 Task: Find connections with filter location West Pennant with filter topic #Bitcoinwith filter profile language French with filter current company FMC Corporation with filter school Indian Institute of Materials Management, Mumbai with filter industry Public Policy Offices with filter service category Family Law with filter keywords title Pipefitter
Action: Mouse moved to (710, 110)
Screenshot: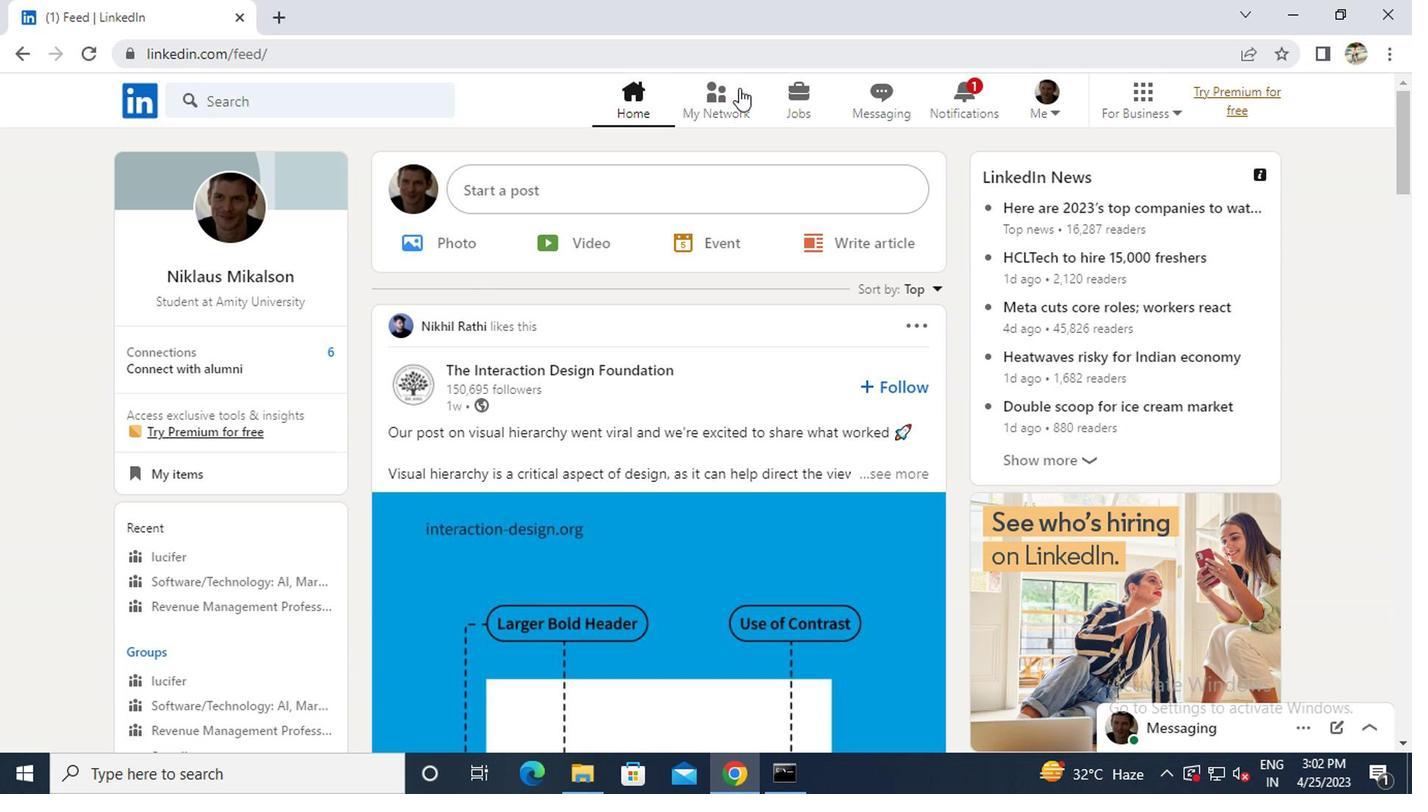 
Action: Mouse pressed left at (710, 110)
Screenshot: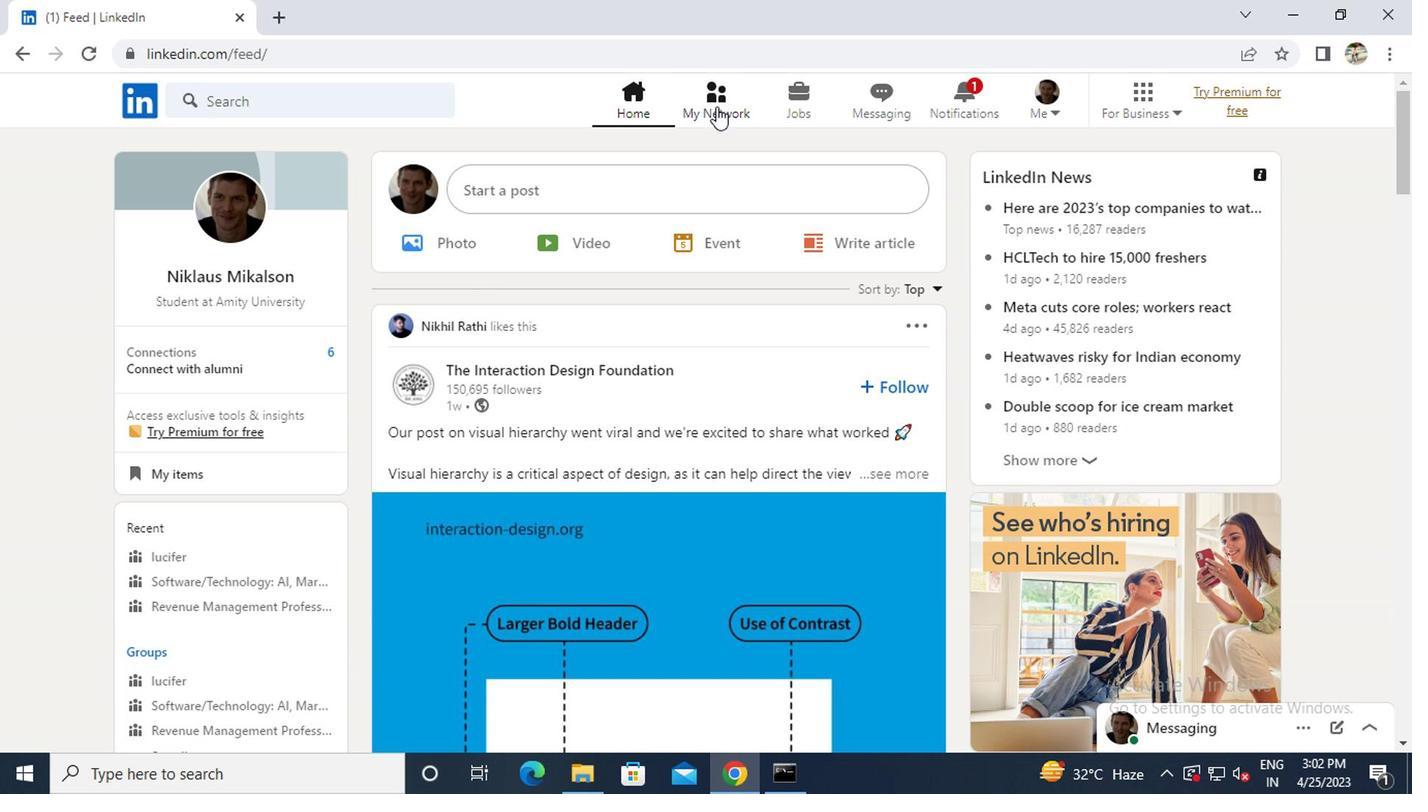 
Action: Mouse moved to (194, 220)
Screenshot: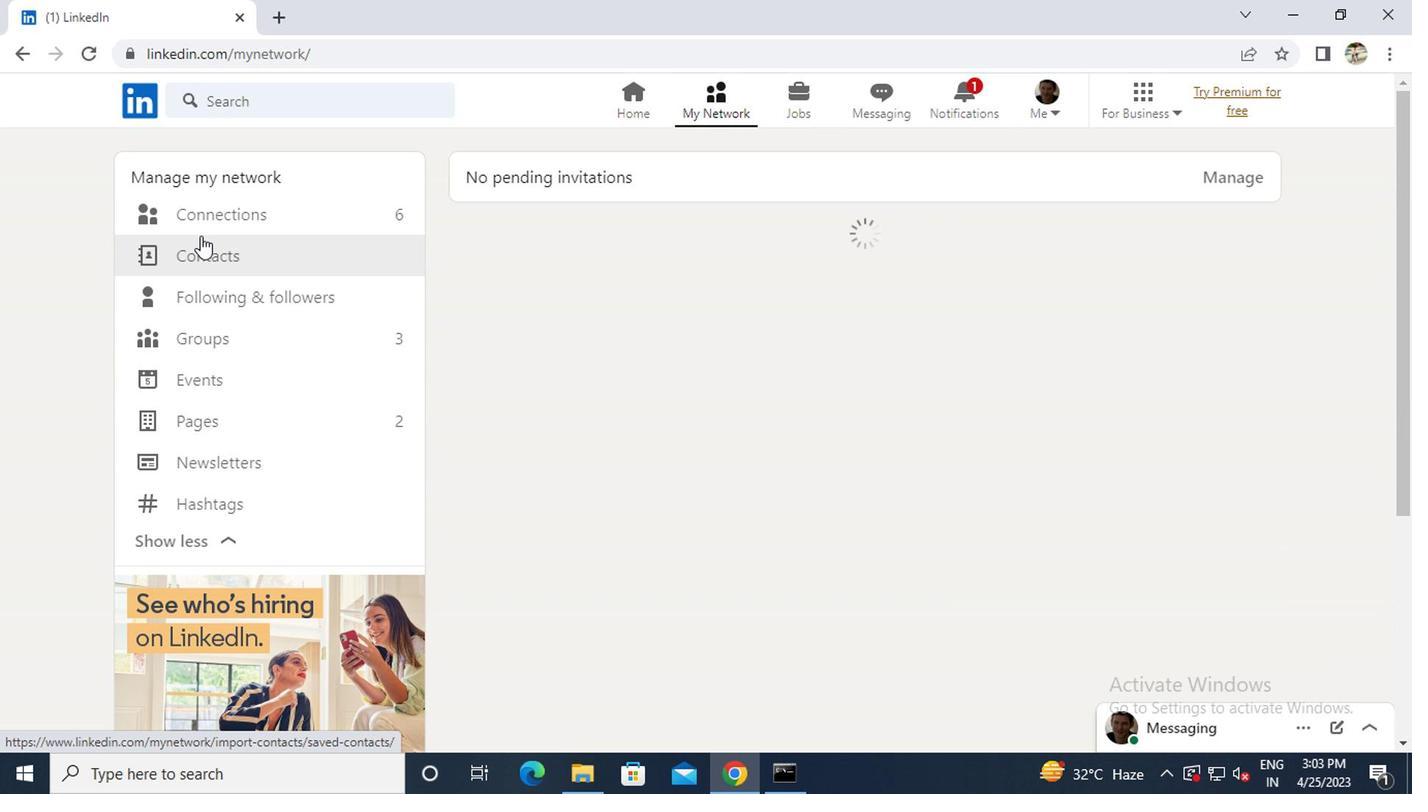 
Action: Mouse pressed left at (194, 220)
Screenshot: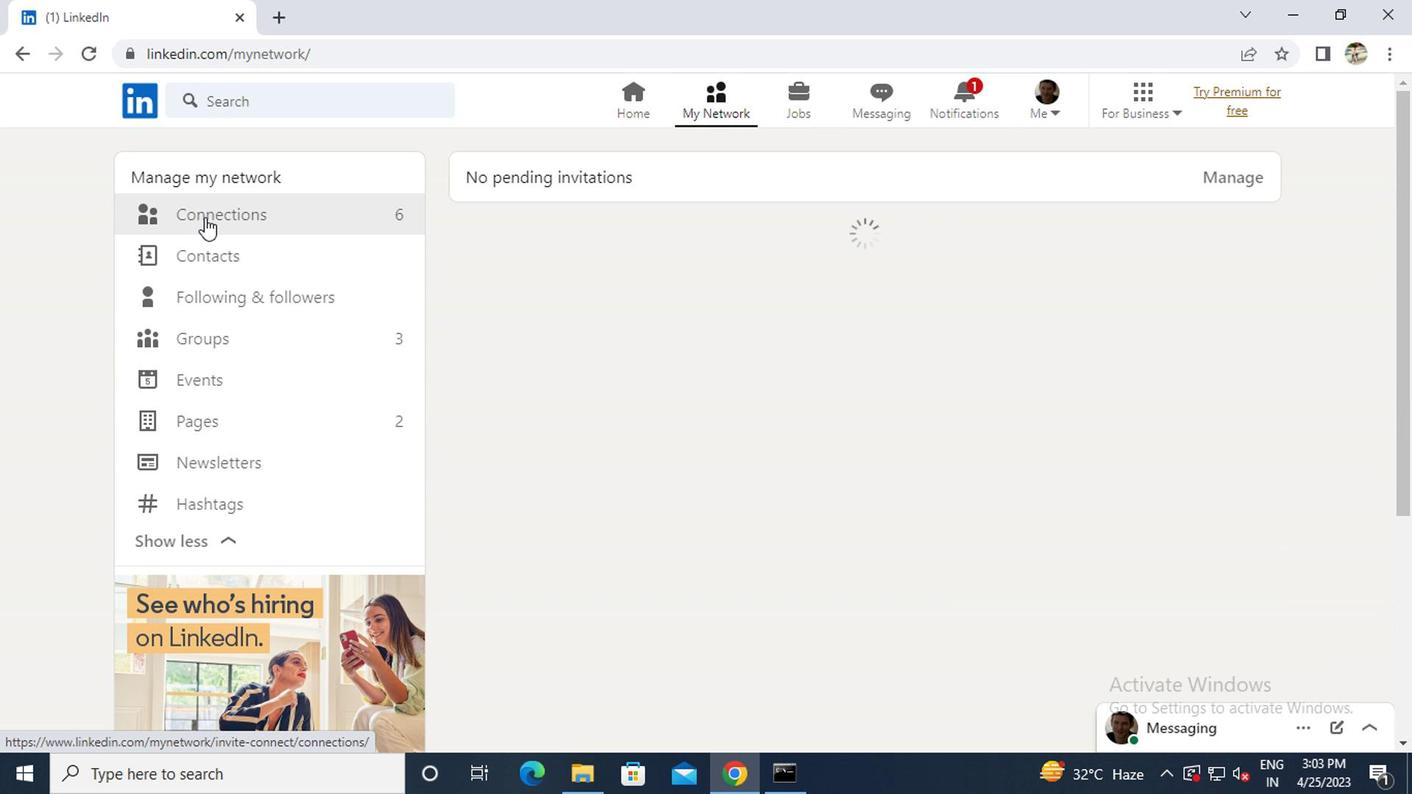 
Action: Mouse moved to (808, 214)
Screenshot: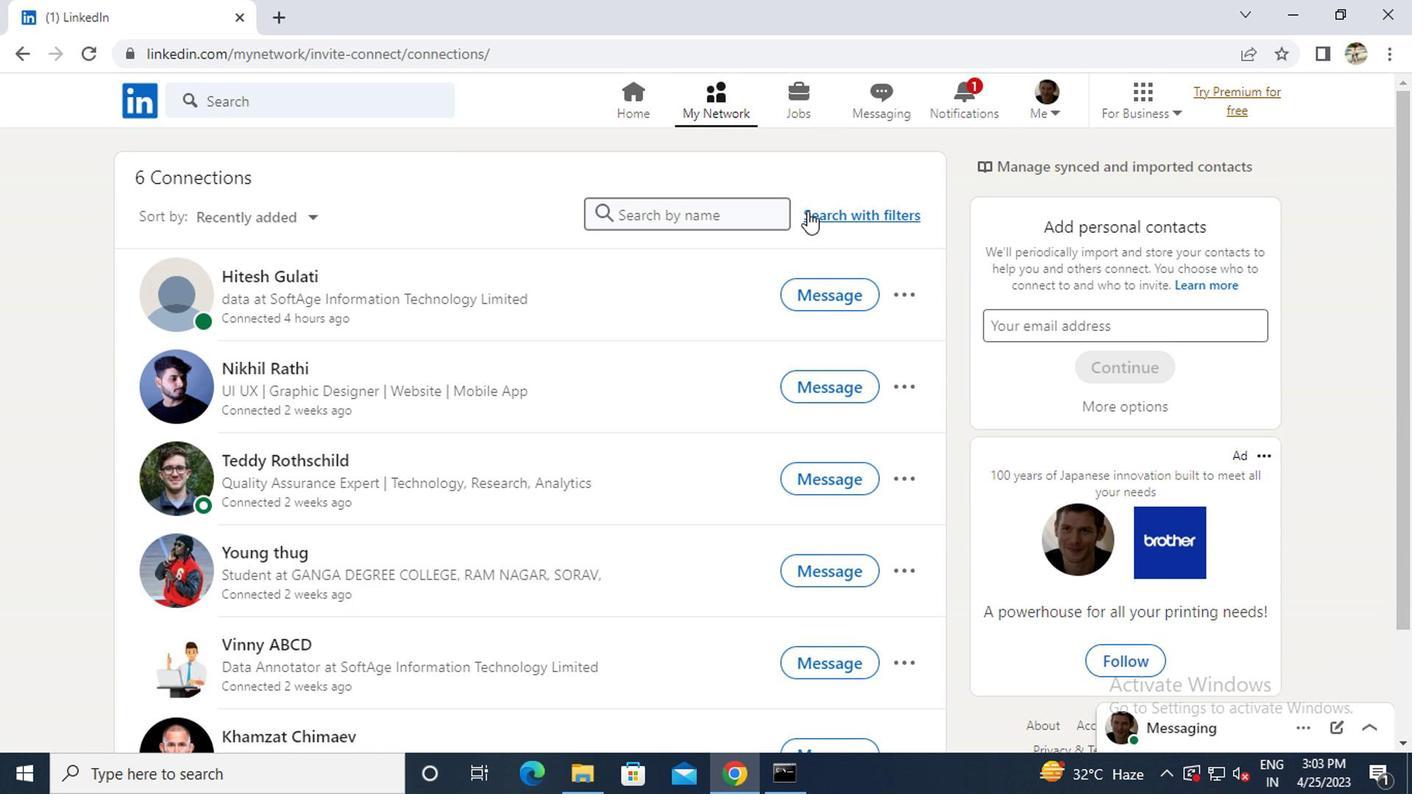 
Action: Mouse pressed left at (808, 214)
Screenshot: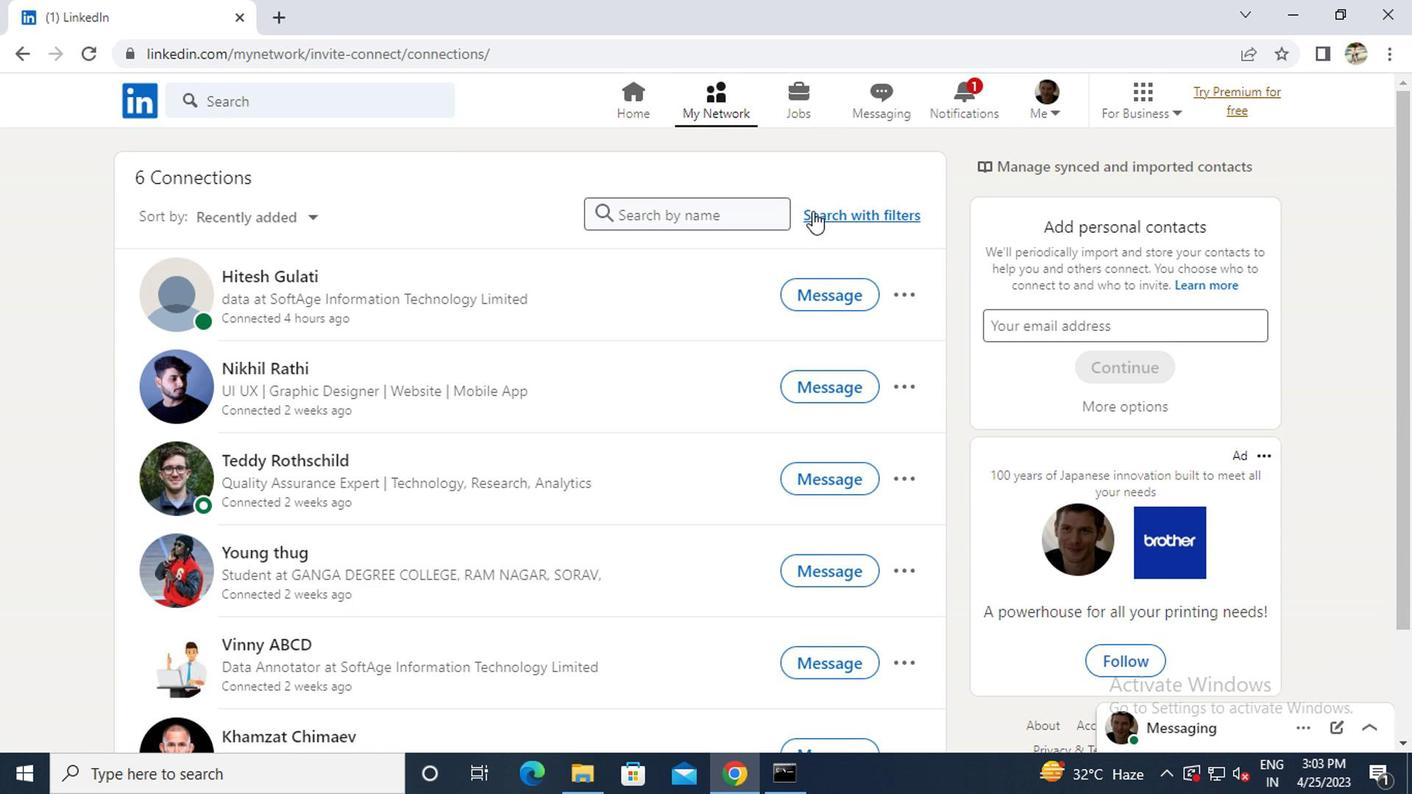 
Action: Mouse moved to (701, 155)
Screenshot: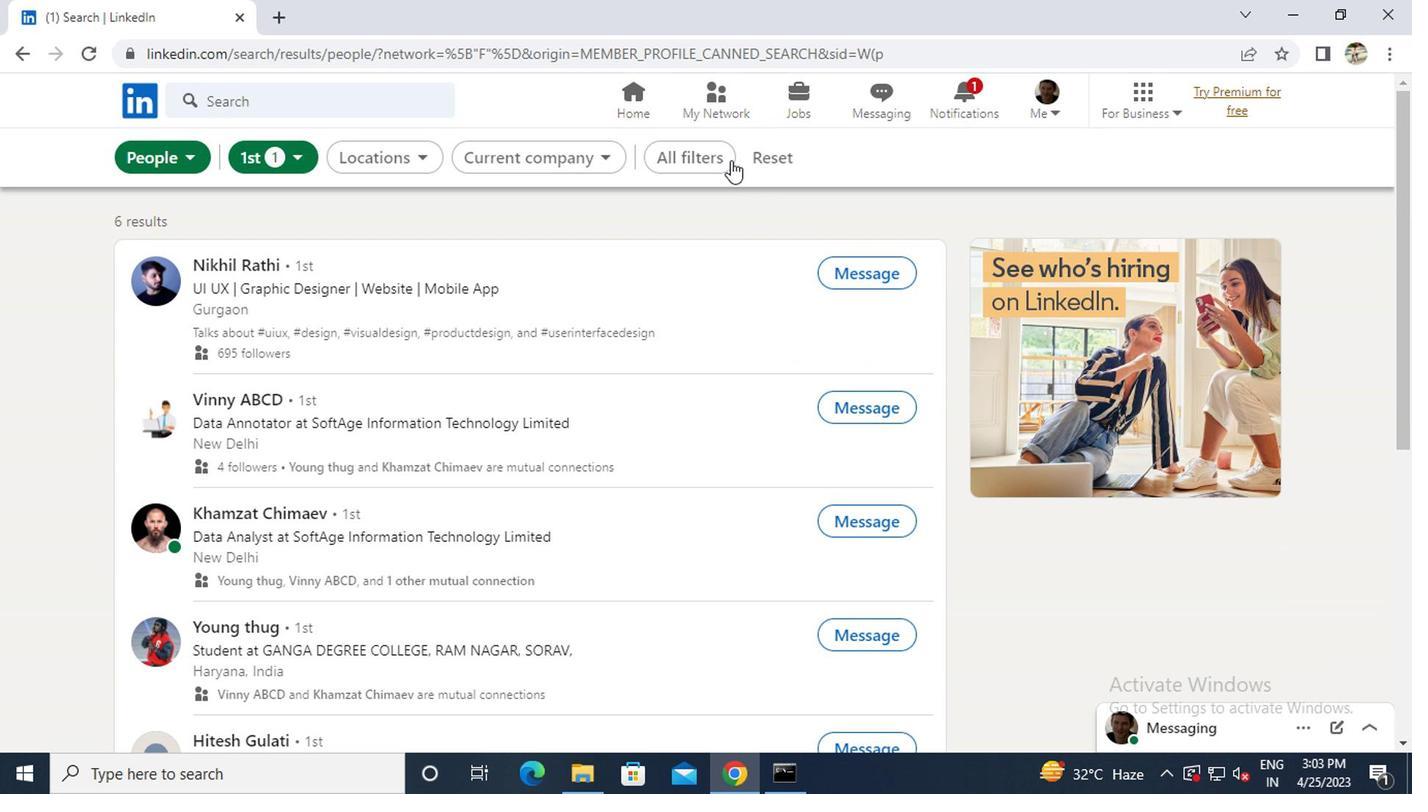 
Action: Mouse pressed left at (701, 155)
Screenshot: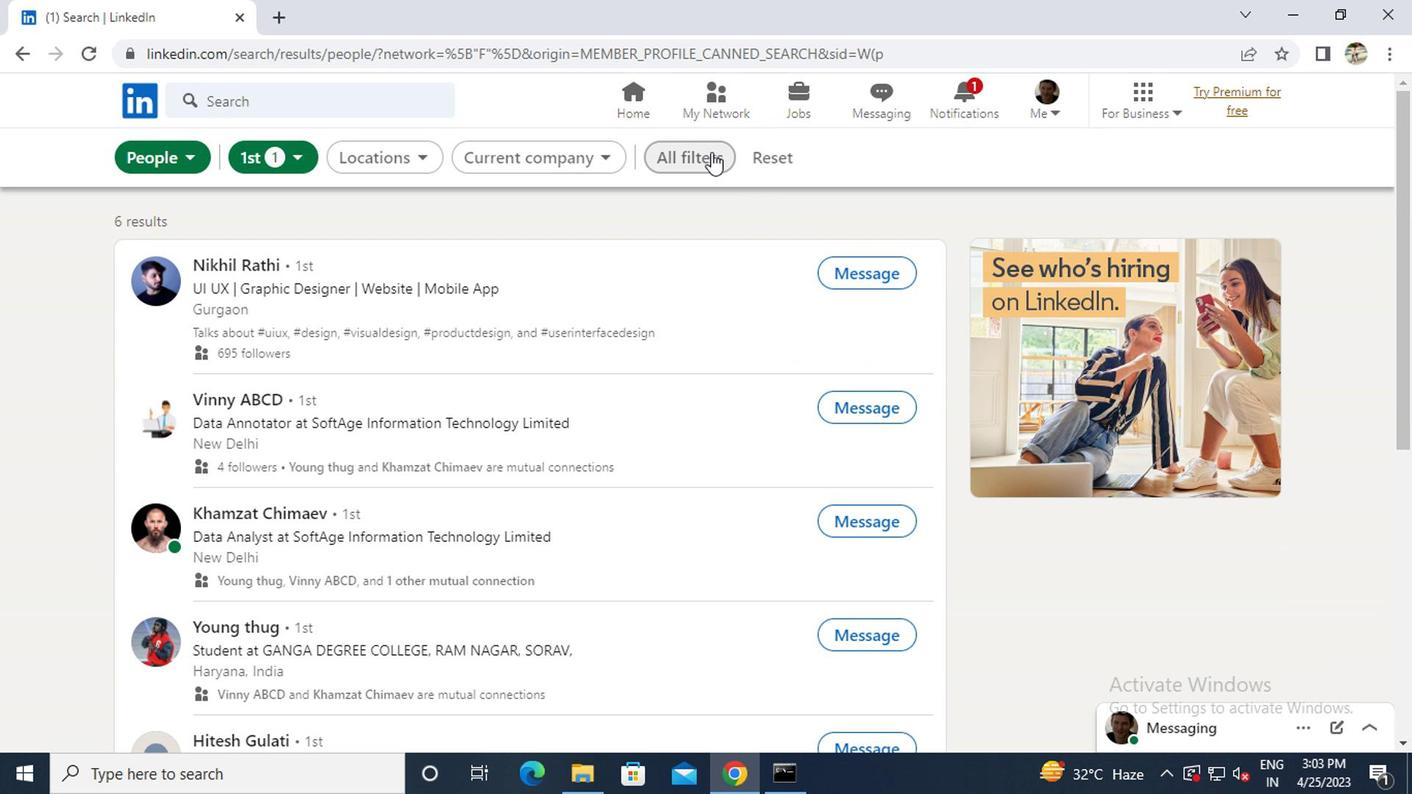 
Action: Mouse moved to (970, 400)
Screenshot: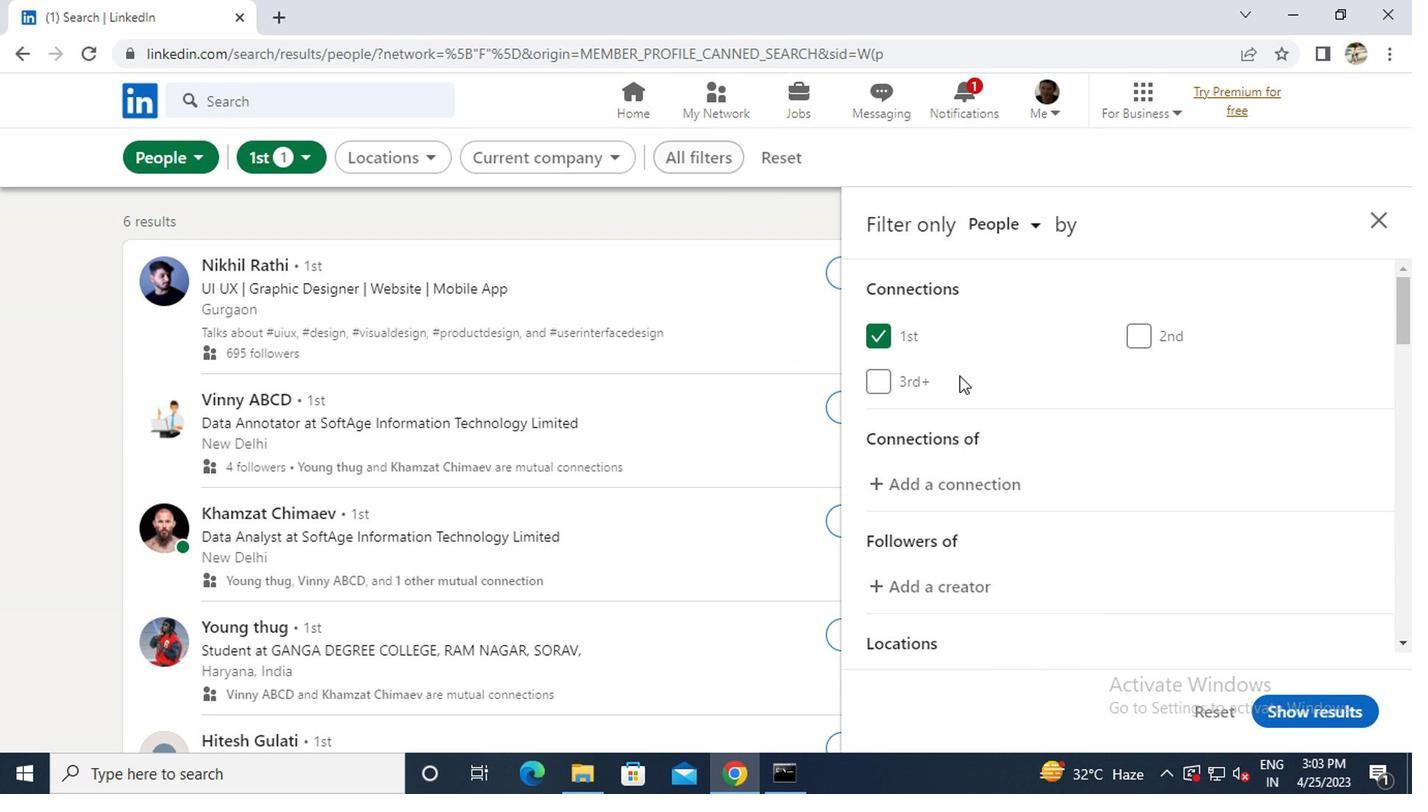 
Action: Mouse scrolled (970, 399) with delta (0, 0)
Screenshot: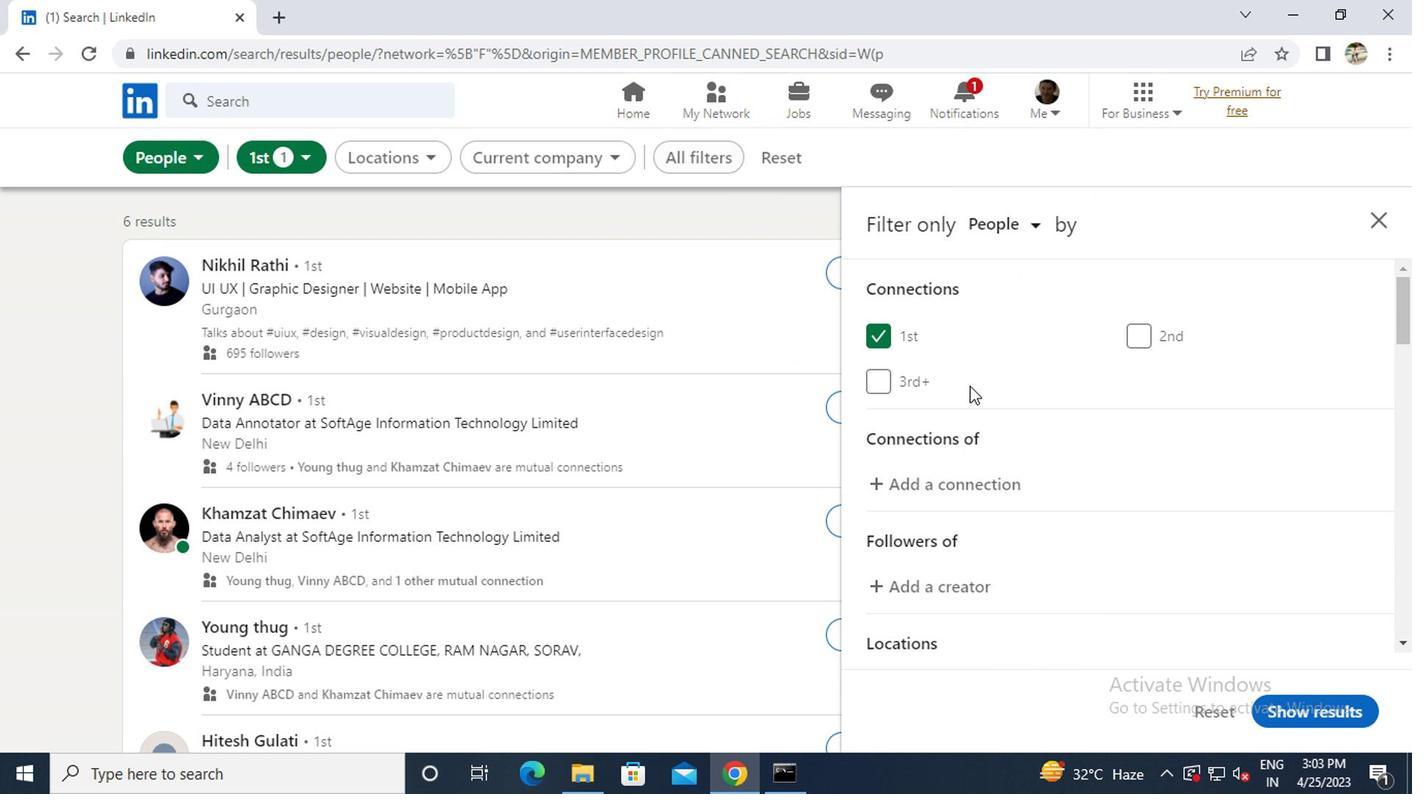 
Action: Mouse scrolled (970, 399) with delta (0, 0)
Screenshot: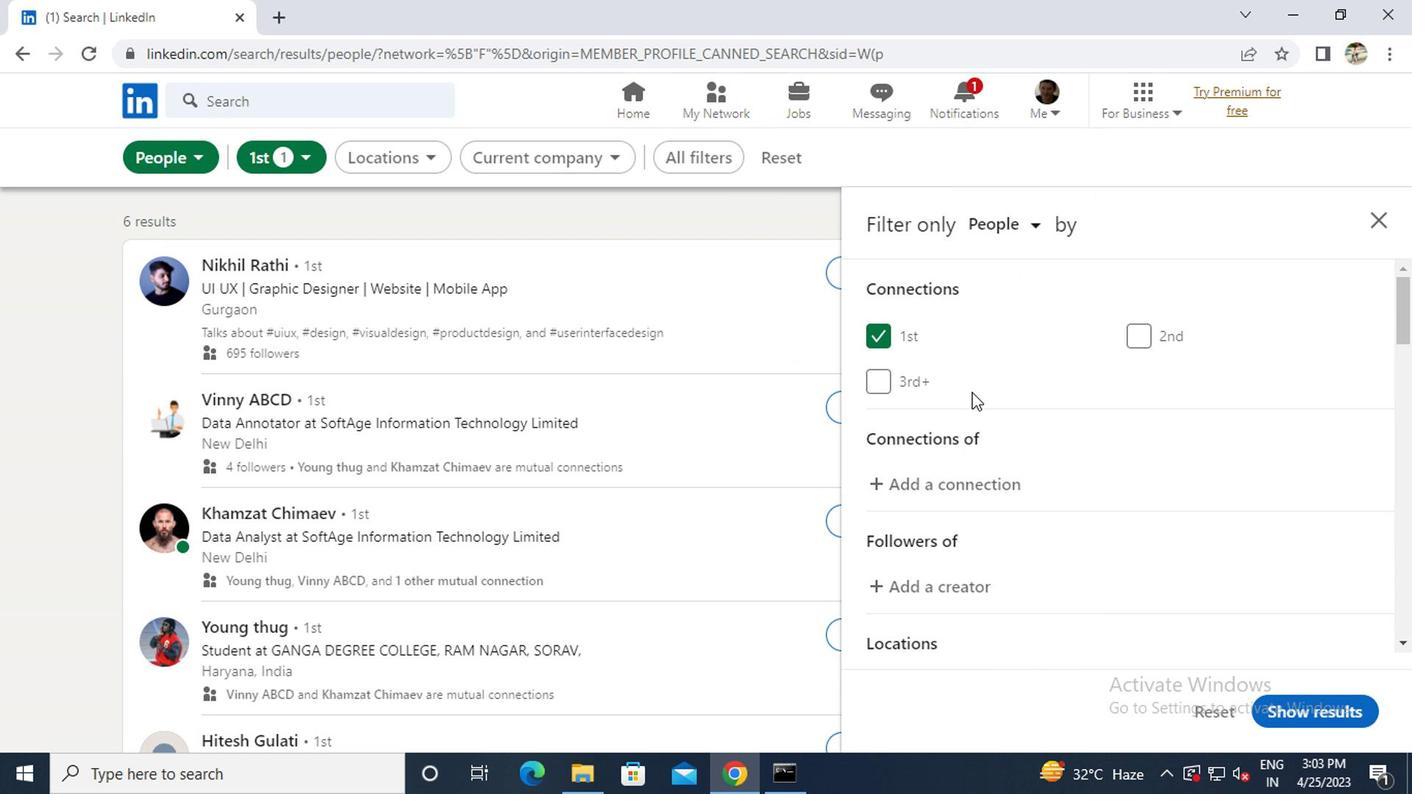 
Action: Mouse moved to (1172, 575)
Screenshot: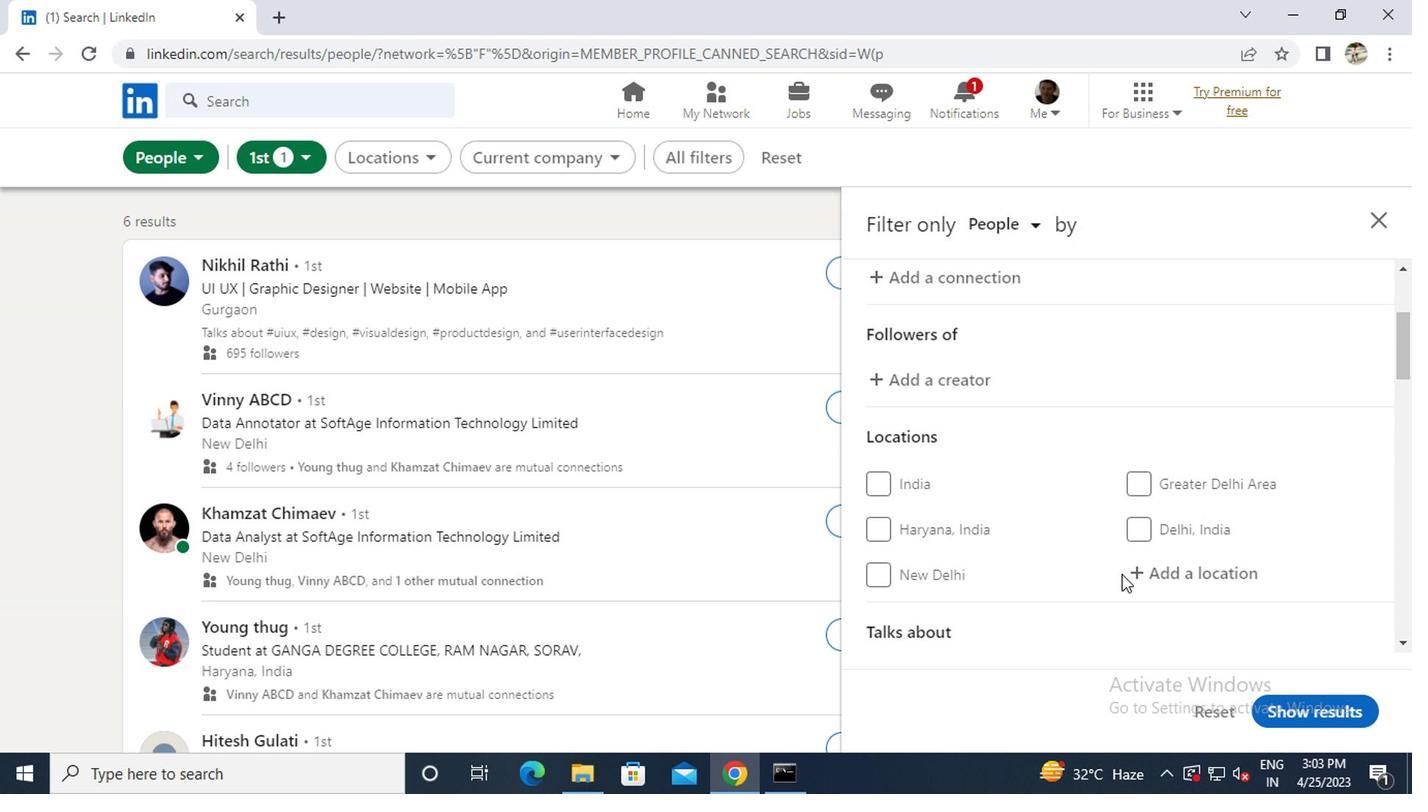 
Action: Mouse pressed left at (1172, 575)
Screenshot: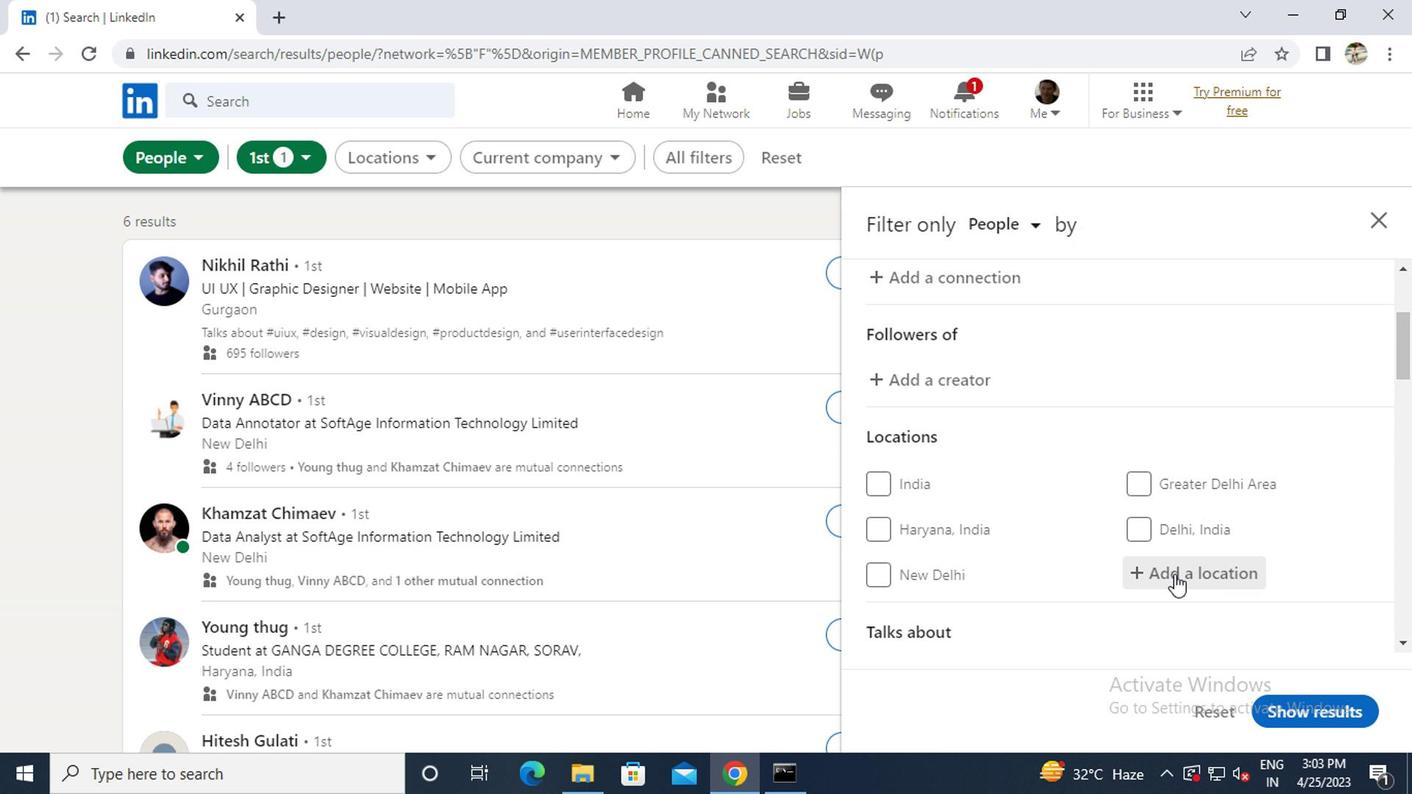 
Action: Key pressed <Key.caps_lock>w<Key.caps_lock>est<Key.space><Key.caps_lock>p<Key.caps_lock>ennant
Screenshot: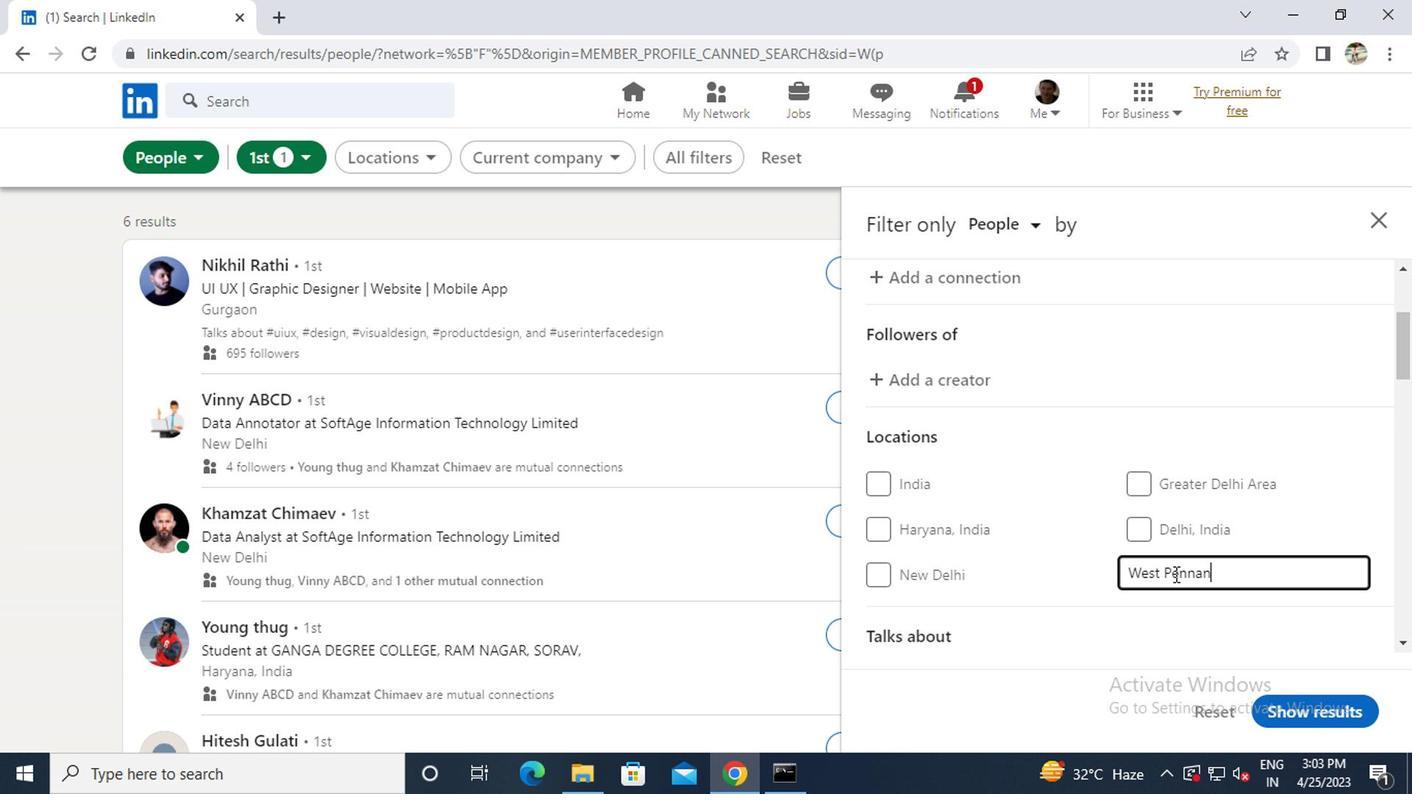 
Action: Mouse scrolled (1172, 574) with delta (0, 0)
Screenshot: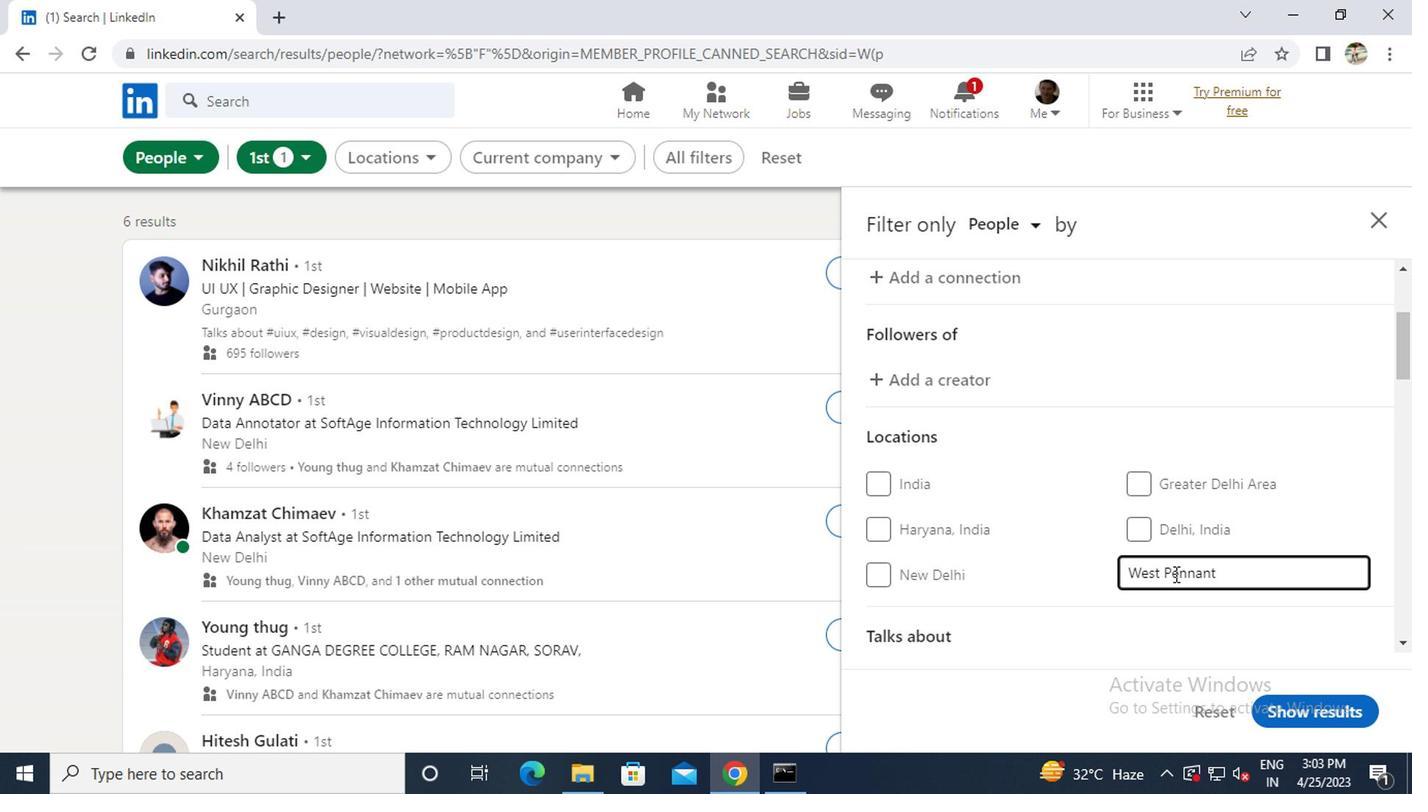 
Action: Mouse moved to (1174, 606)
Screenshot: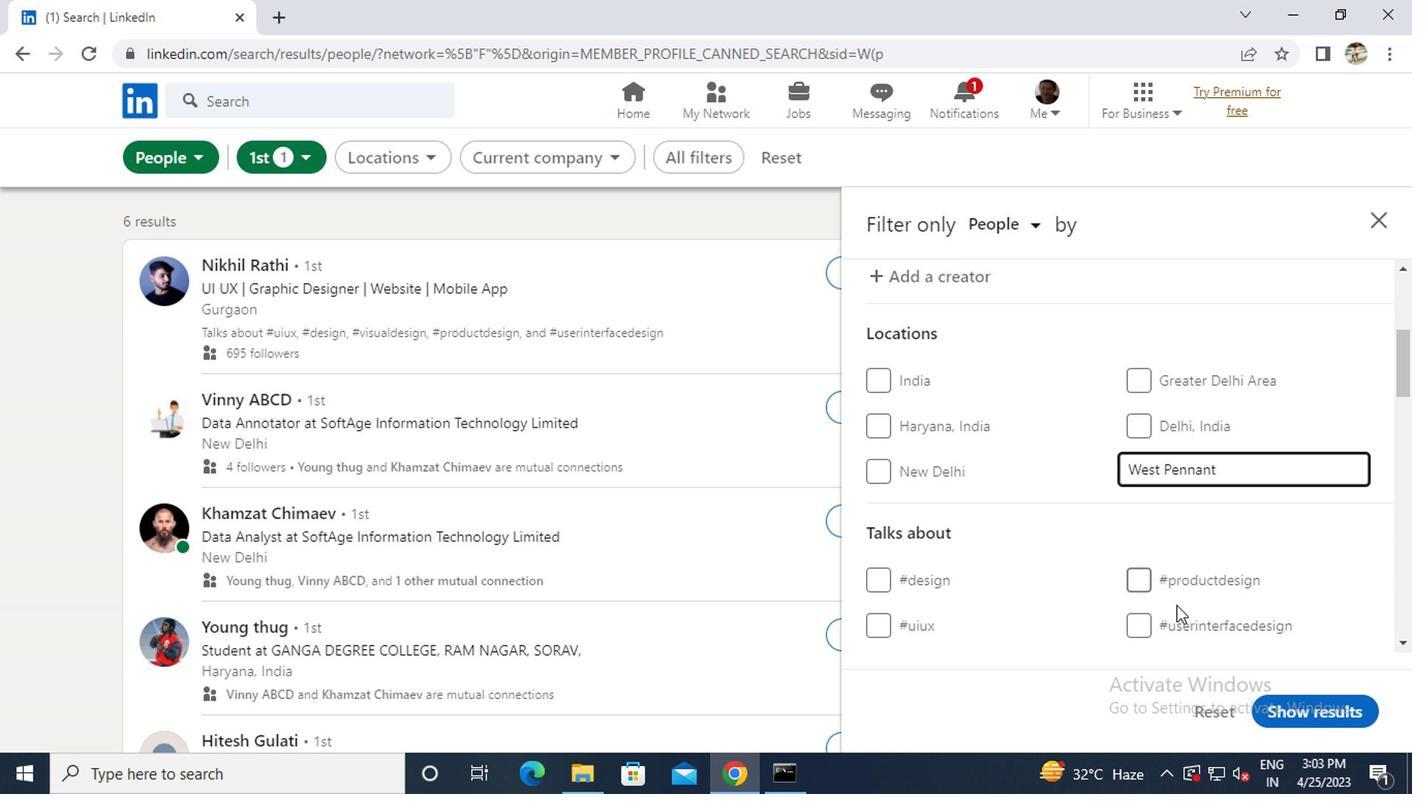 
Action: Mouse scrolled (1174, 604) with delta (0, -1)
Screenshot: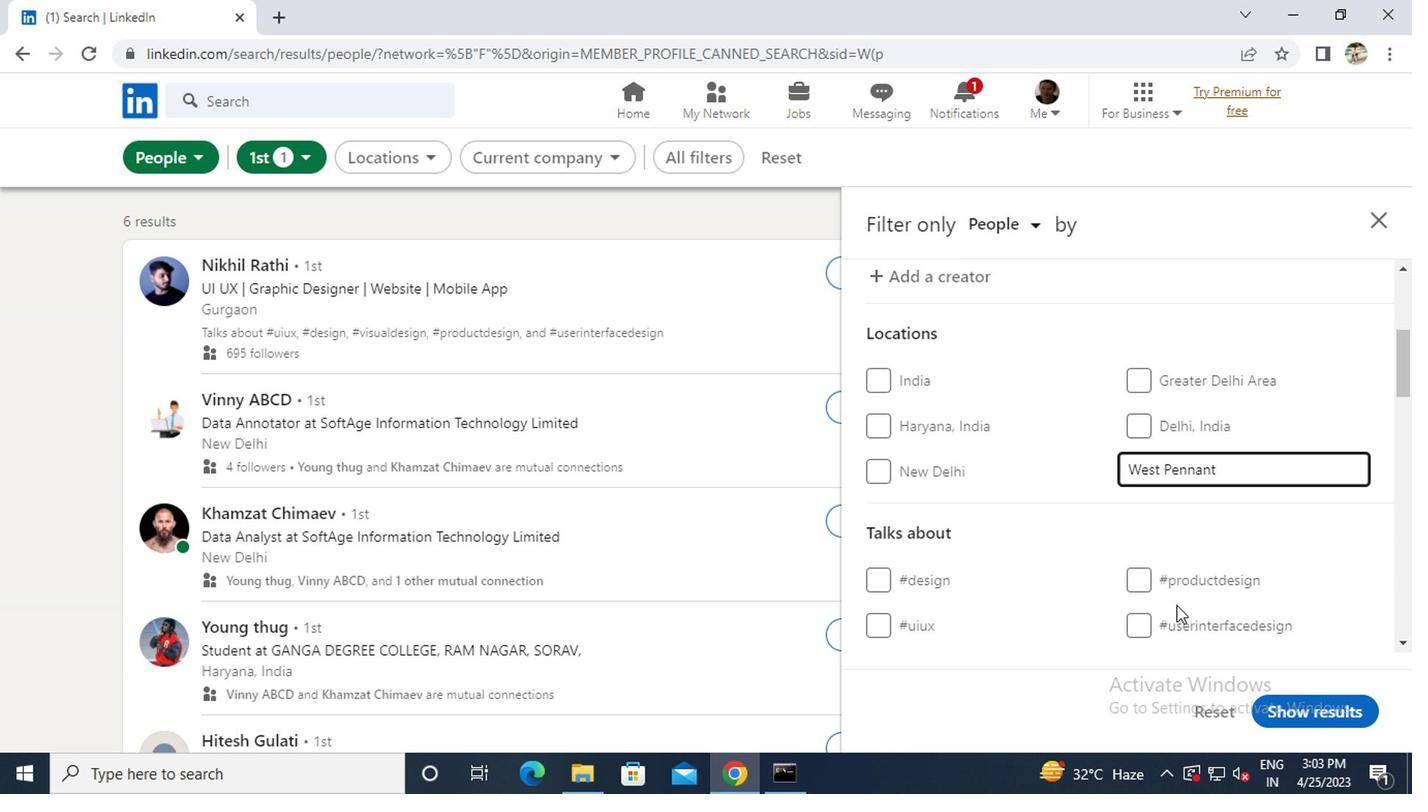
Action: Mouse scrolled (1174, 604) with delta (0, -1)
Screenshot: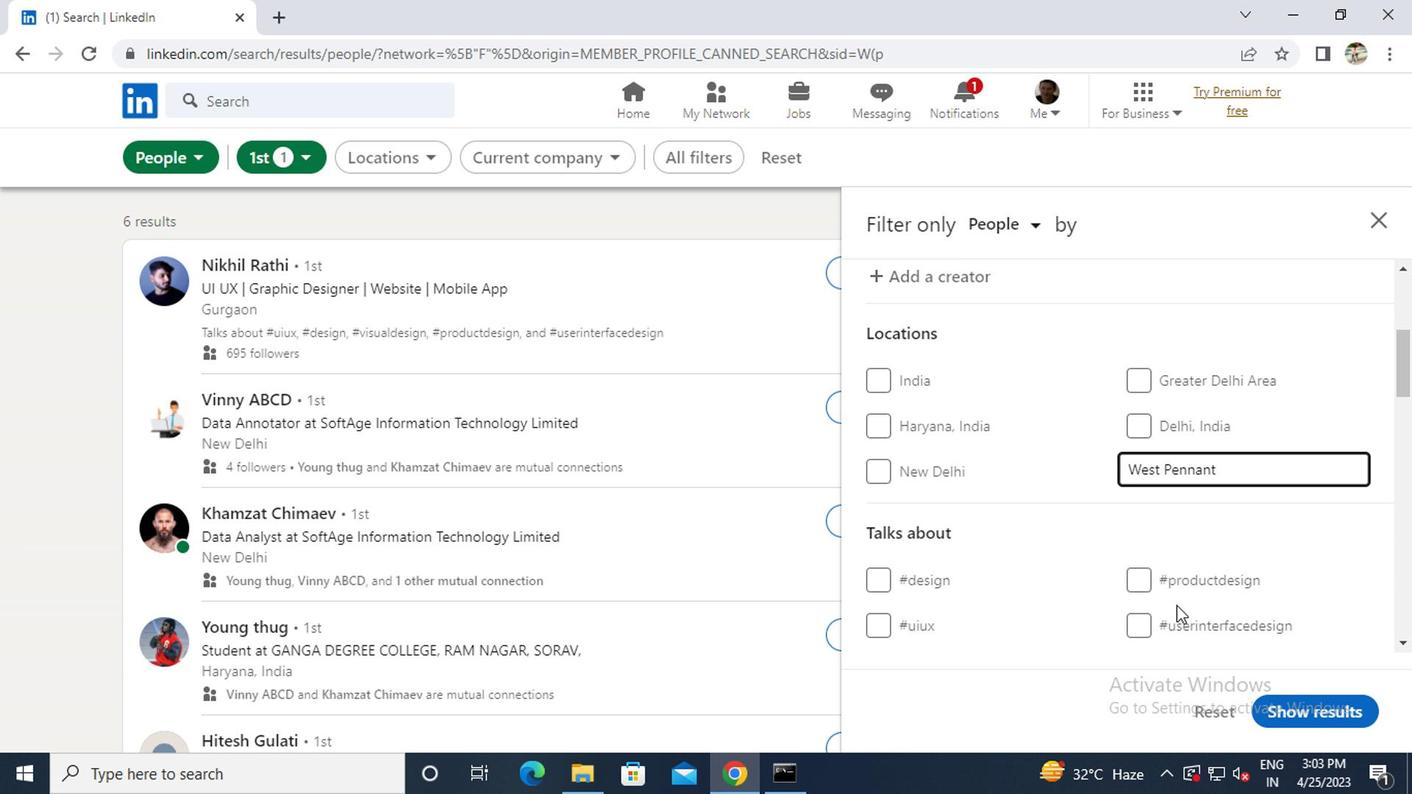 
Action: Mouse moved to (1169, 464)
Screenshot: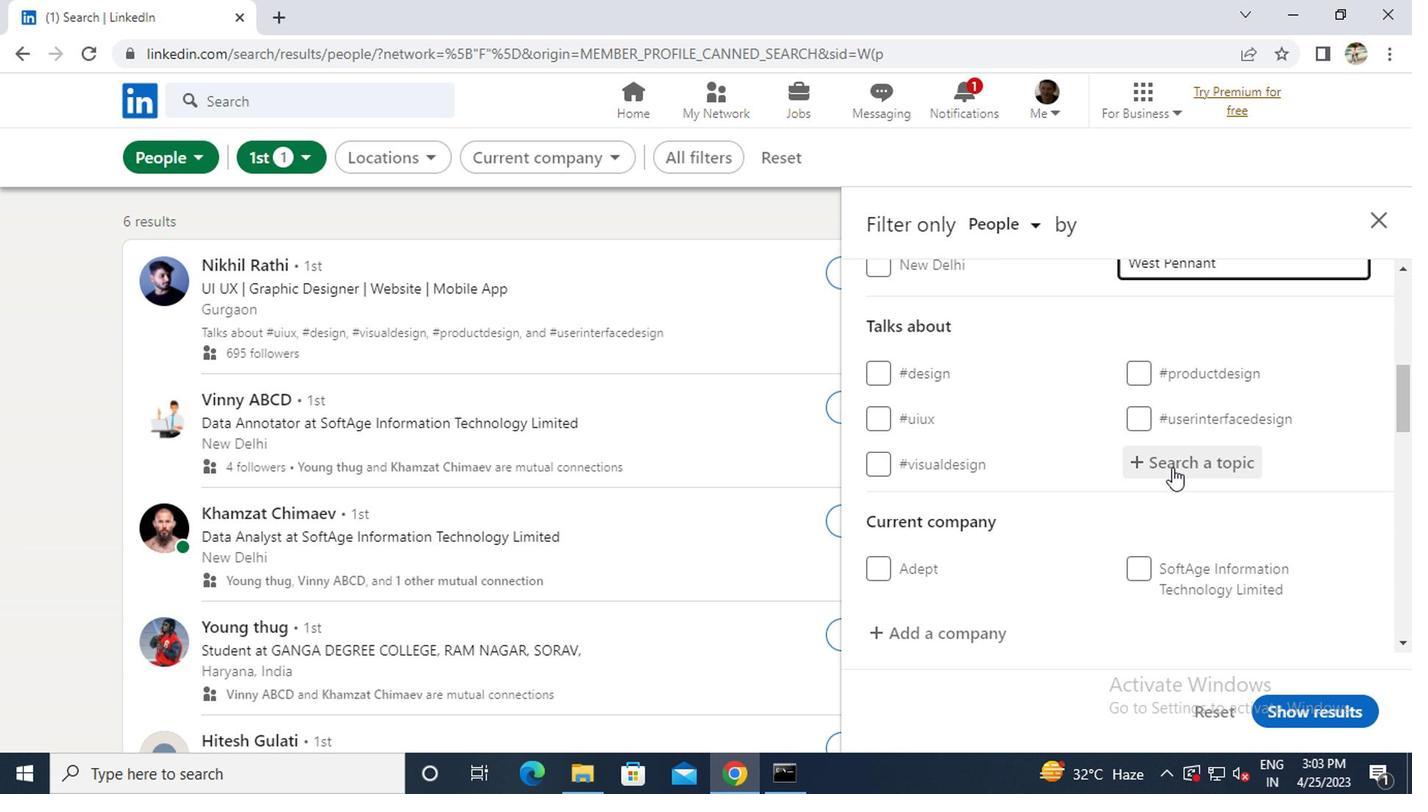 
Action: Mouse pressed left at (1169, 464)
Screenshot: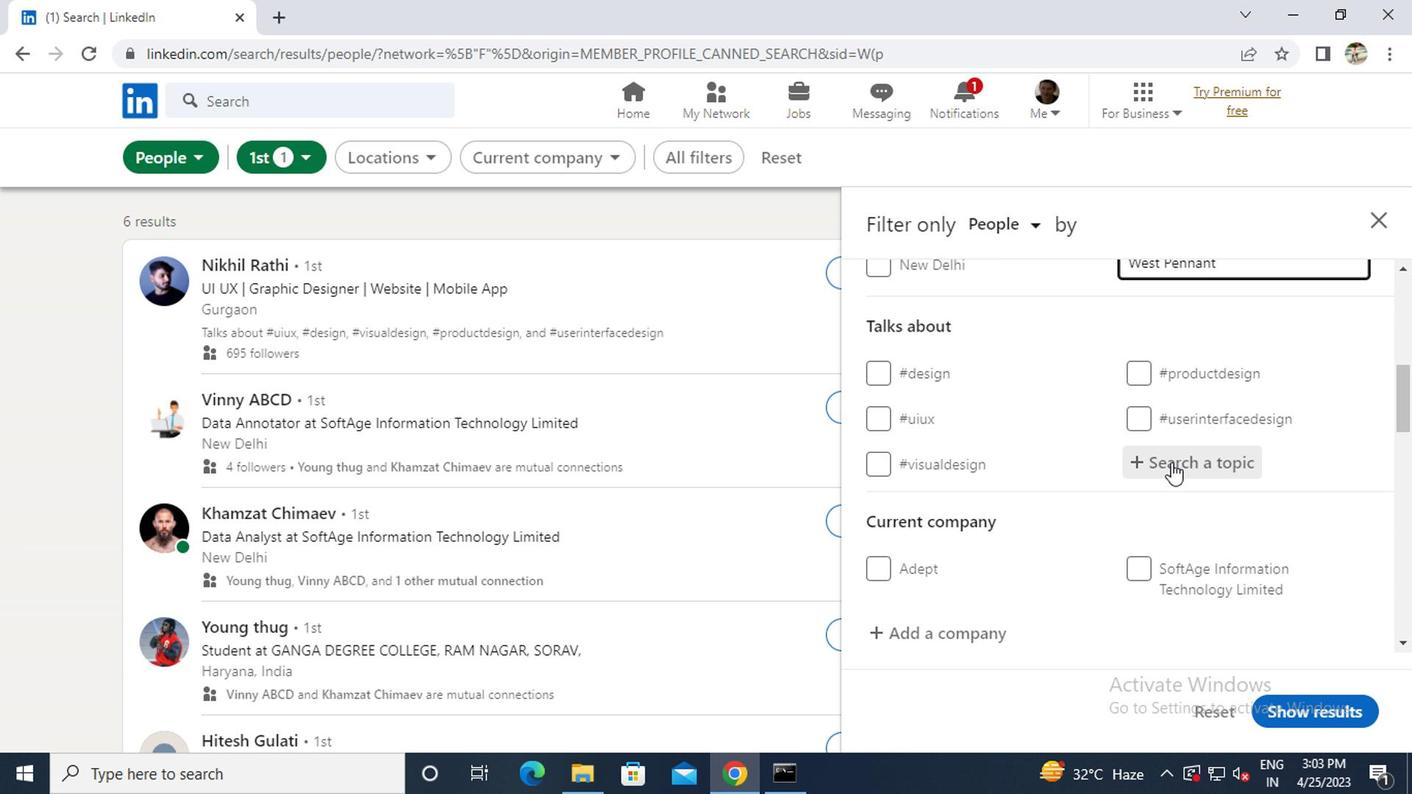 
Action: Key pressed <Key.shift>#<Key.caps_lock>B<Key.caps_lock>ITCOIN
Screenshot: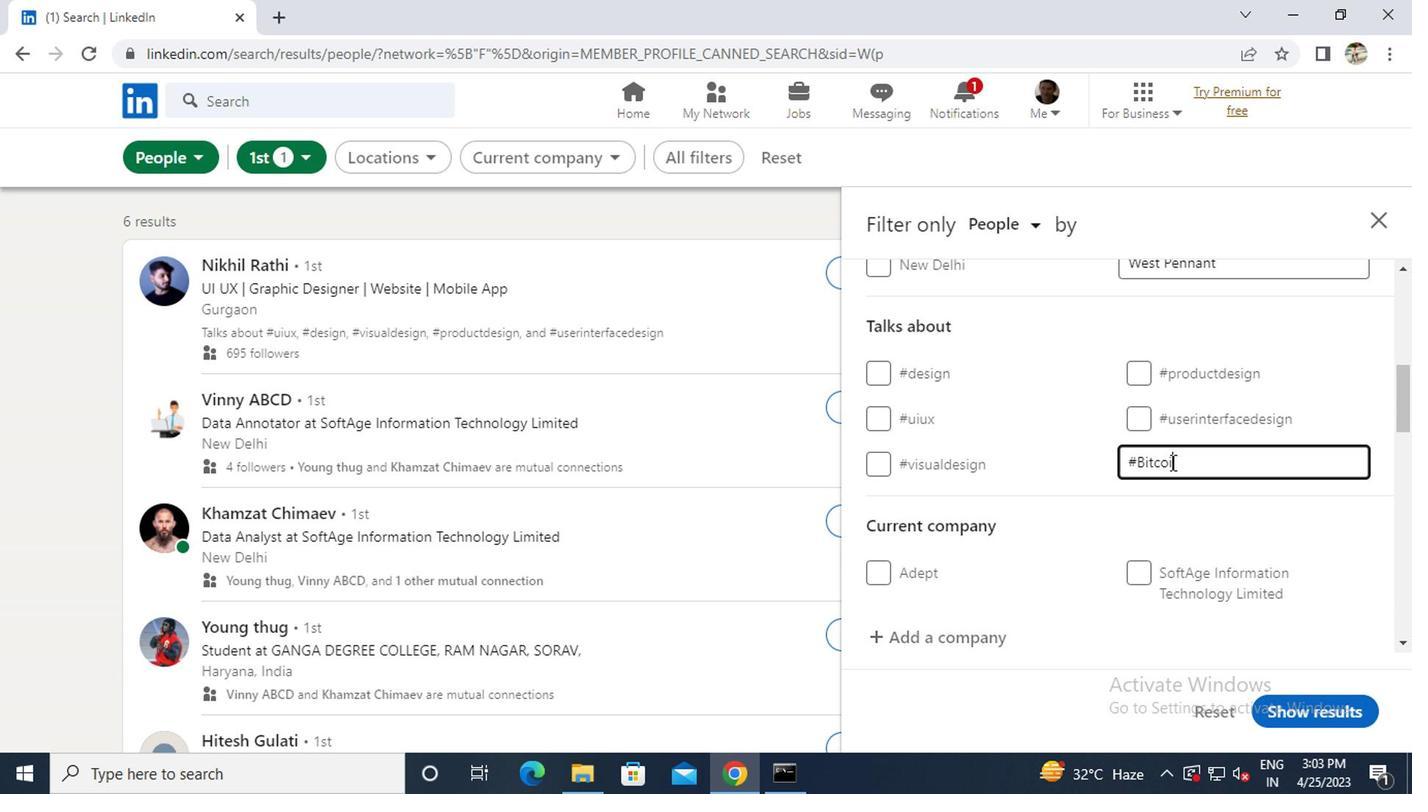 
Action: Mouse scrolled (1169, 463) with delta (0, 0)
Screenshot: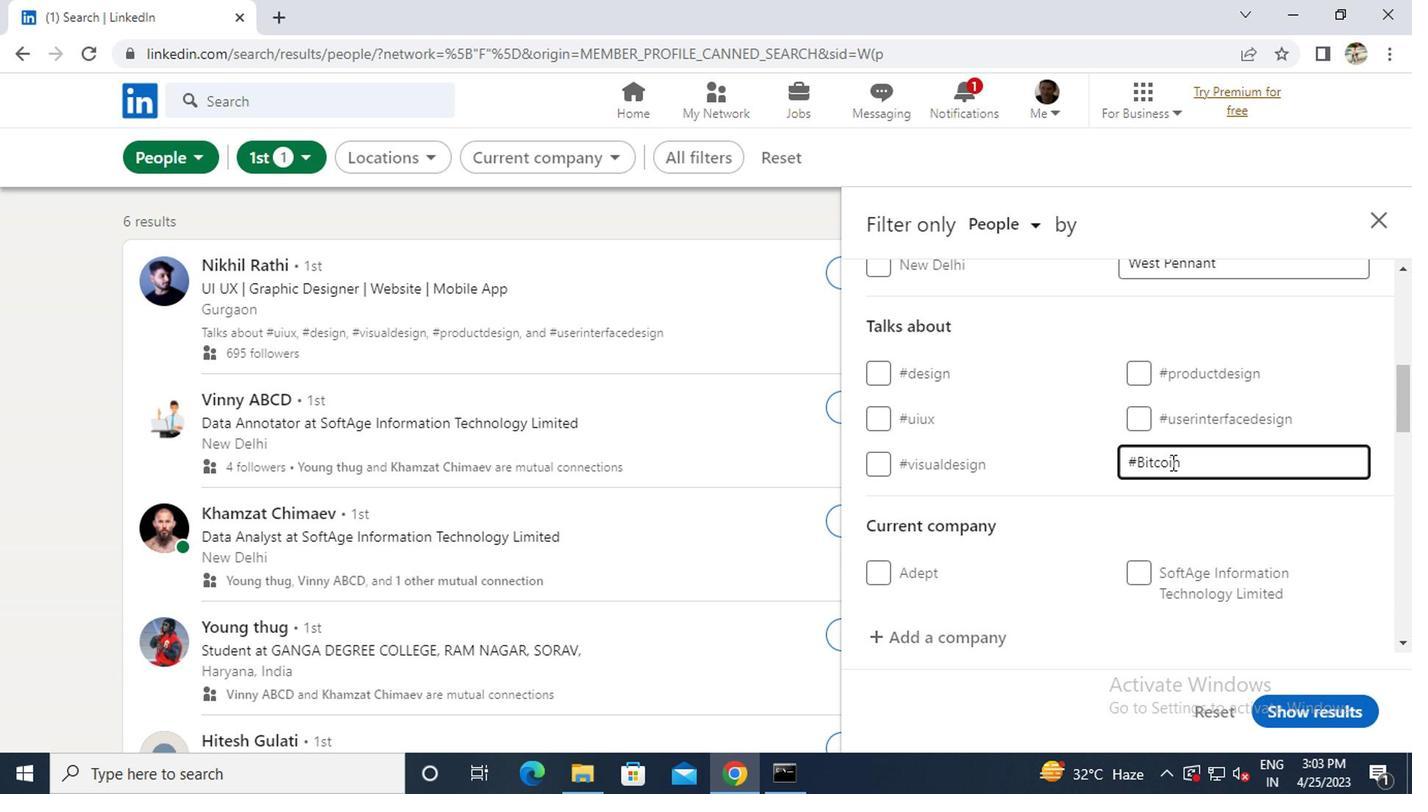 
Action: Mouse scrolled (1169, 463) with delta (0, 0)
Screenshot: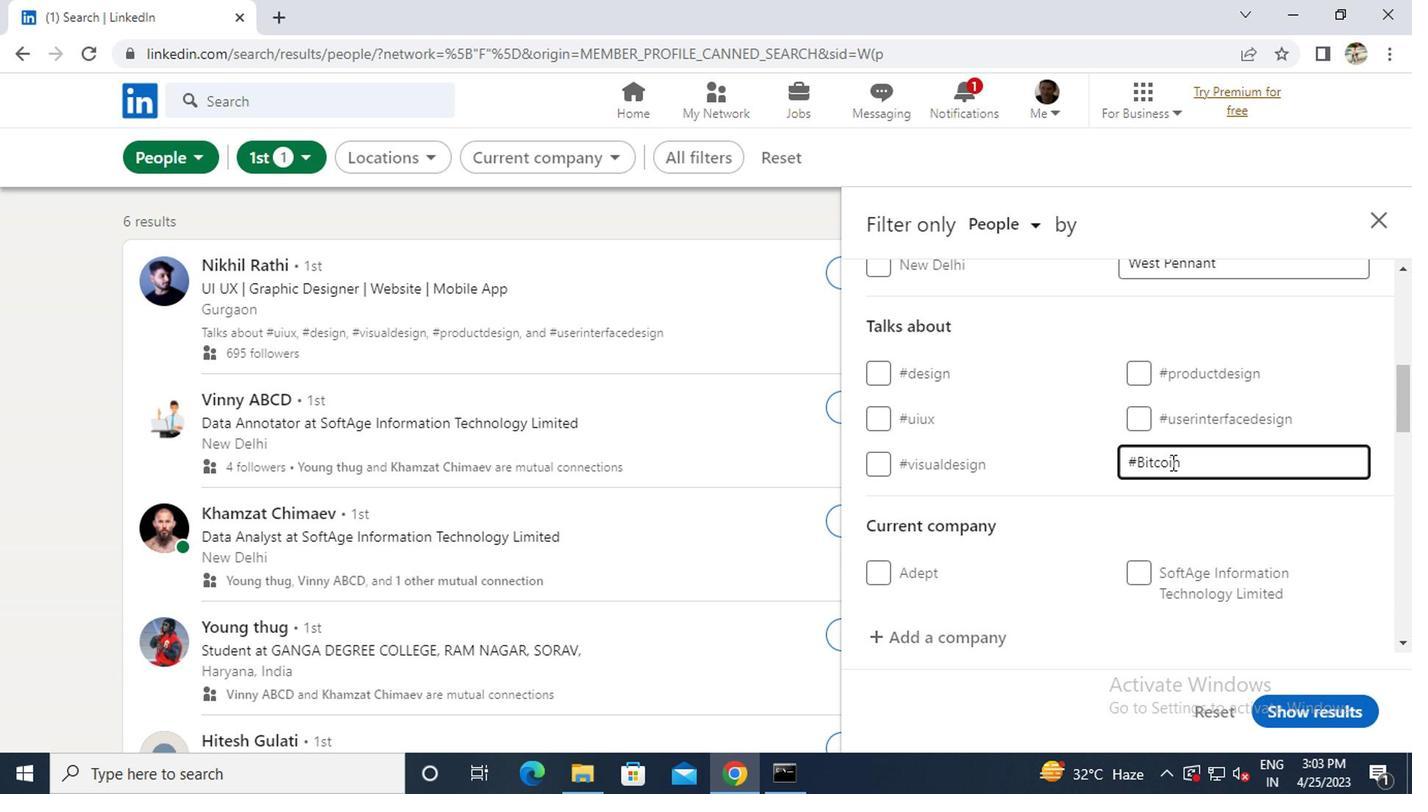 
Action: Mouse moved to (977, 433)
Screenshot: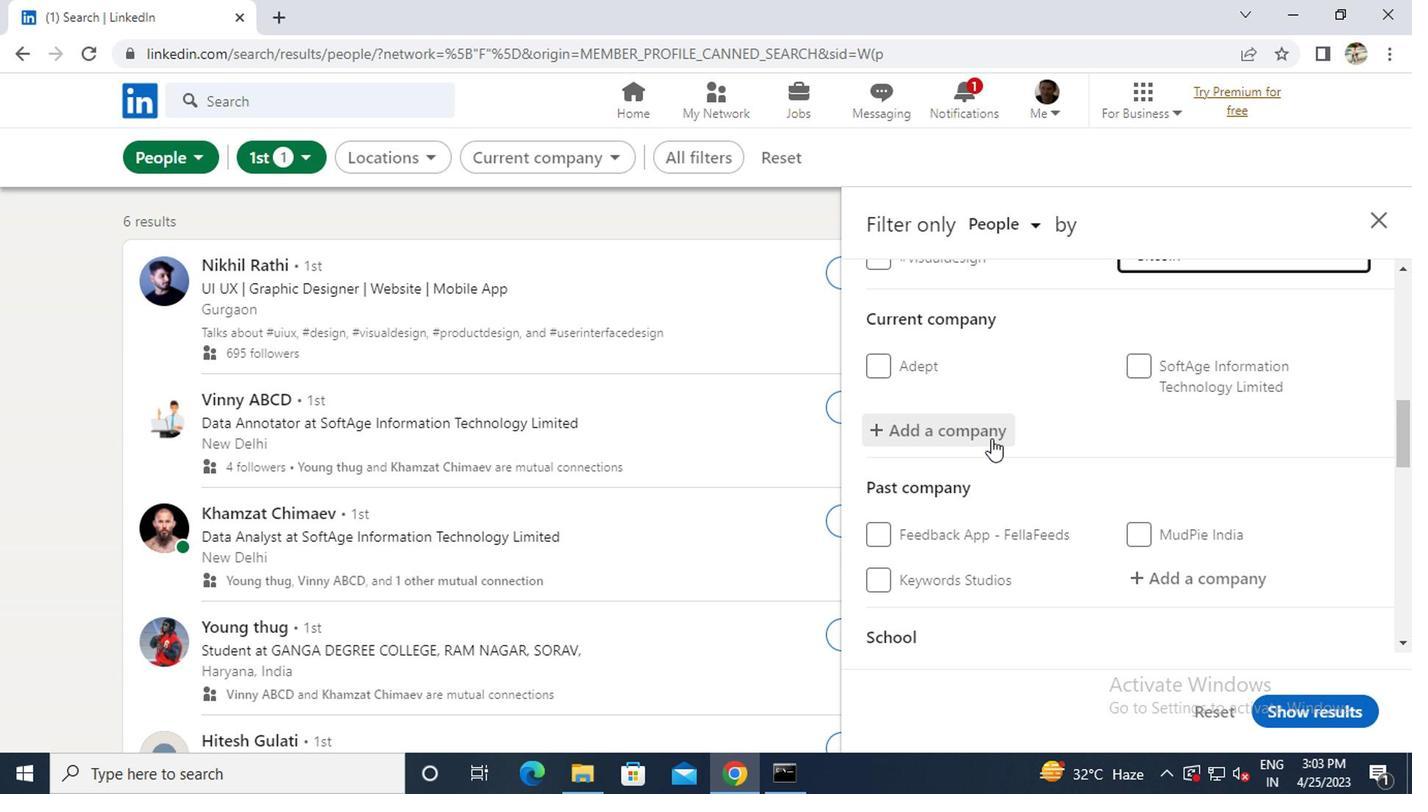
Action: Mouse pressed left at (977, 433)
Screenshot: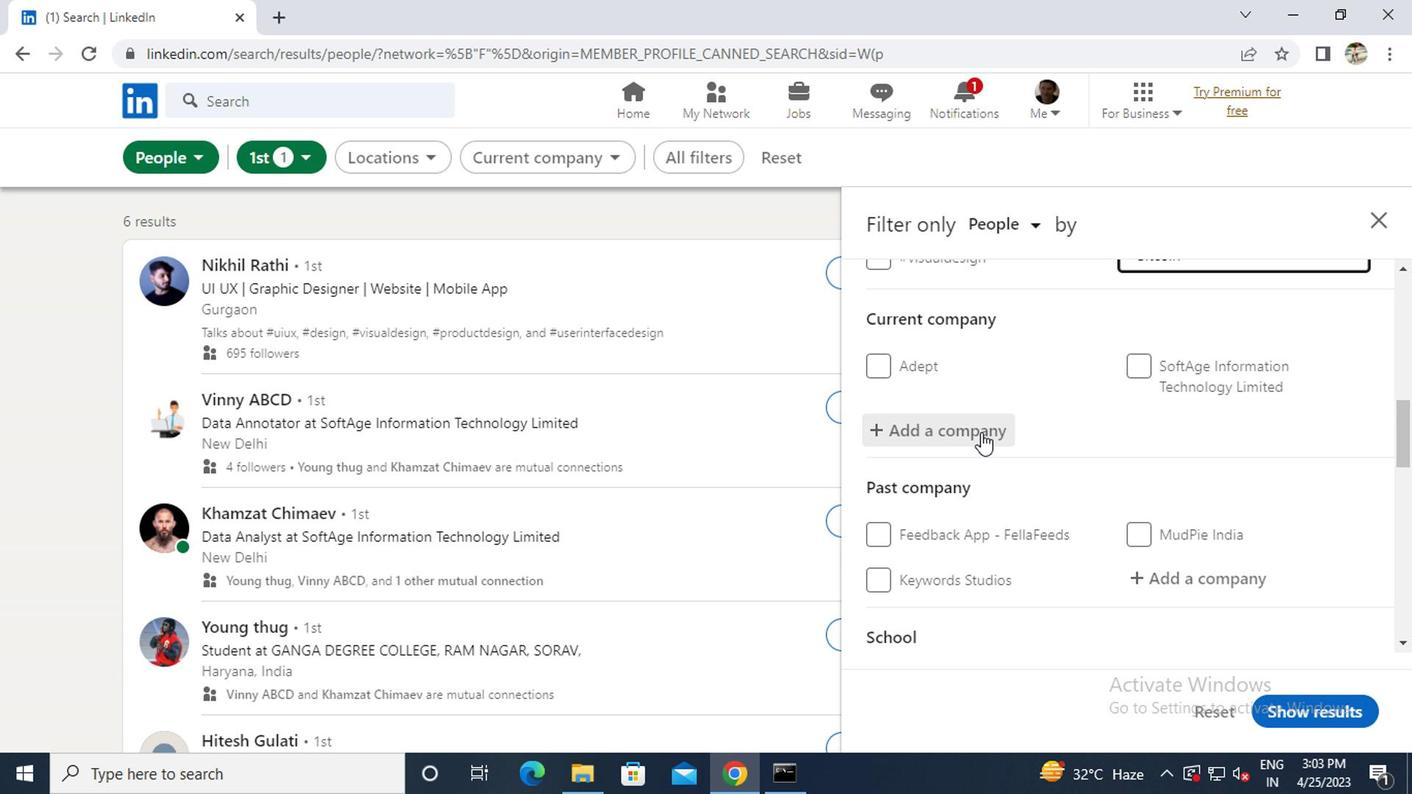 
Action: Key pressed <Key.caps_lock>FMC<Key.space><Key.caps_lock>C<Key.caps_lock>ORPORATION
Screenshot: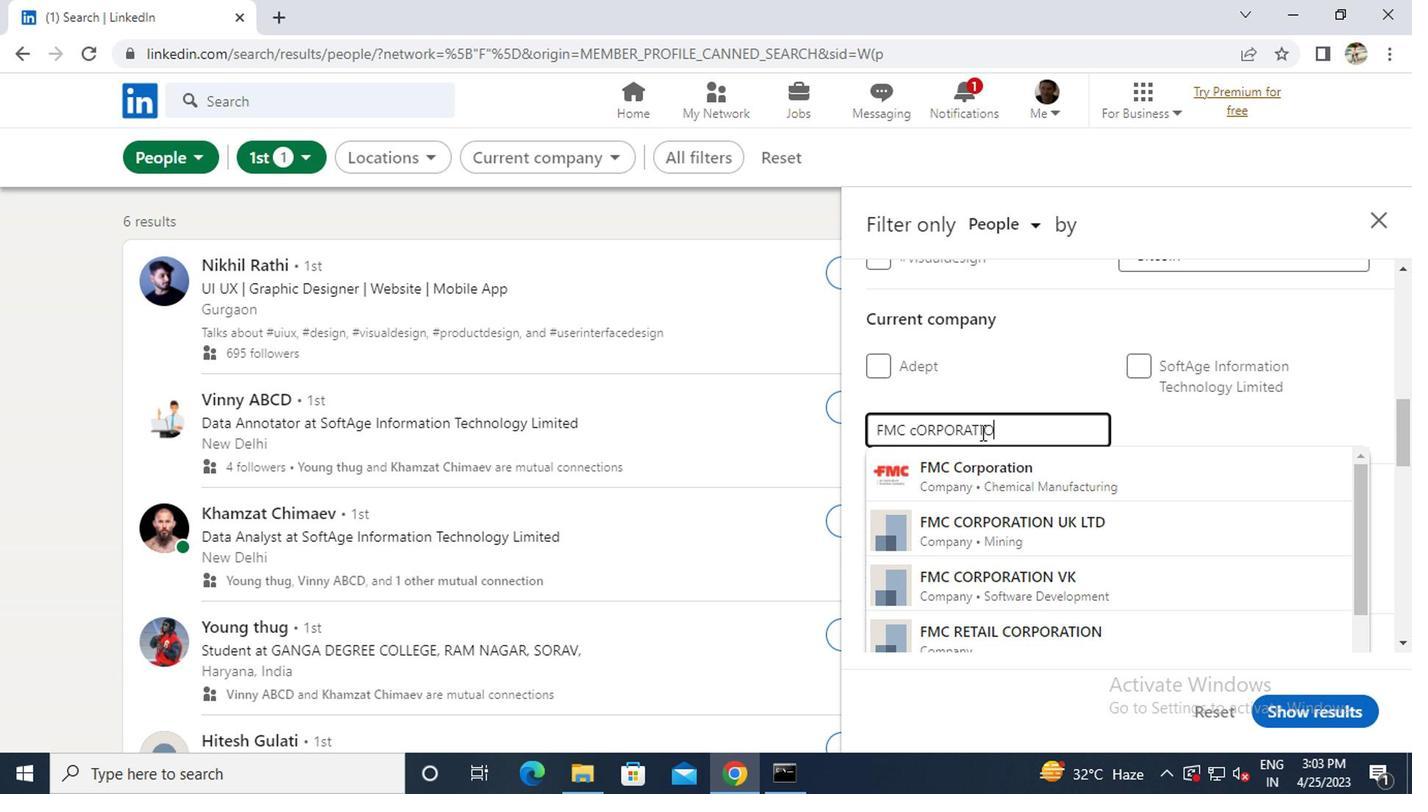
Action: Mouse moved to (983, 464)
Screenshot: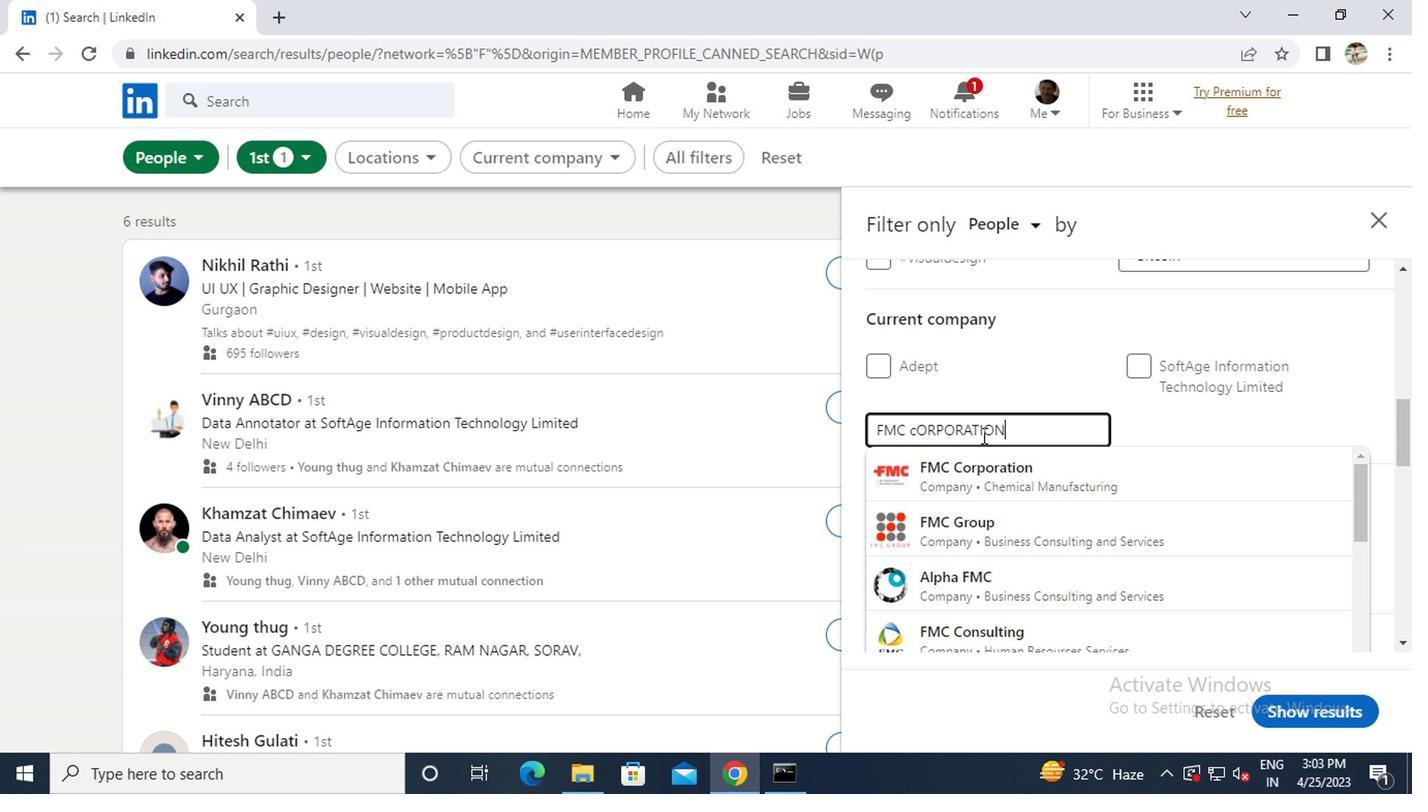 
Action: Mouse pressed left at (983, 464)
Screenshot: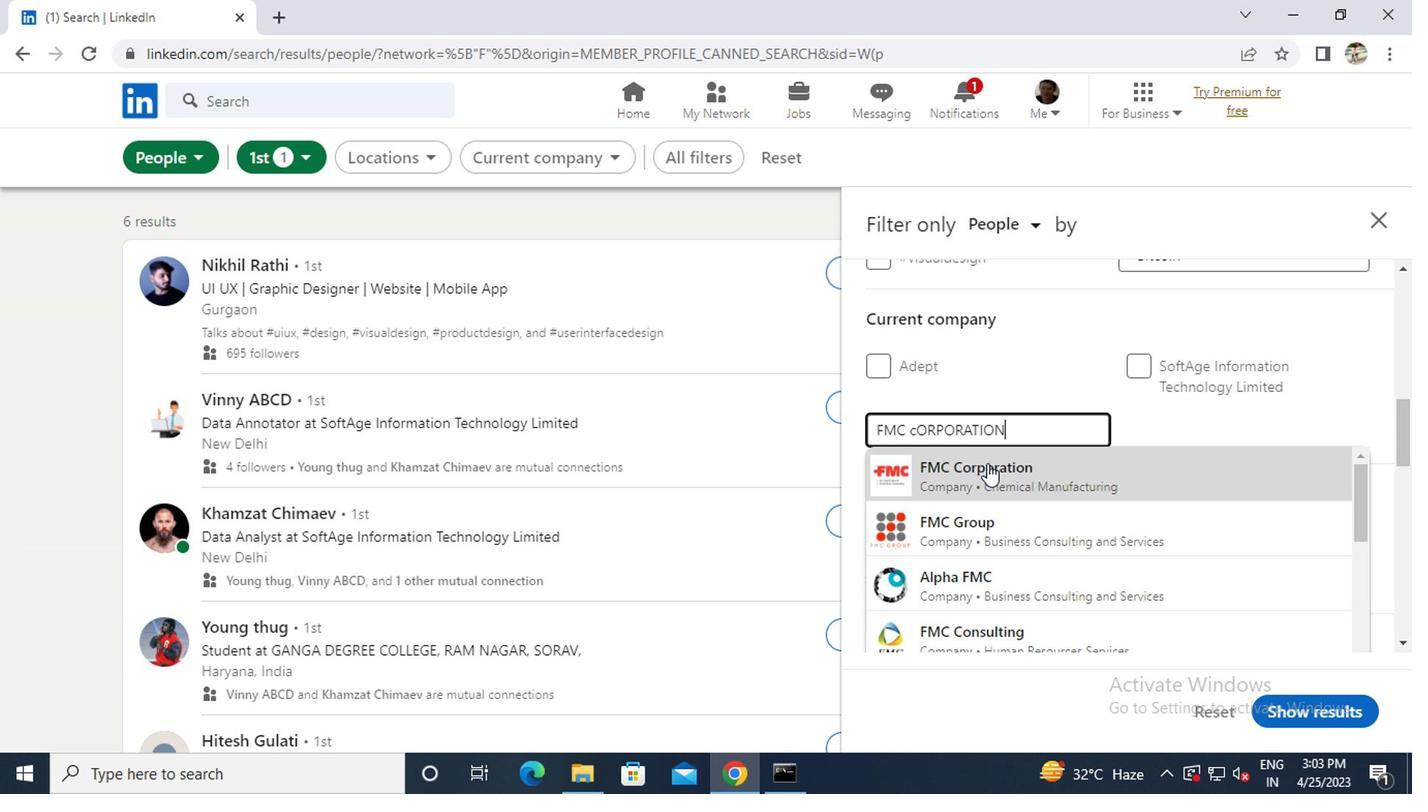 
Action: Mouse scrolled (983, 464) with delta (0, 0)
Screenshot: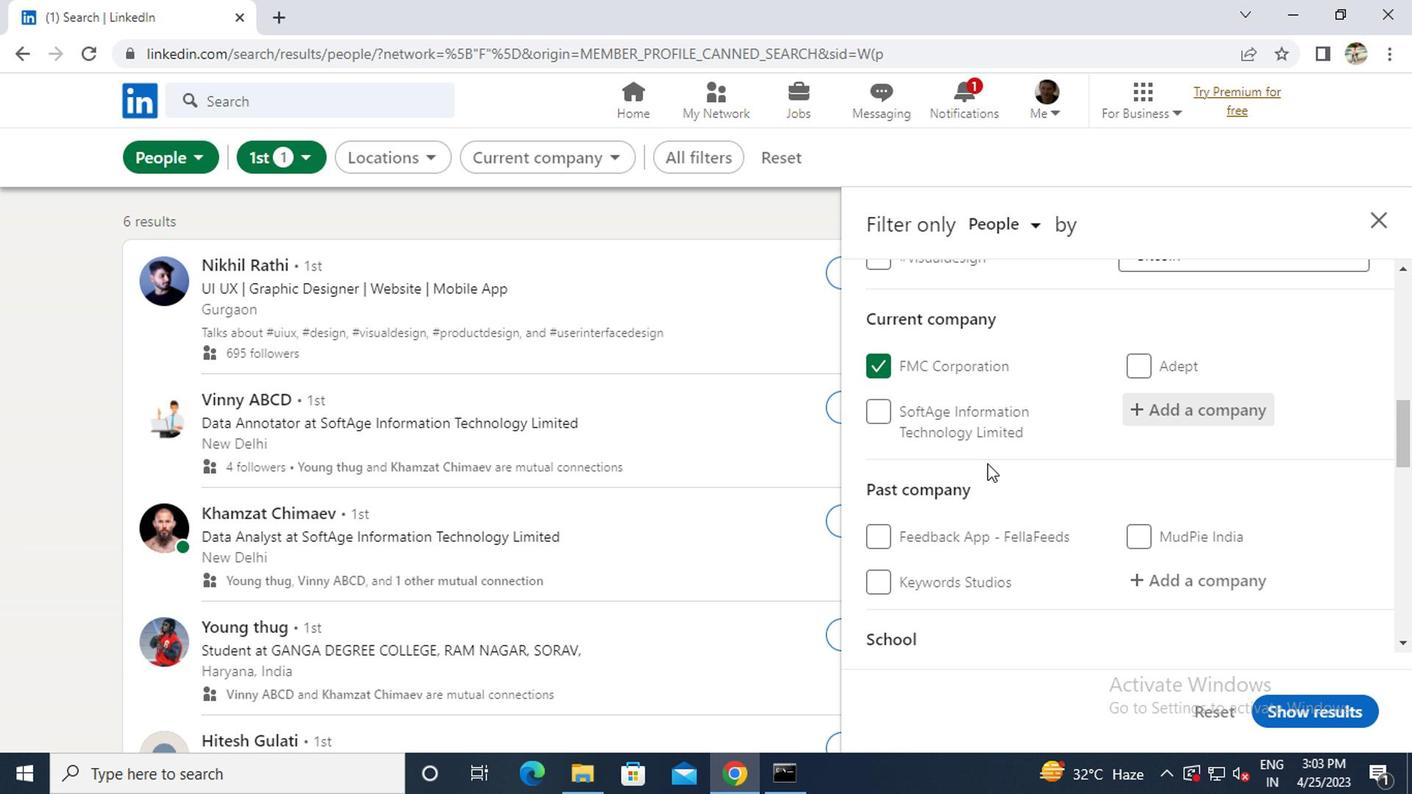 
Action: Mouse moved to (1158, 477)
Screenshot: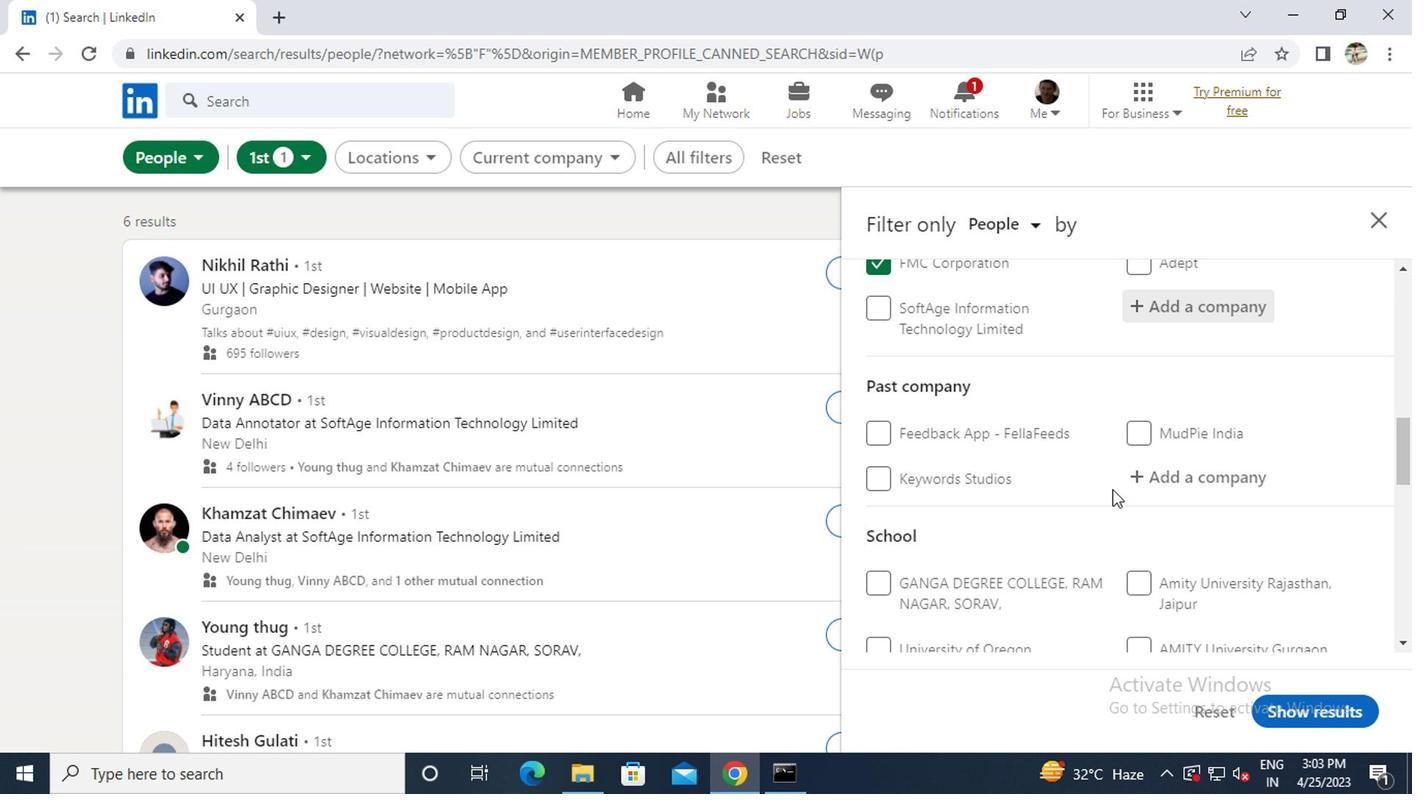
Action: Mouse pressed left at (1158, 477)
Screenshot: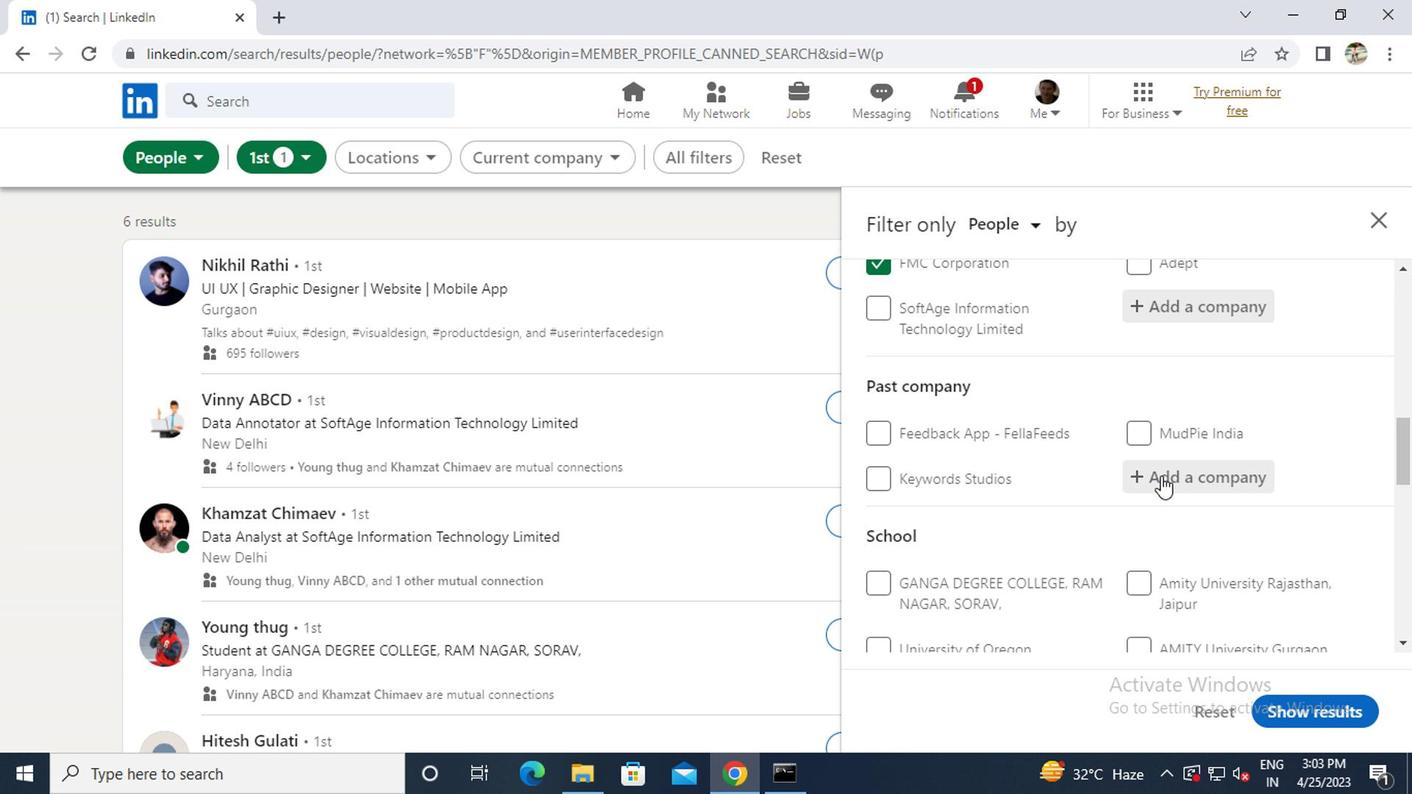 
Action: Key pressed <Key.caps_lock>
Screenshot: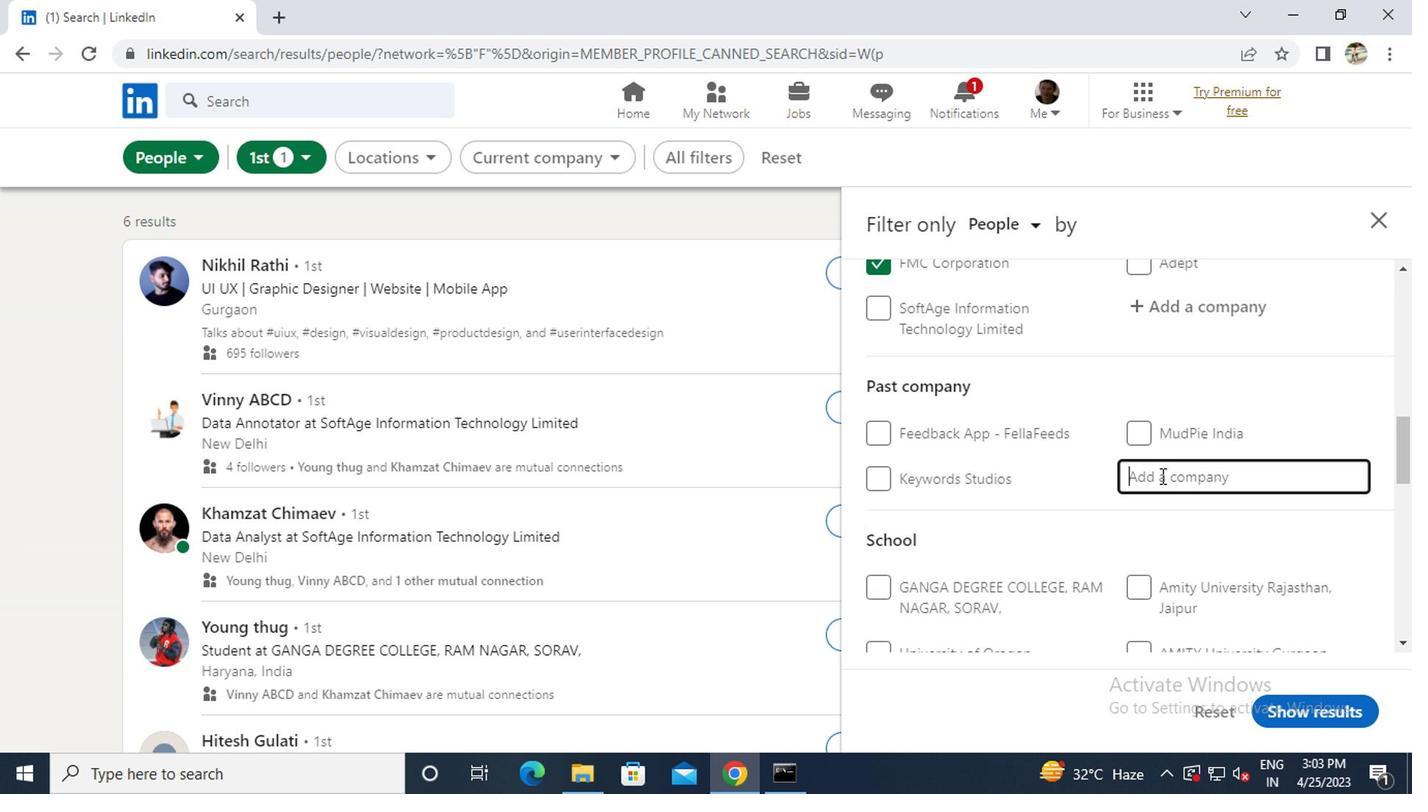 
Action: Mouse moved to (1048, 503)
Screenshot: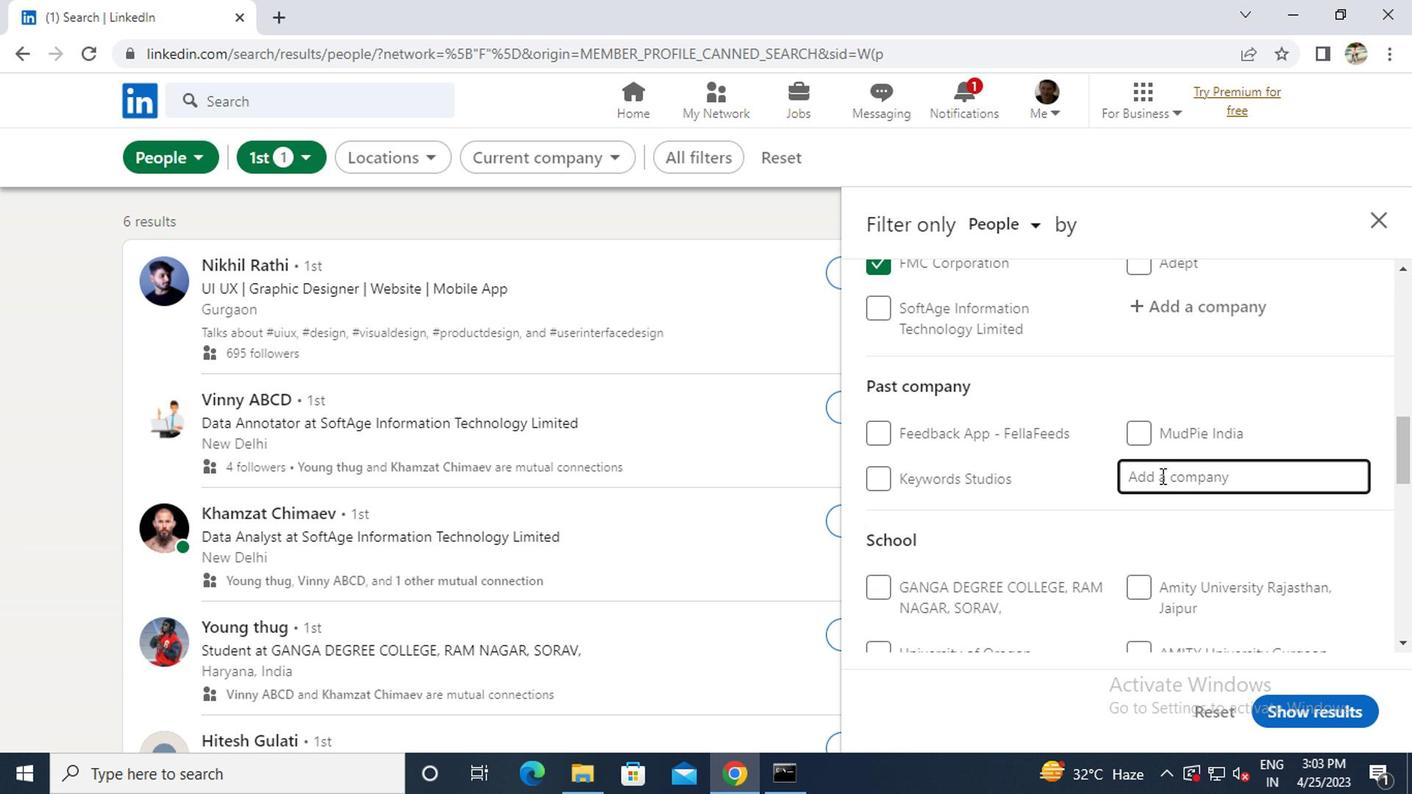 
Action: Mouse scrolled (1048, 502) with delta (0, 0)
Screenshot: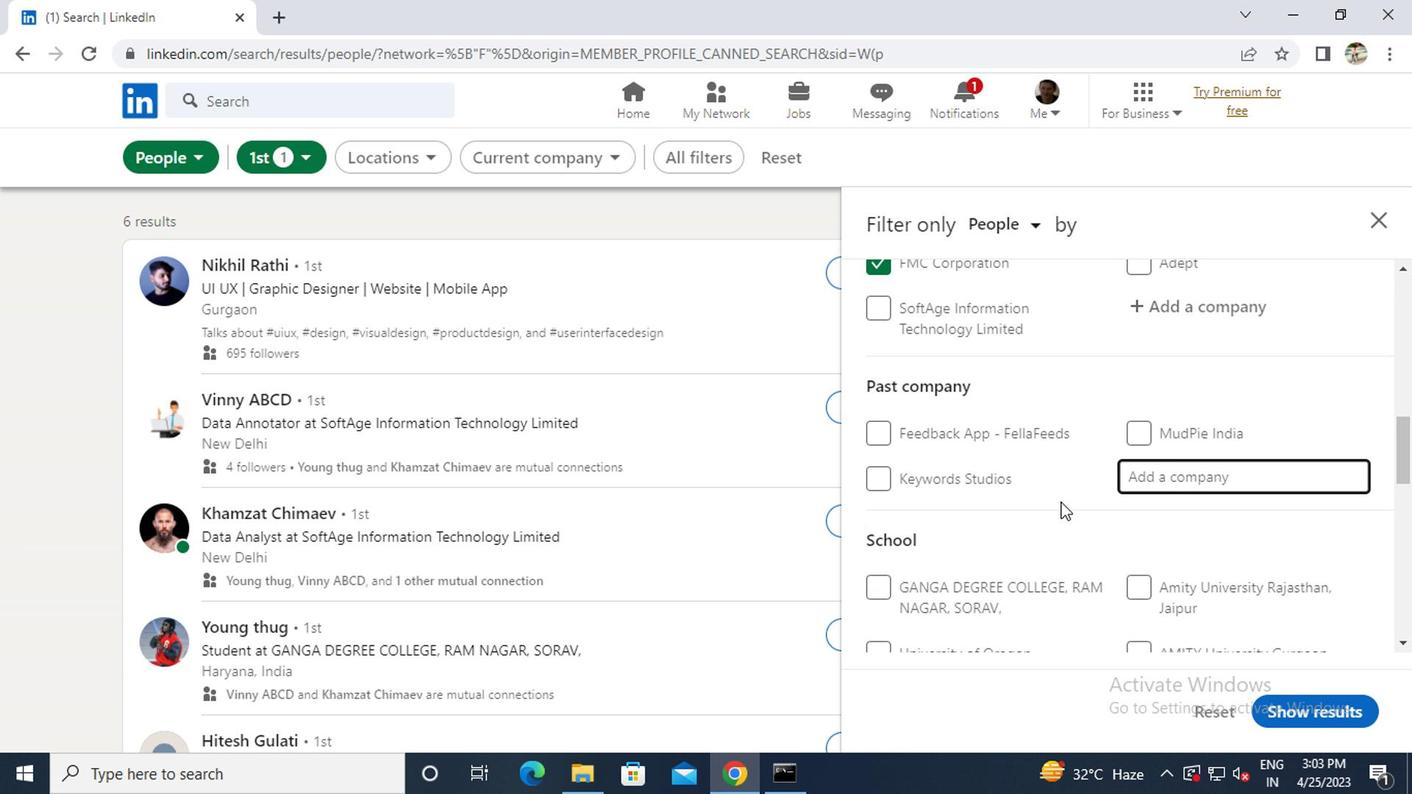 
Action: Mouse scrolled (1048, 502) with delta (0, 0)
Screenshot: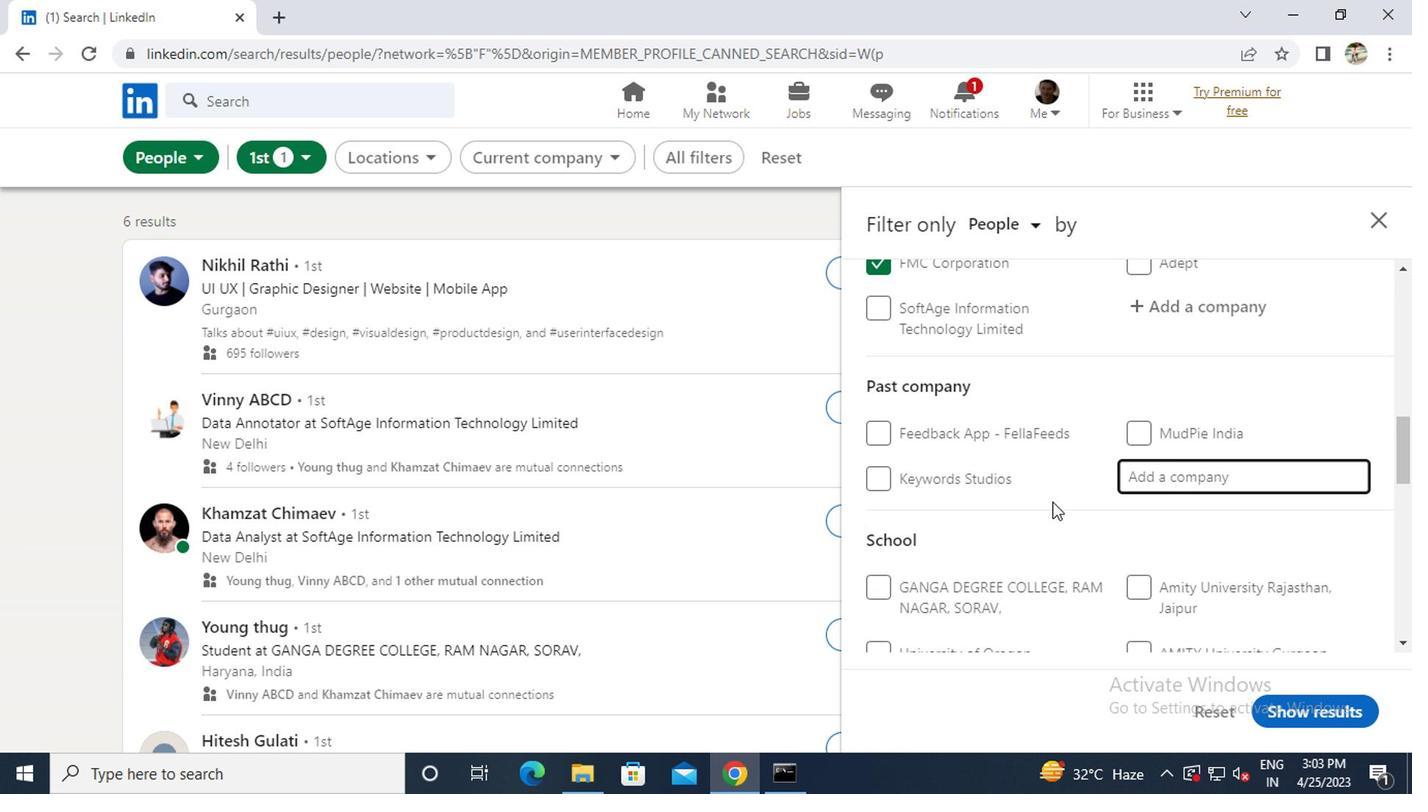 
Action: Mouse moved to (936, 481)
Screenshot: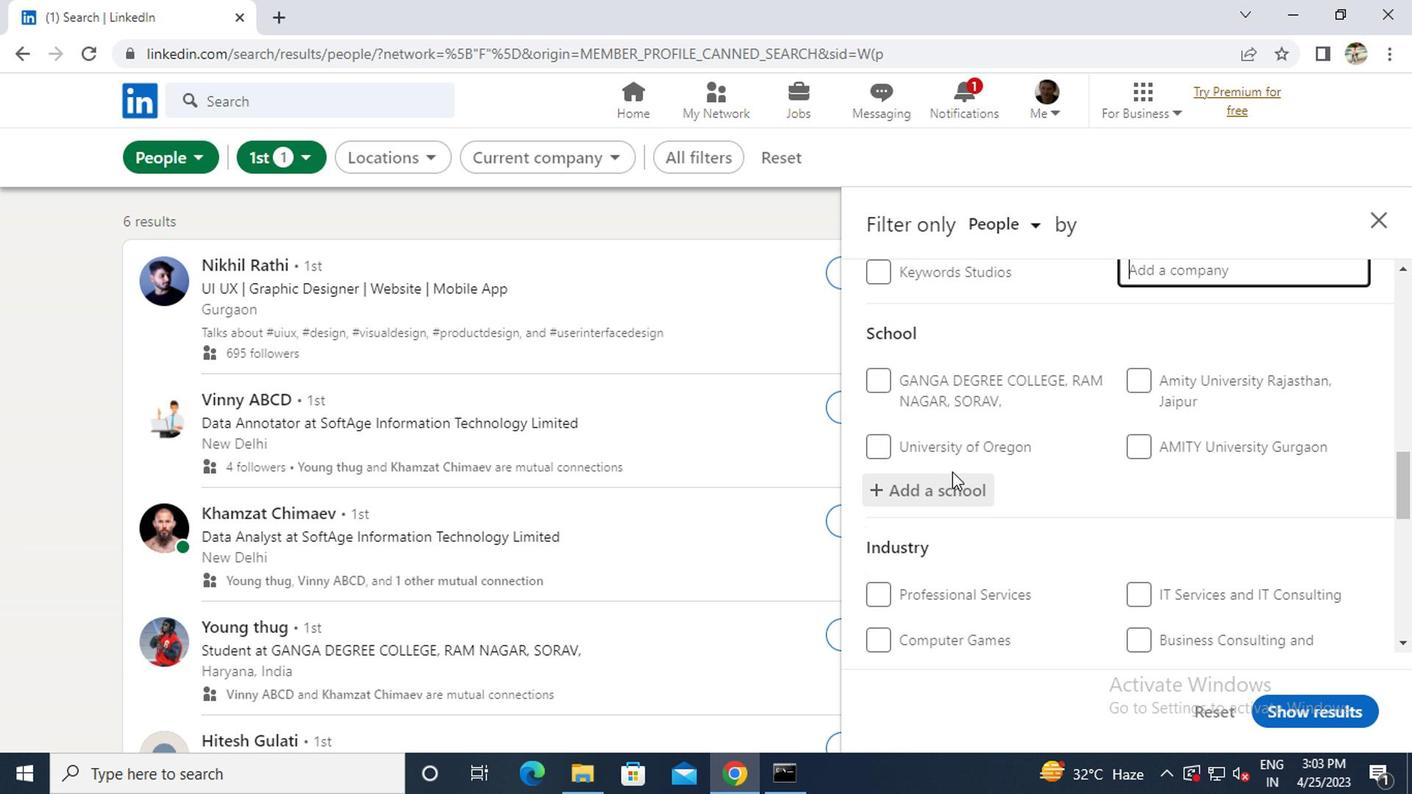 
Action: Mouse pressed left at (936, 481)
Screenshot: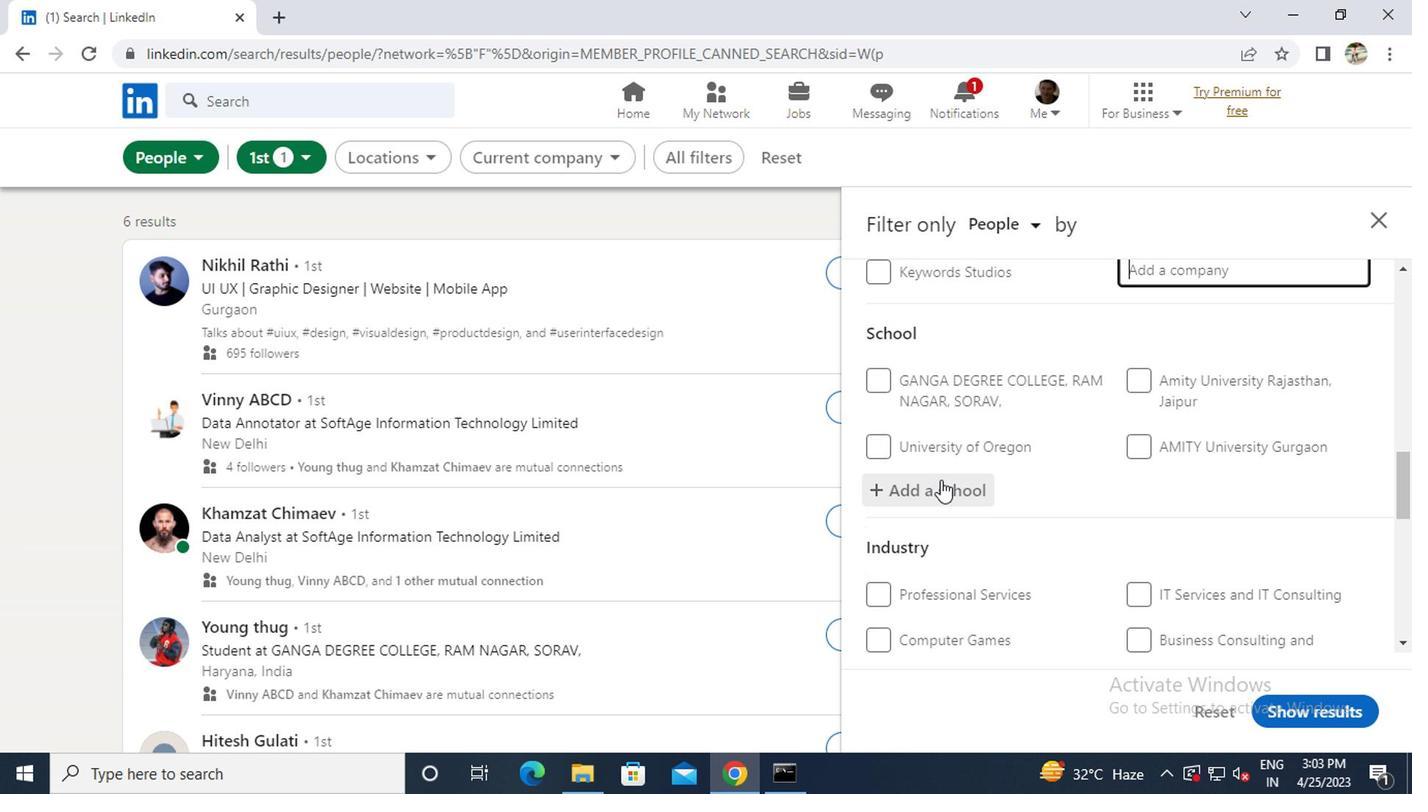 
Action: Key pressed <Key.caps_lock>I<Key.caps_lock>NSTITUTE<Key.space>OF<Key.space><Key.caps_lock>M<Key.caps_lock>ATERIALS<Key.space><Key.caps_lock>M<Key.caps_lock>
Screenshot: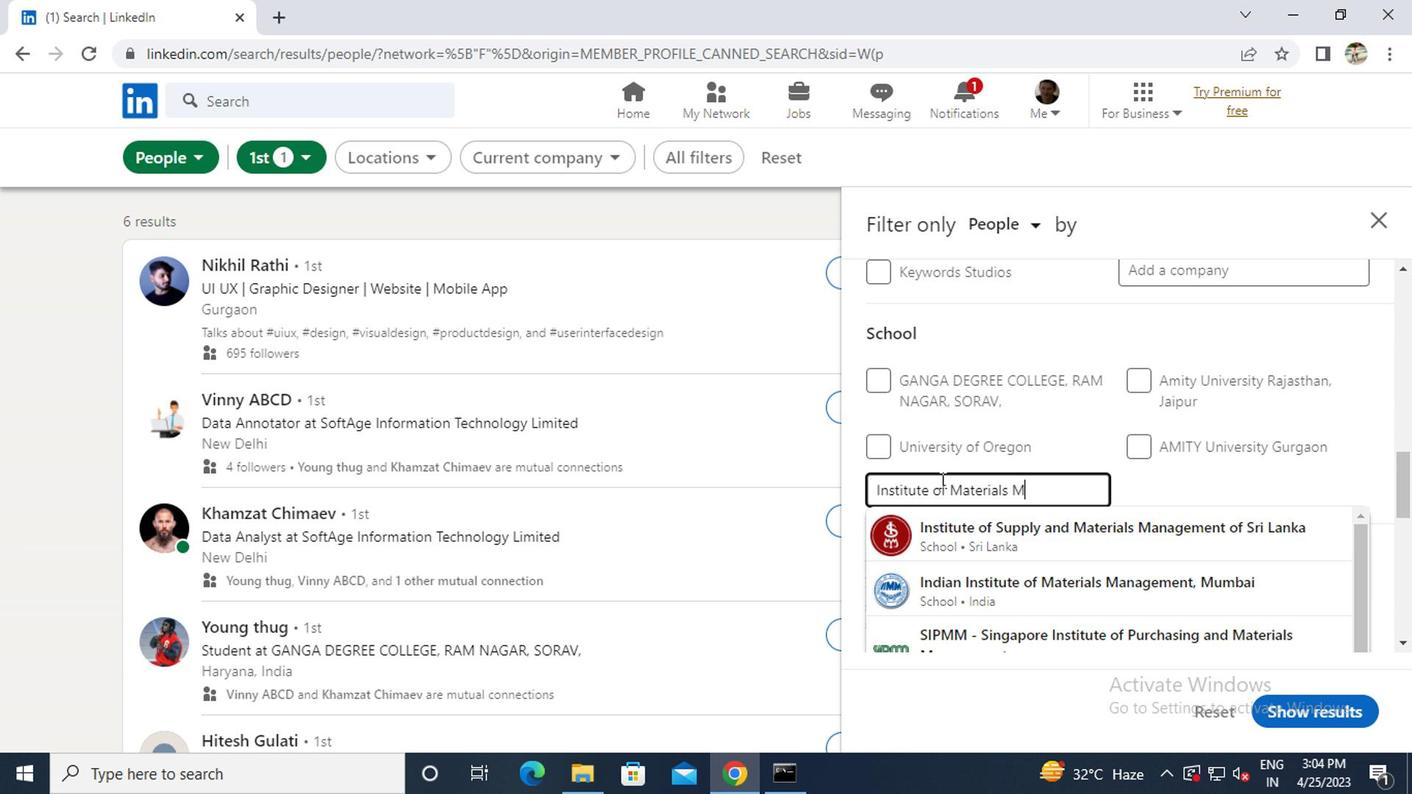 
Action: Mouse moved to (926, 590)
Screenshot: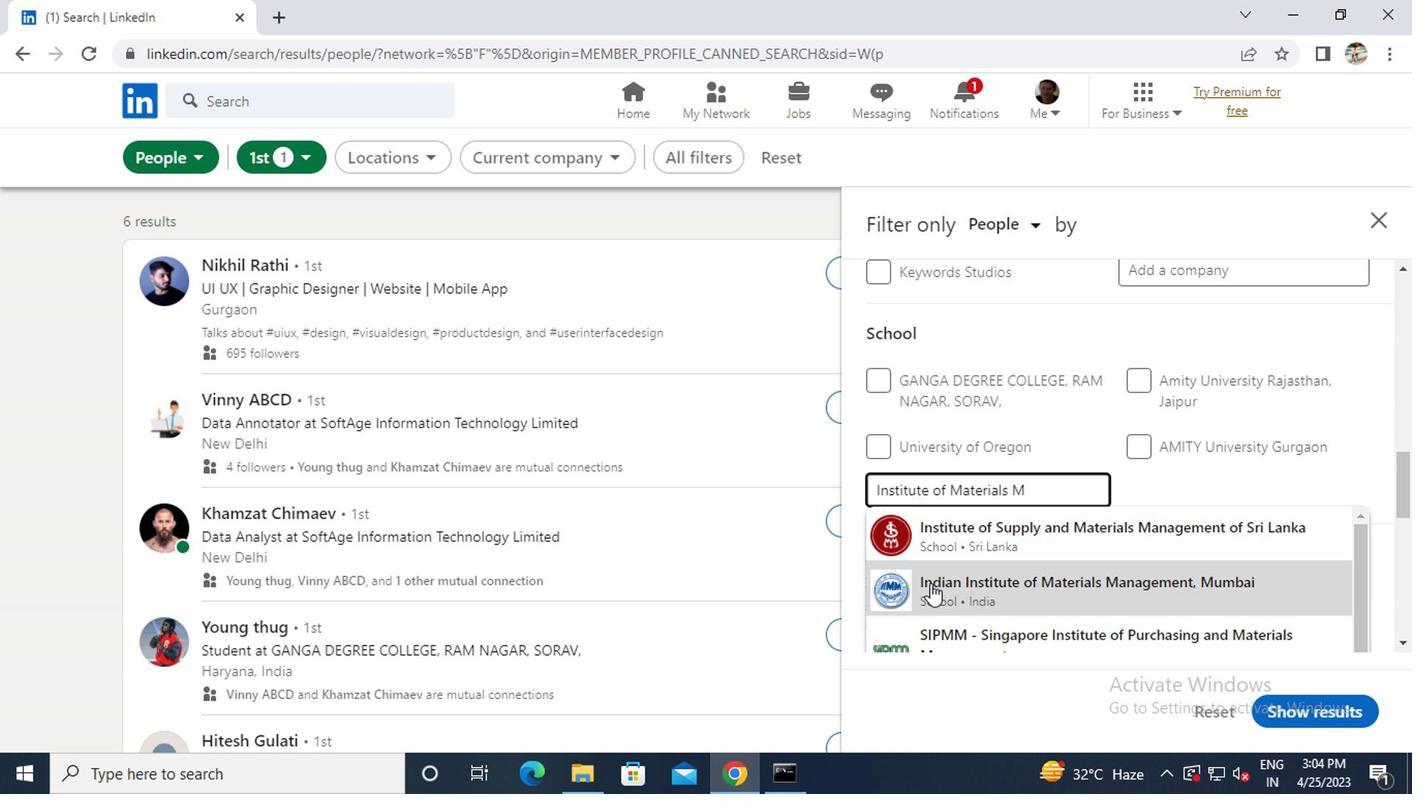 
Action: Mouse pressed left at (926, 590)
Screenshot: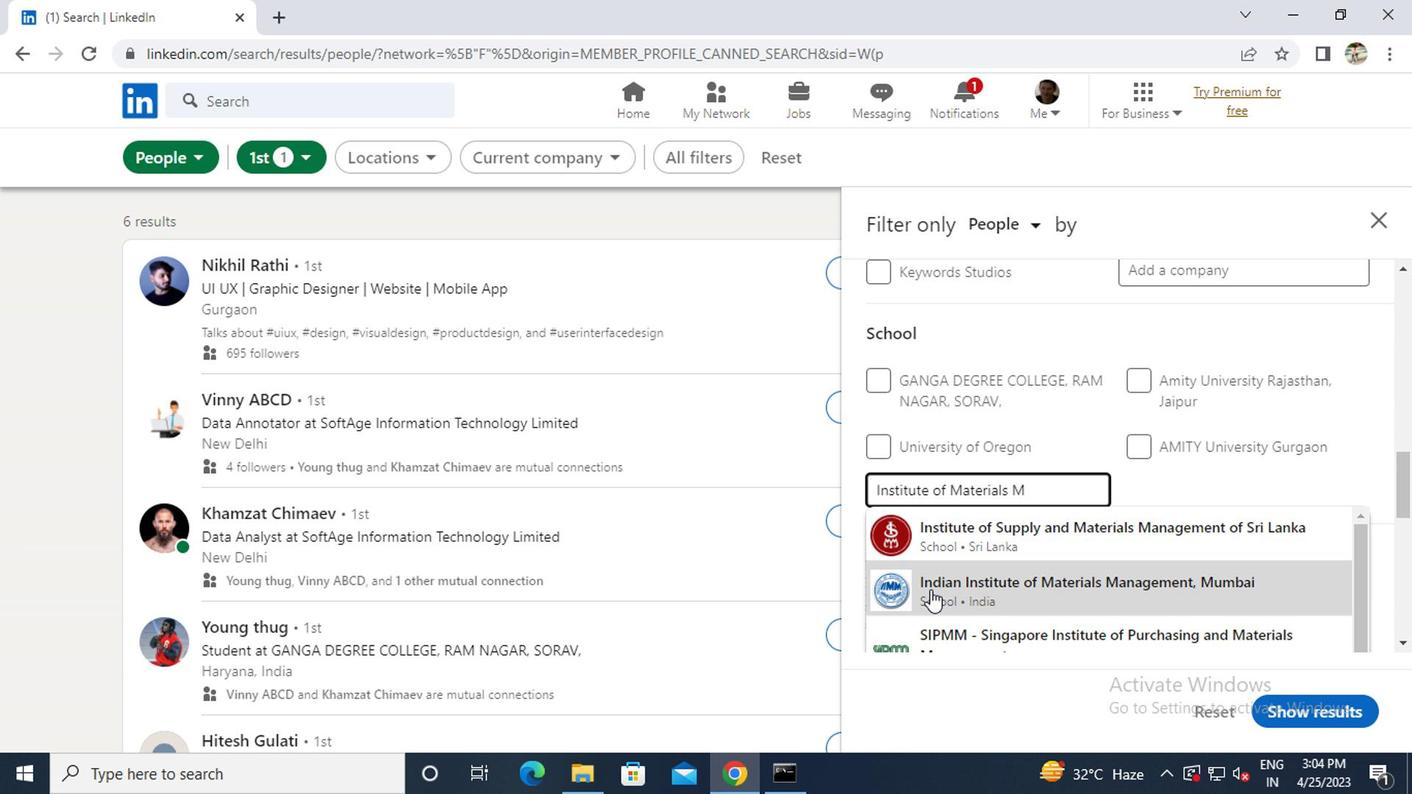 
Action: Mouse moved to (920, 592)
Screenshot: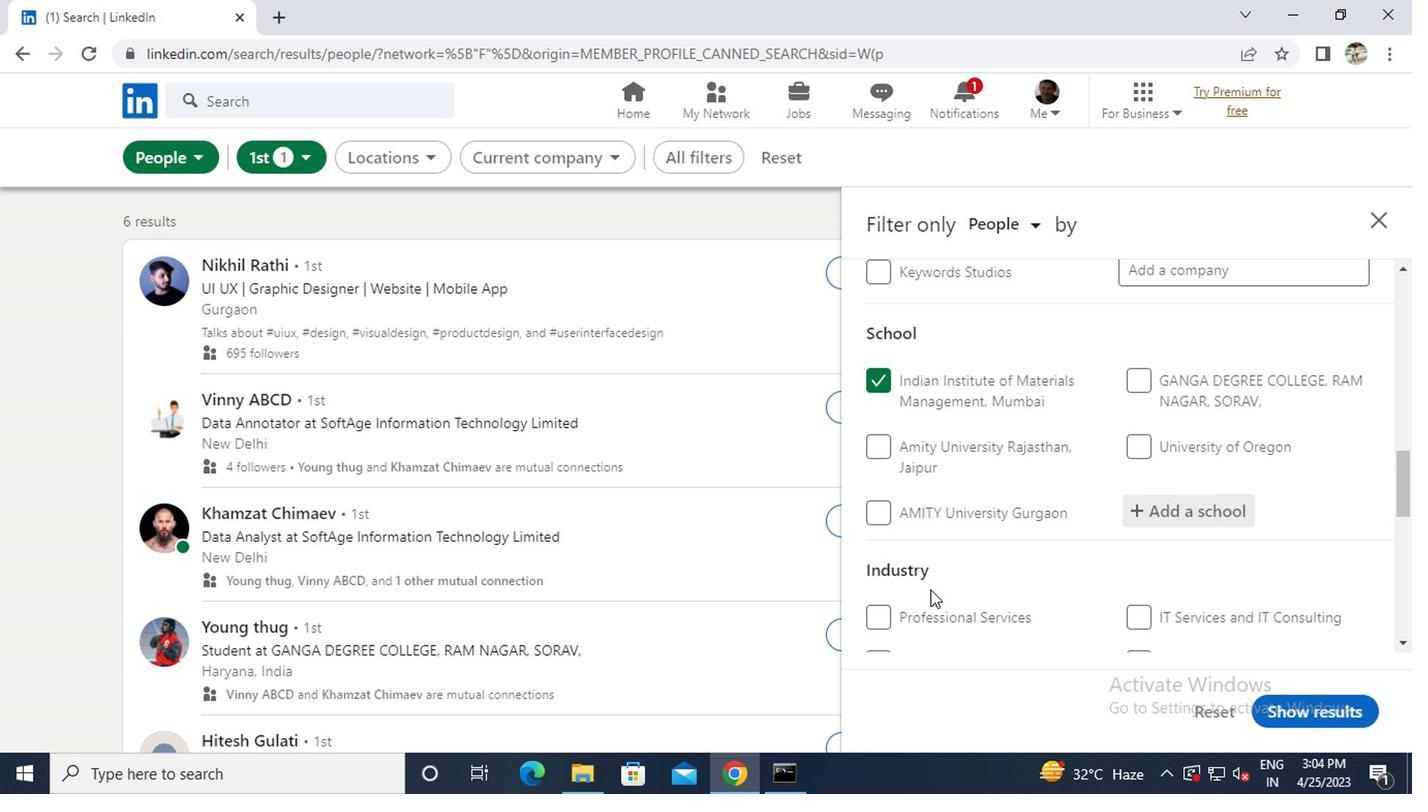 
Action: Mouse scrolled (920, 591) with delta (0, -1)
Screenshot: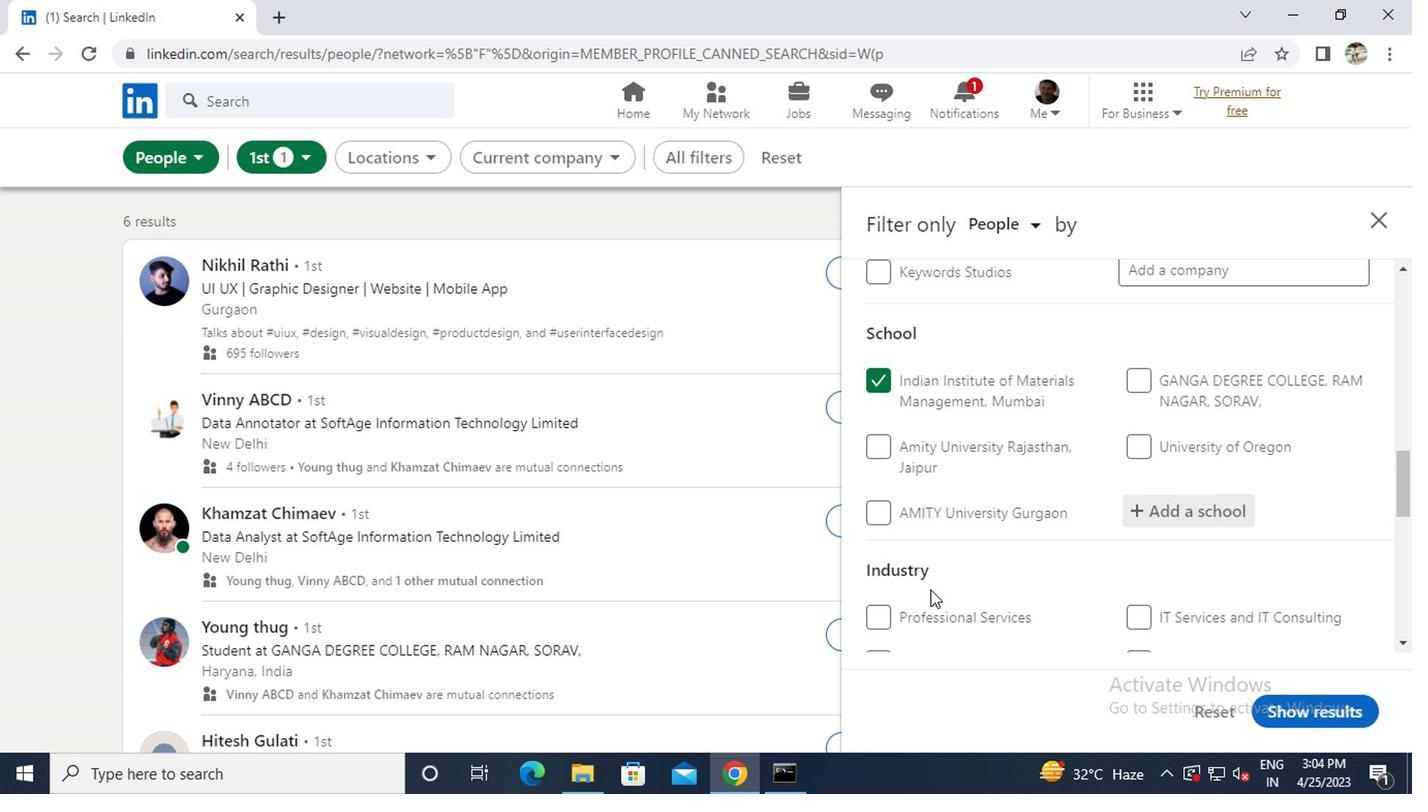 
Action: Mouse scrolled (920, 591) with delta (0, -1)
Screenshot: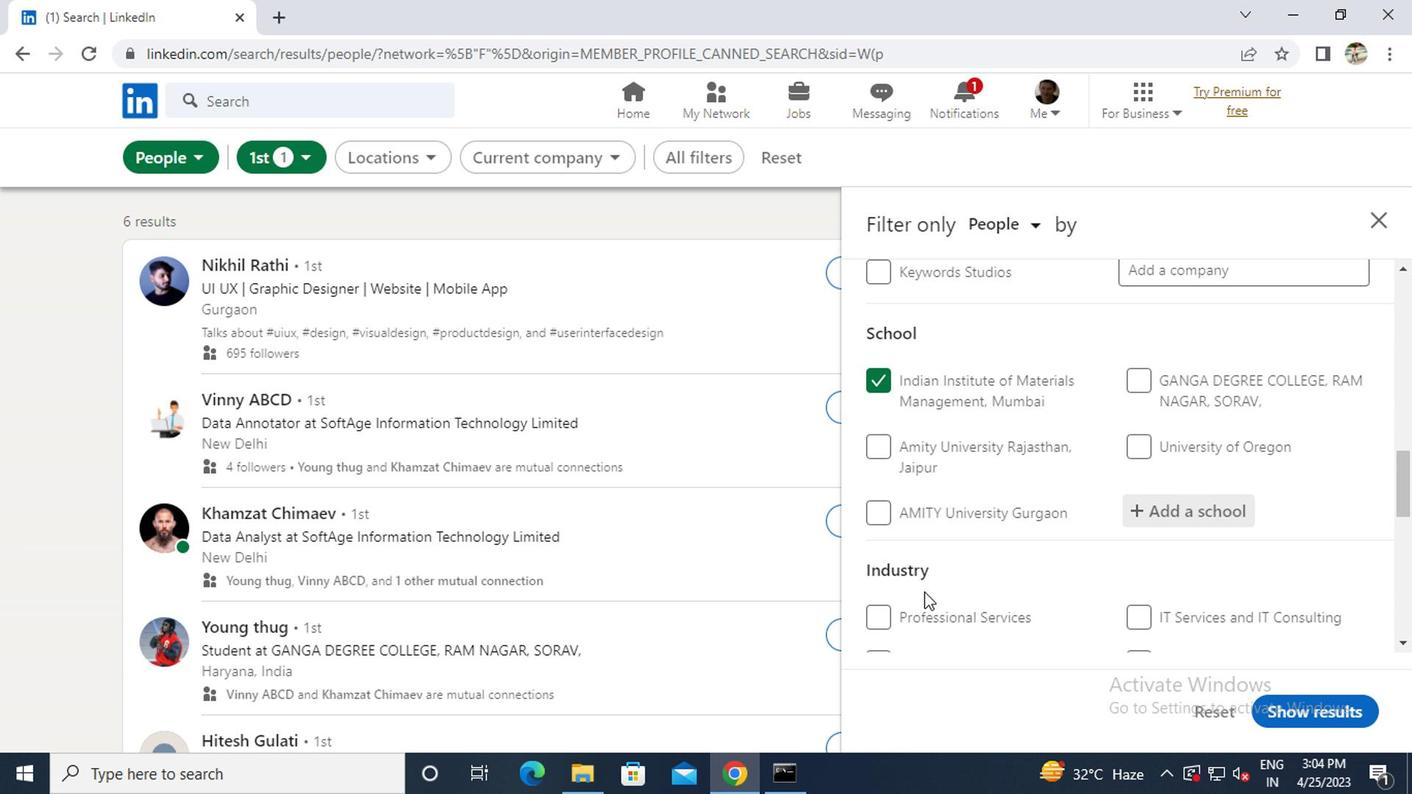 
Action: Mouse moved to (1154, 525)
Screenshot: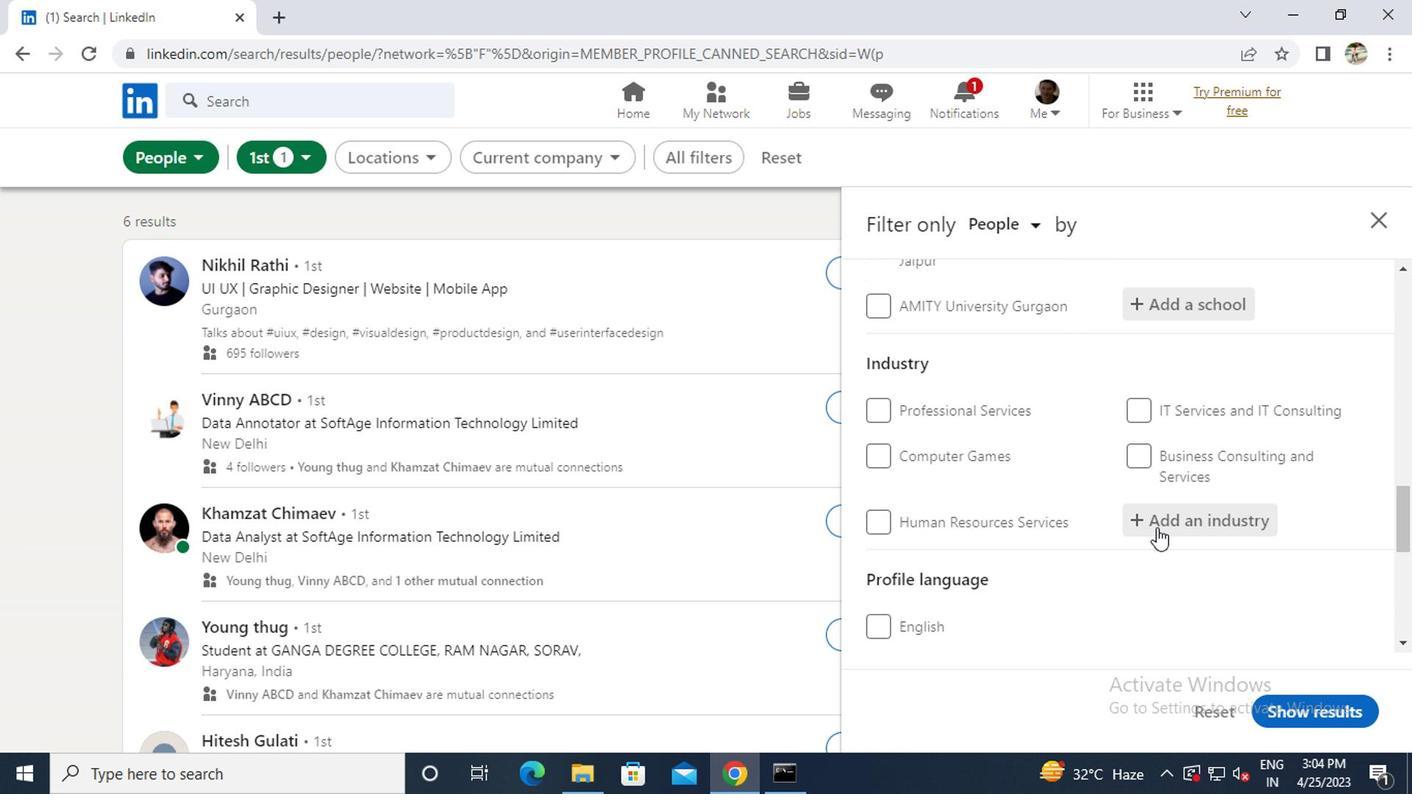 
Action: Mouse pressed left at (1154, 525)
Screenshot: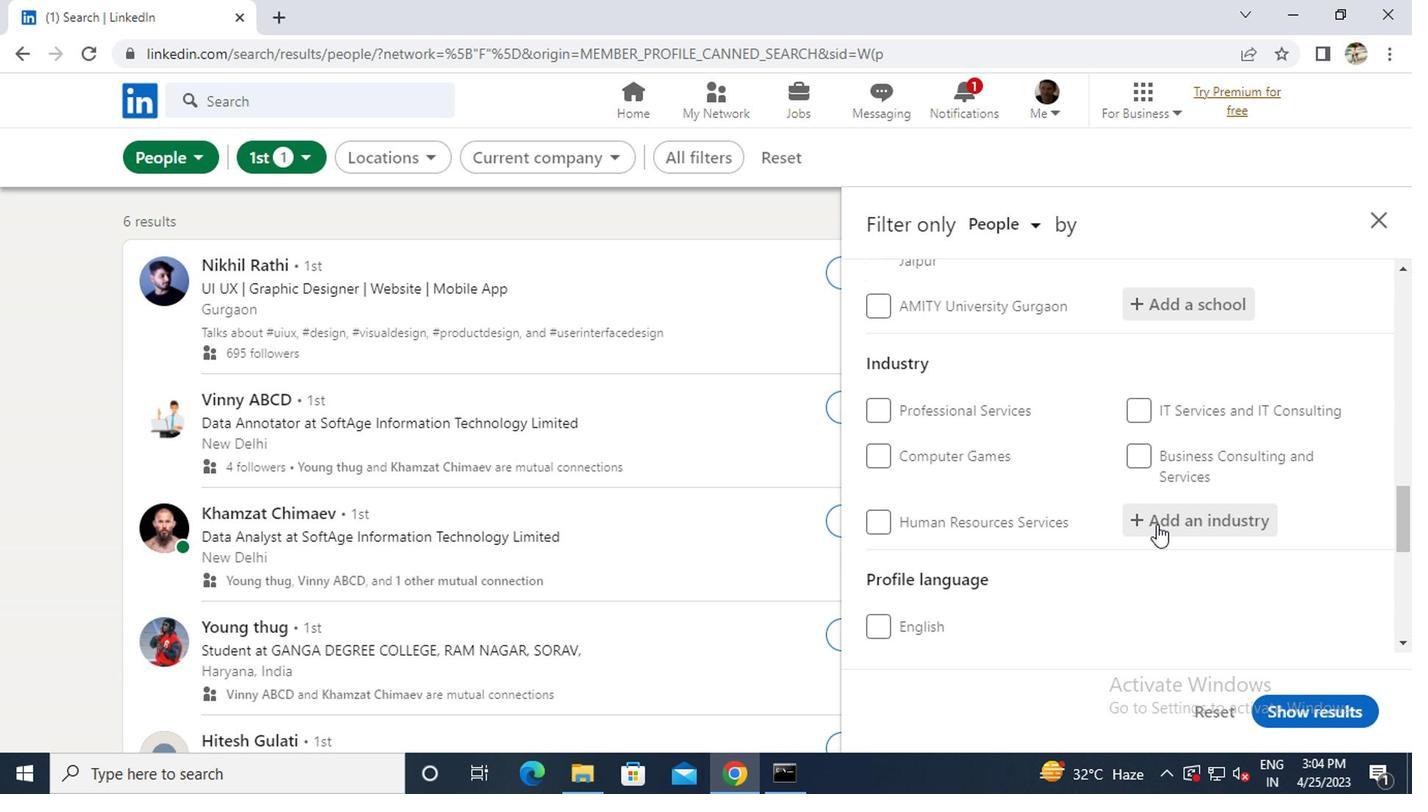 
Action: Key pressed <Key.caps_lock>P<Key.caps_lock>UBLIC<Key.space>
Screenshot: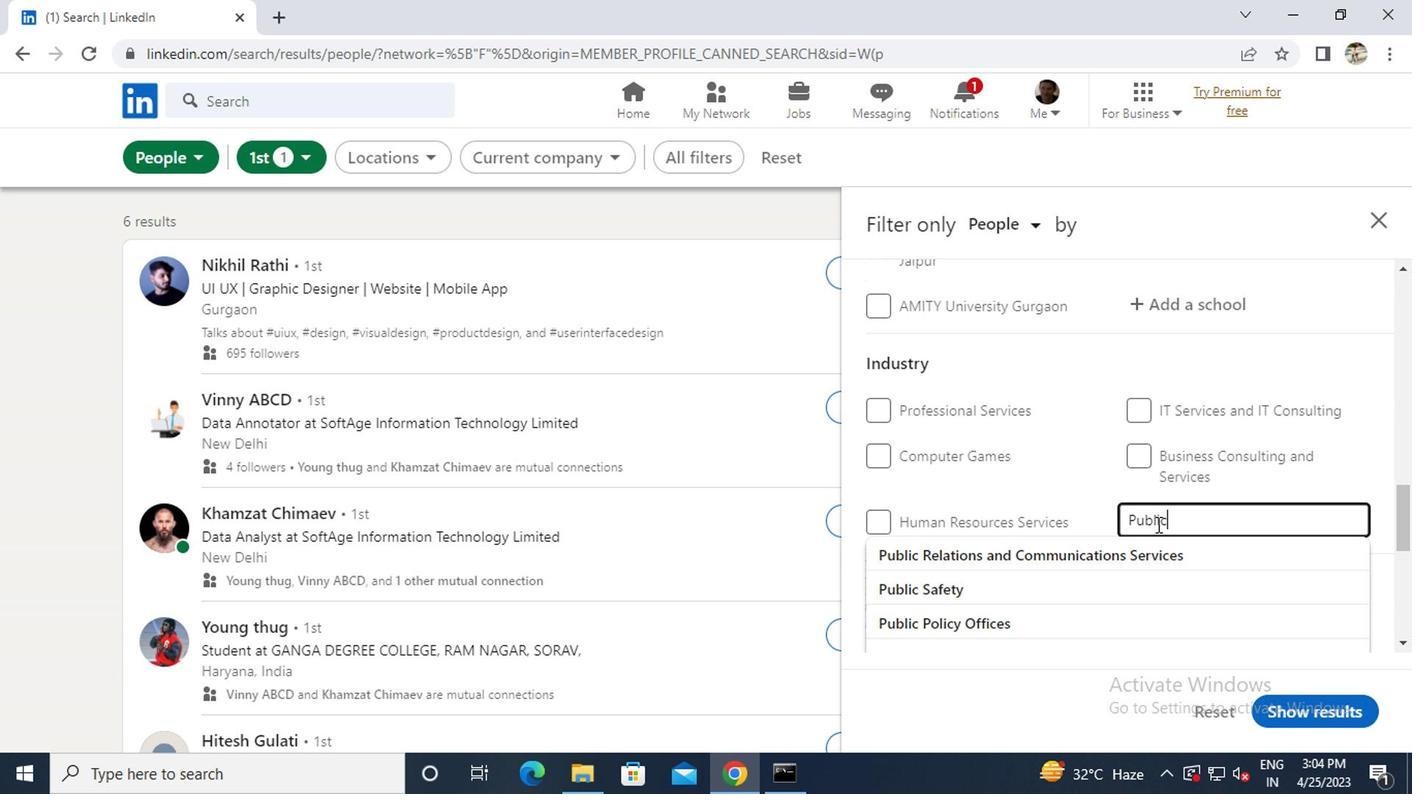 
Action: Mouse moved to (961, 622)
Screenshot: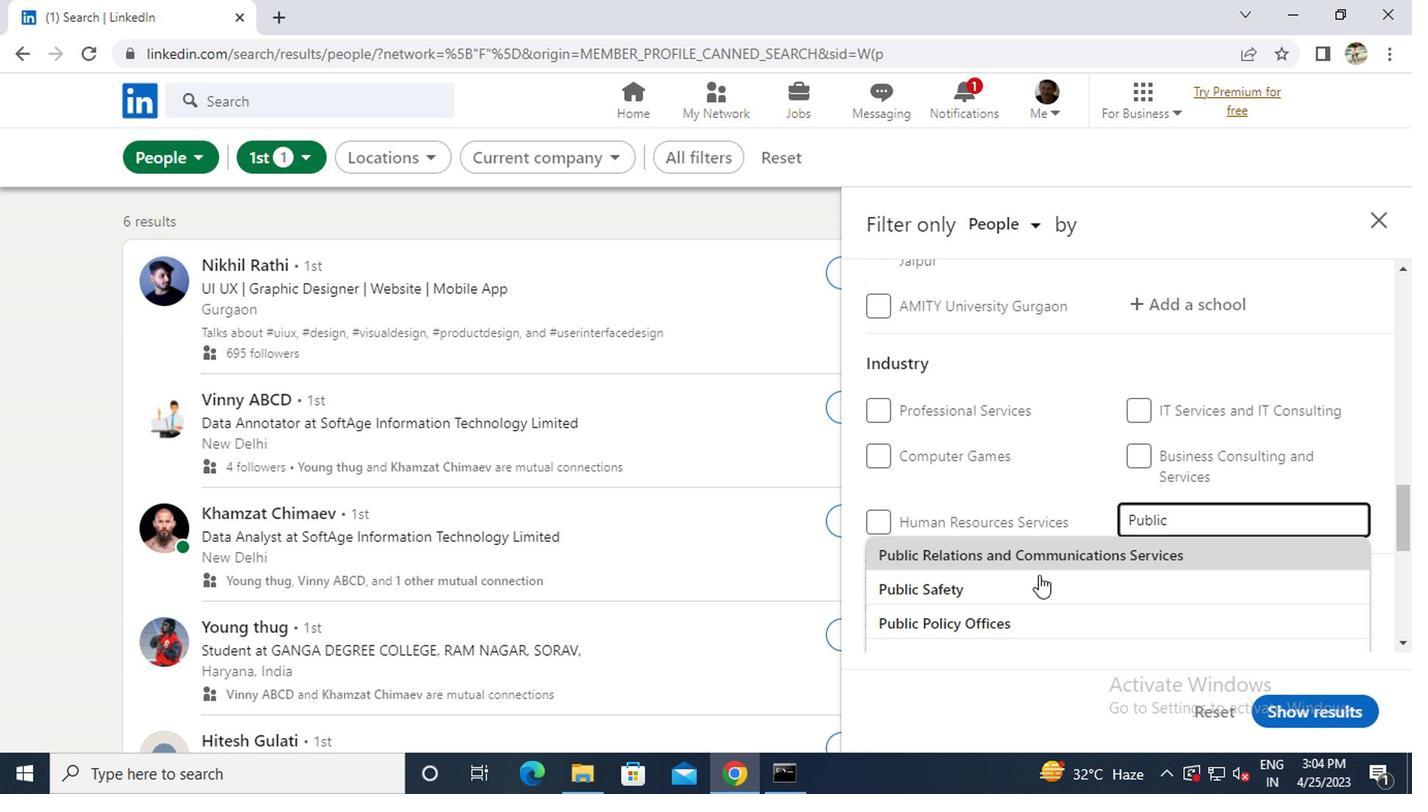 
Action: Mouse pressed left at (961, 622)
Screenshot: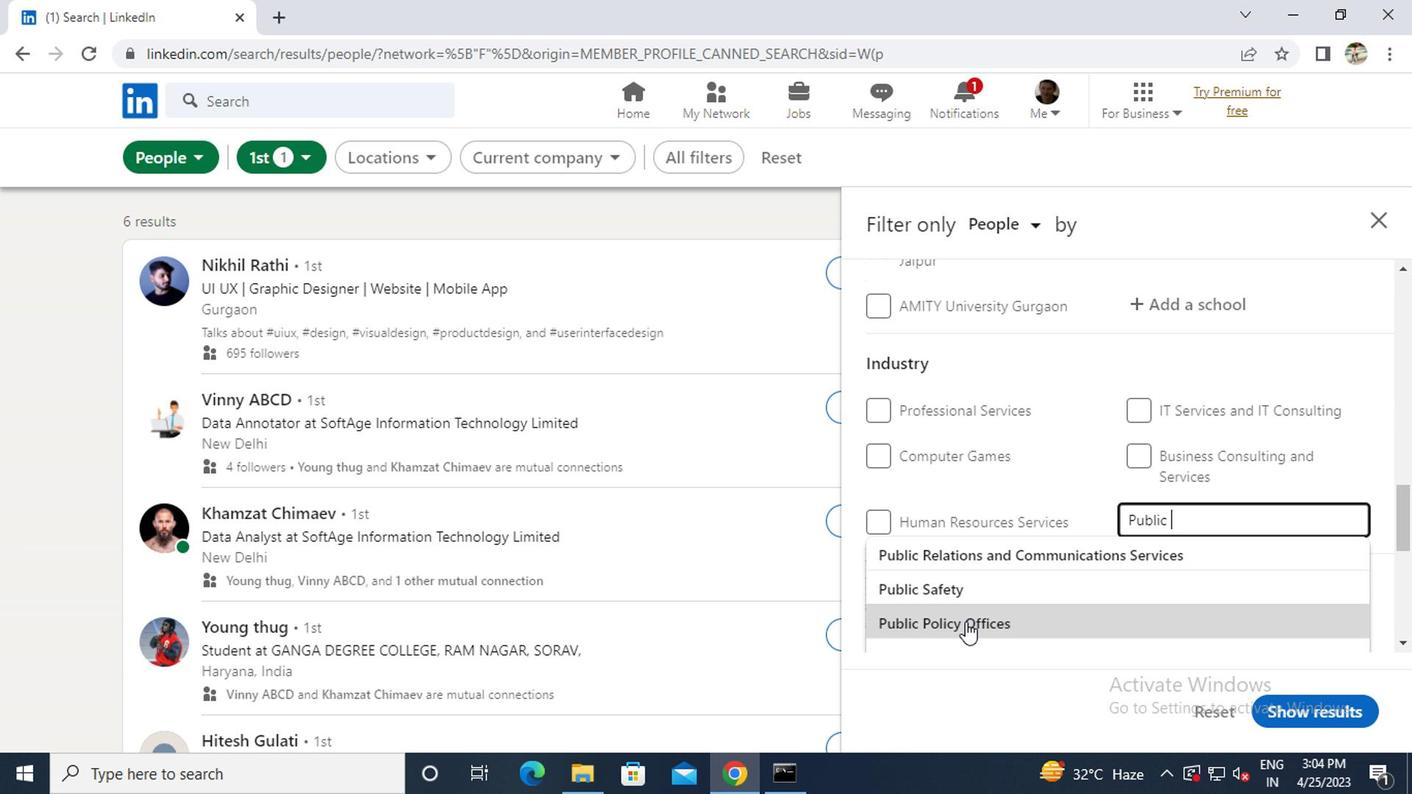 
Action: Mouse moved to (1045, 524)
Screenshot: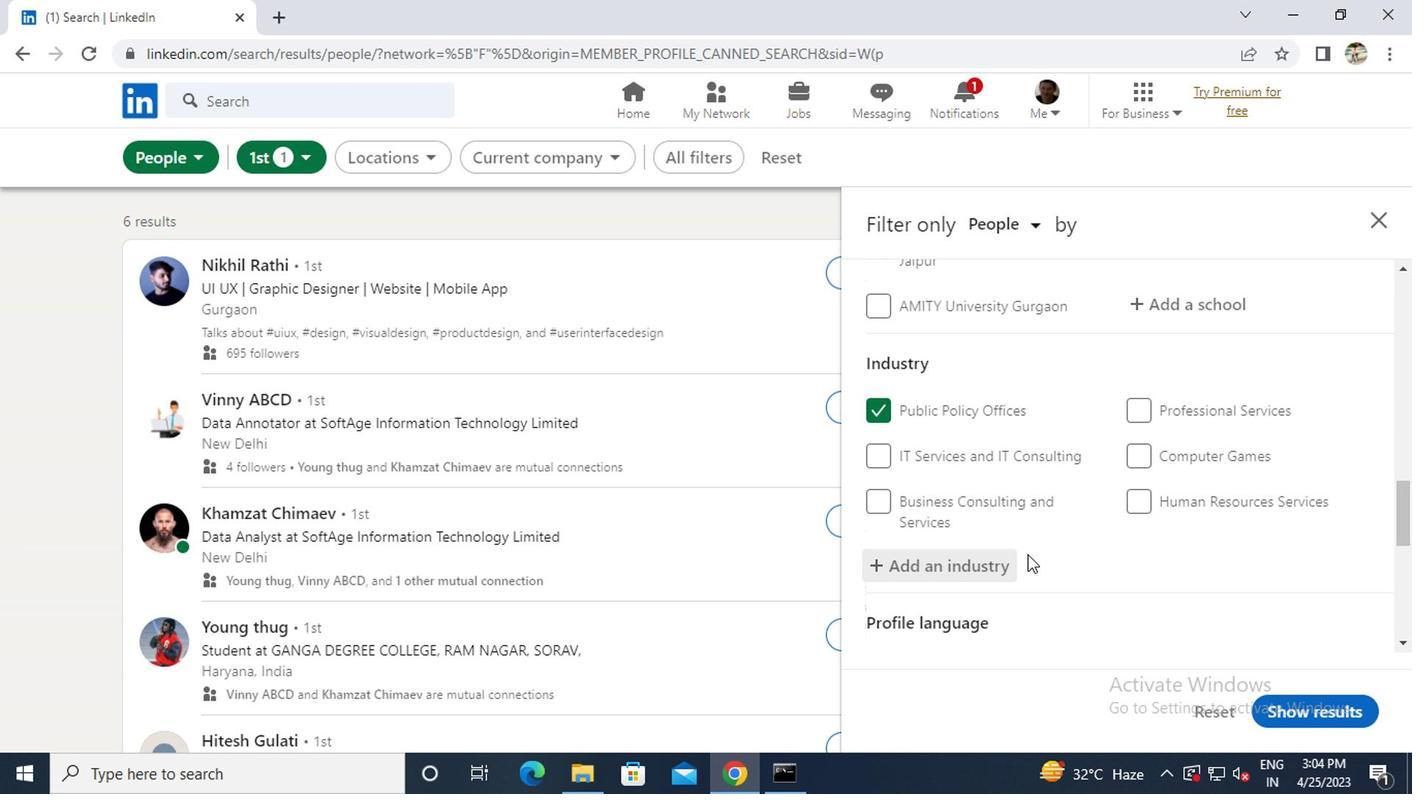 
Action: Mouse scrolled (1045, 523) with delta (0, 0)
Screenshot: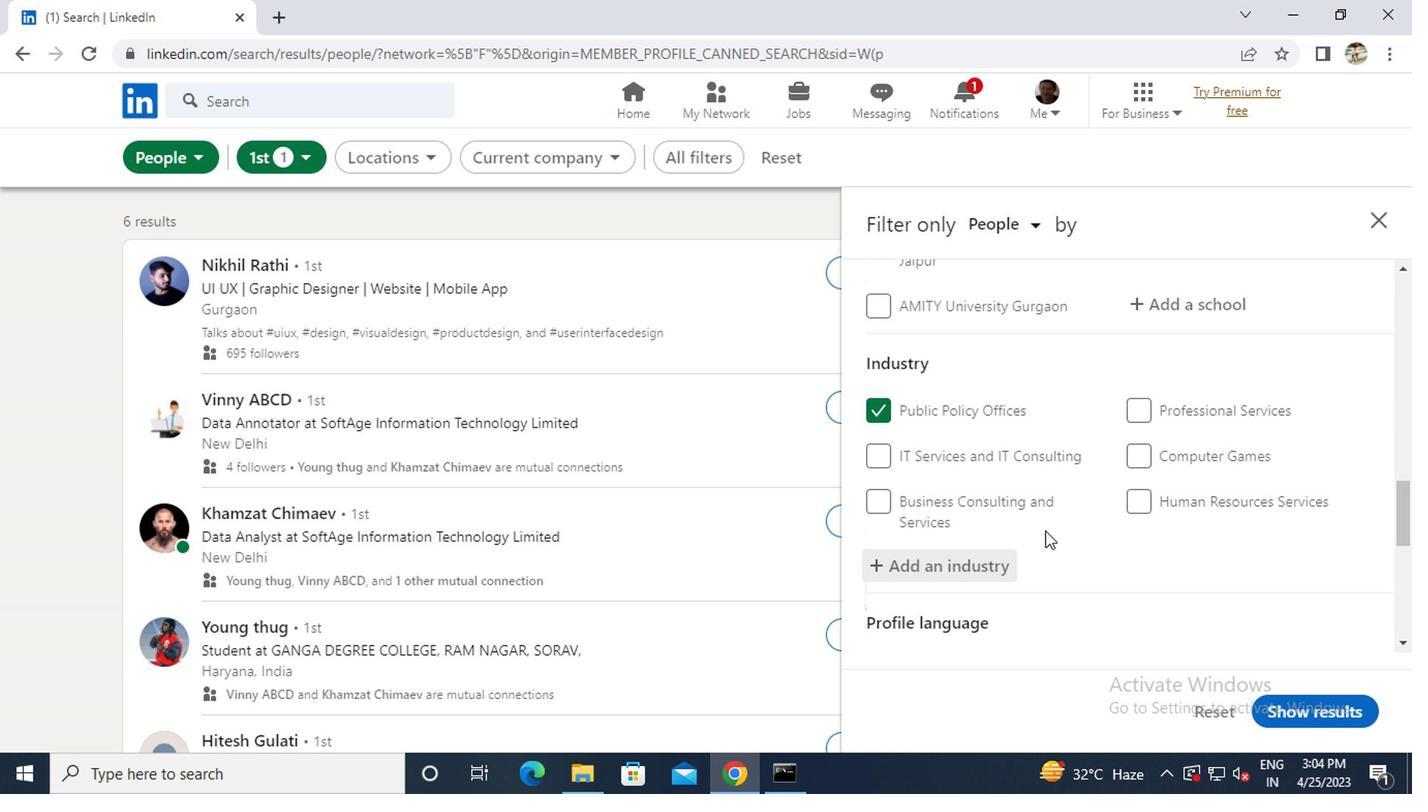 
Action: Mouse moved to (1065, 541)
Screenshot: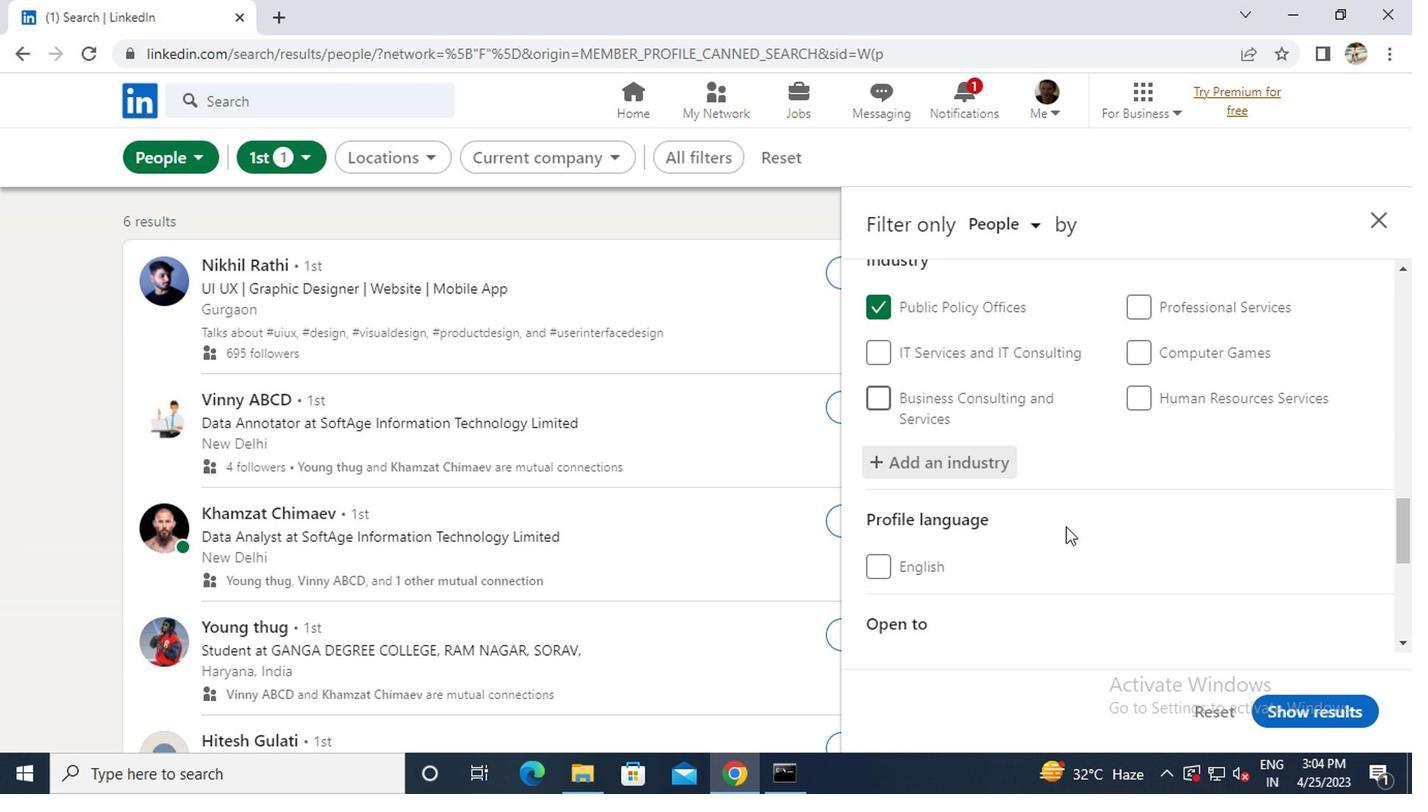 
Action: Mouse scrolled (1065, 539) with delta (0, -1)
Screenshot: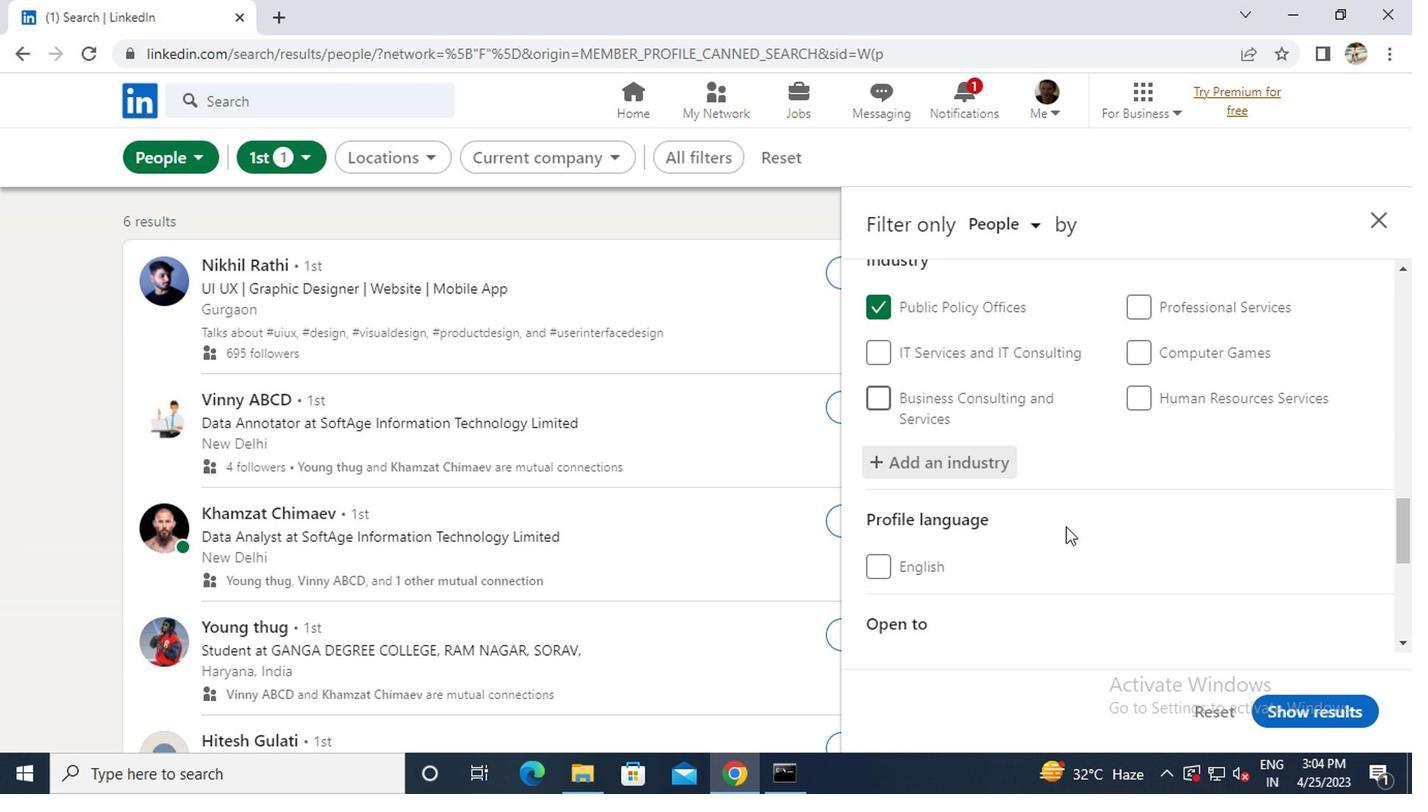 
Action: Mouse moved to (1065, 538)
Screenshot: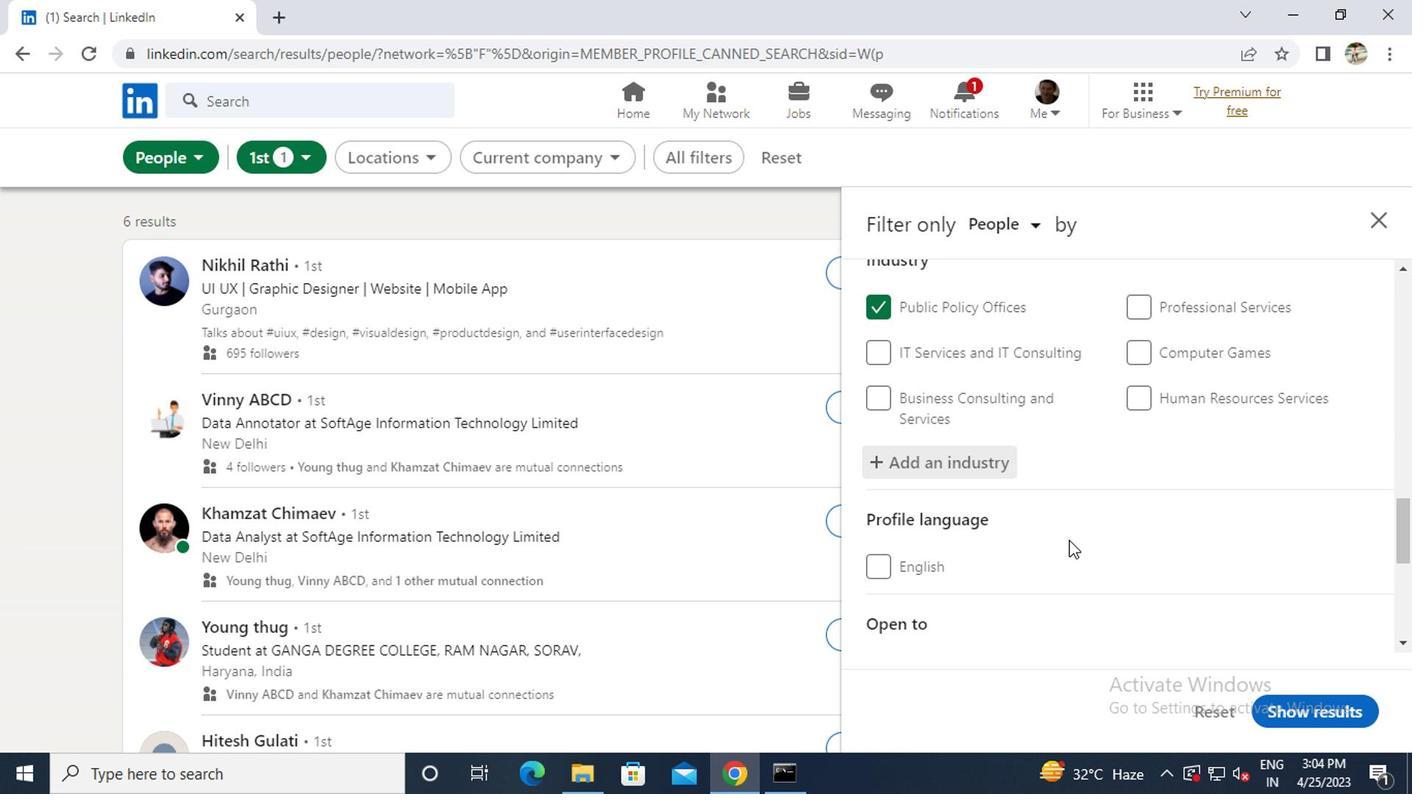 
Action: Mouse scrolled (1065, 536) with delta (0, -1)
Screenshot: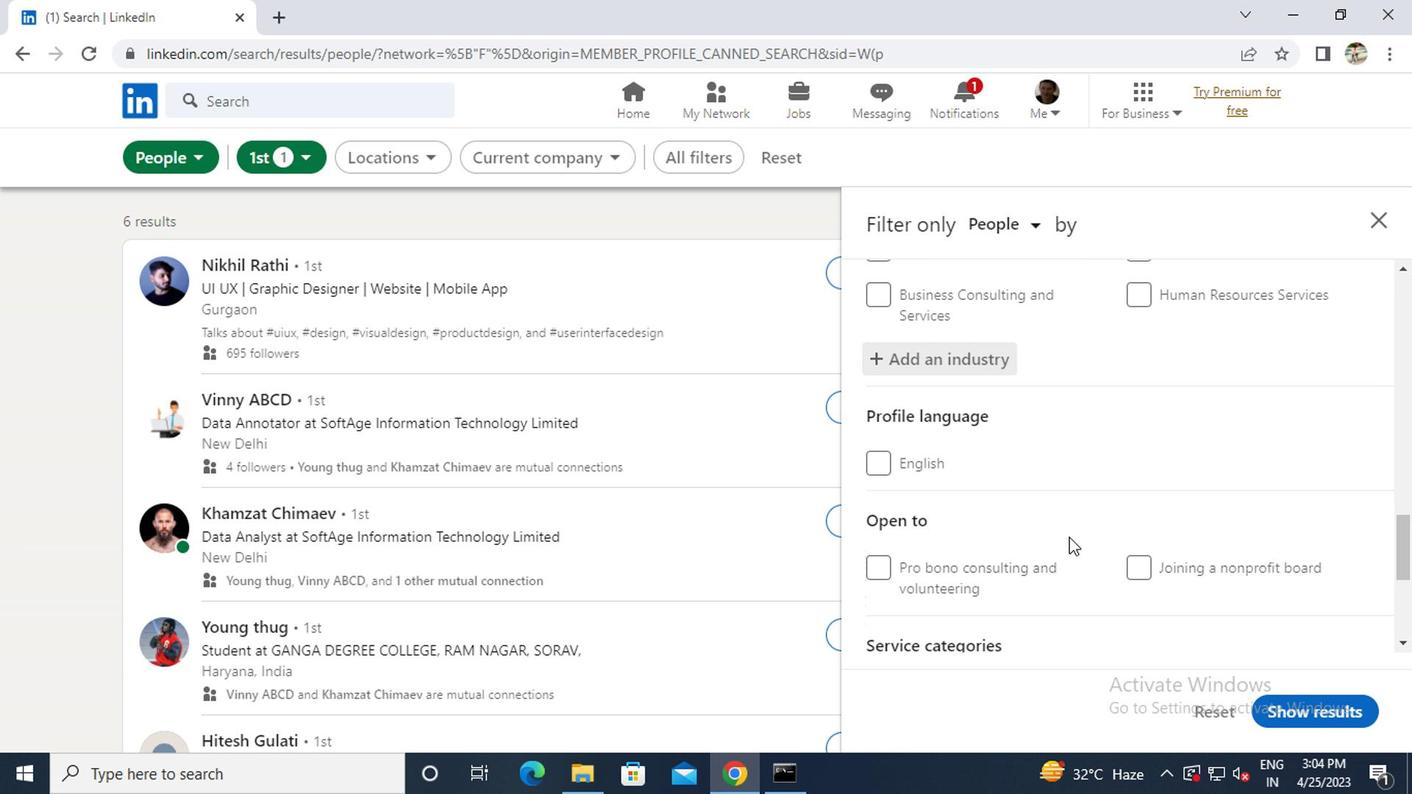 
Action: Mouse moved to (1048, 538)
Screenshot: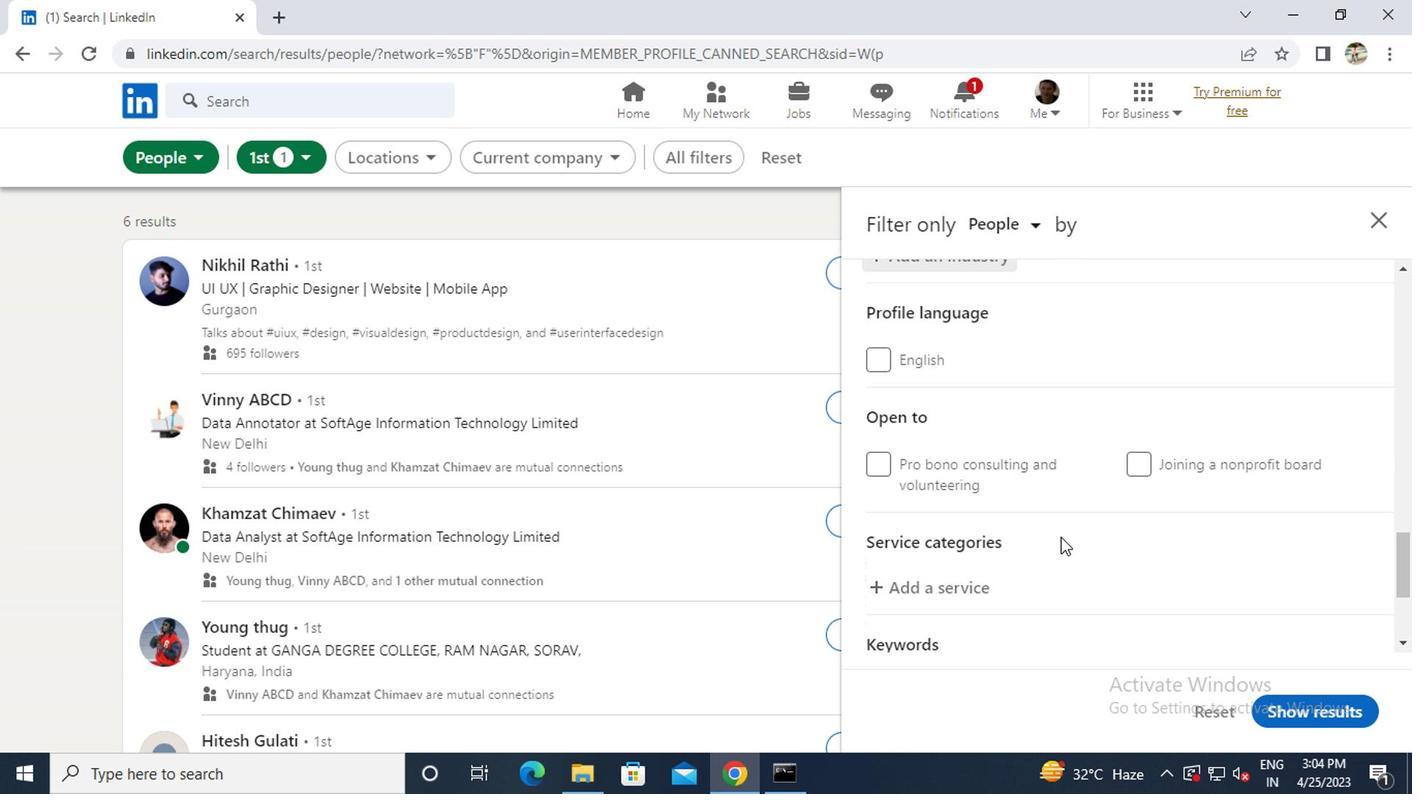 
Action: Mouse scrolled (1048, 536) with delta (0, -1)
Screenshot: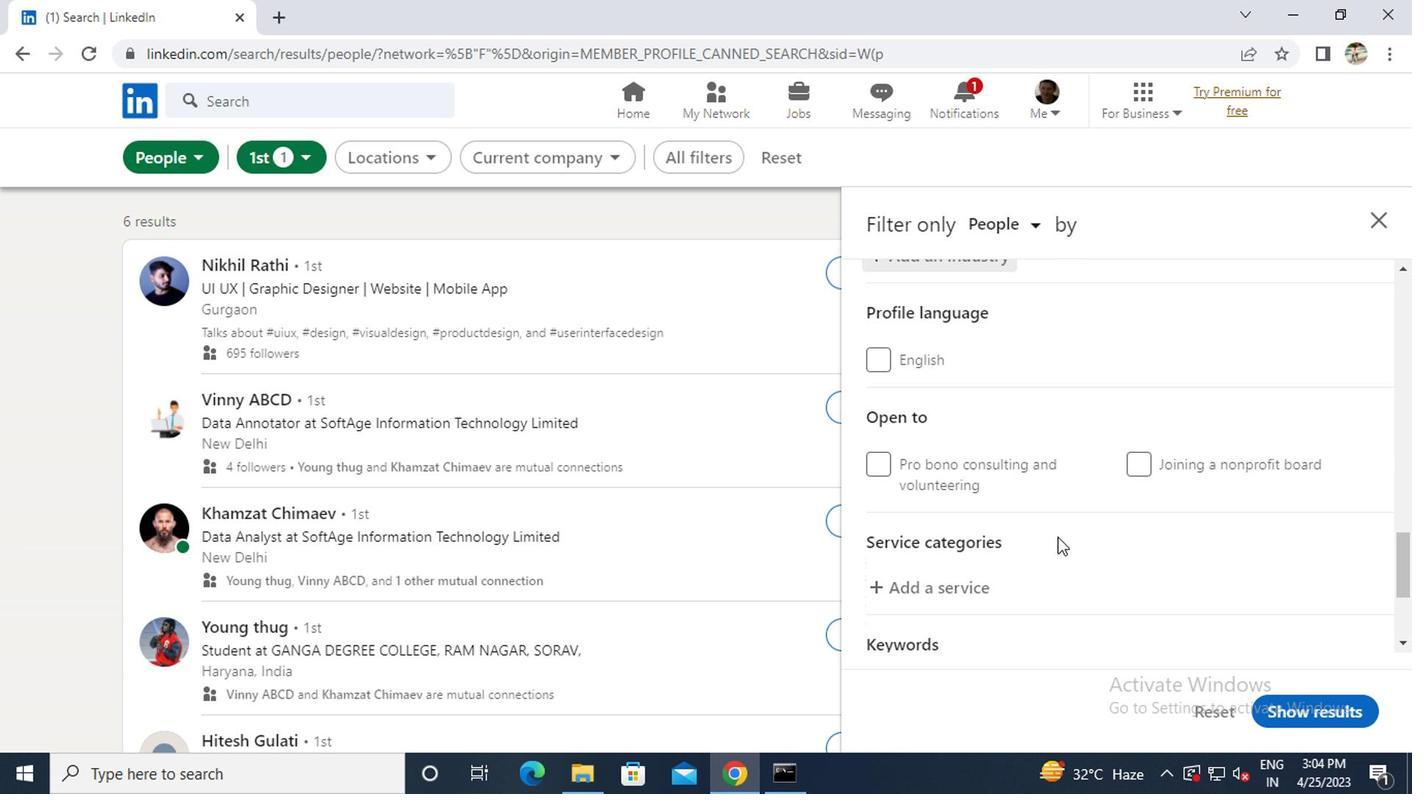 
Action: Mouse moved to (945, 484)
Screenshot: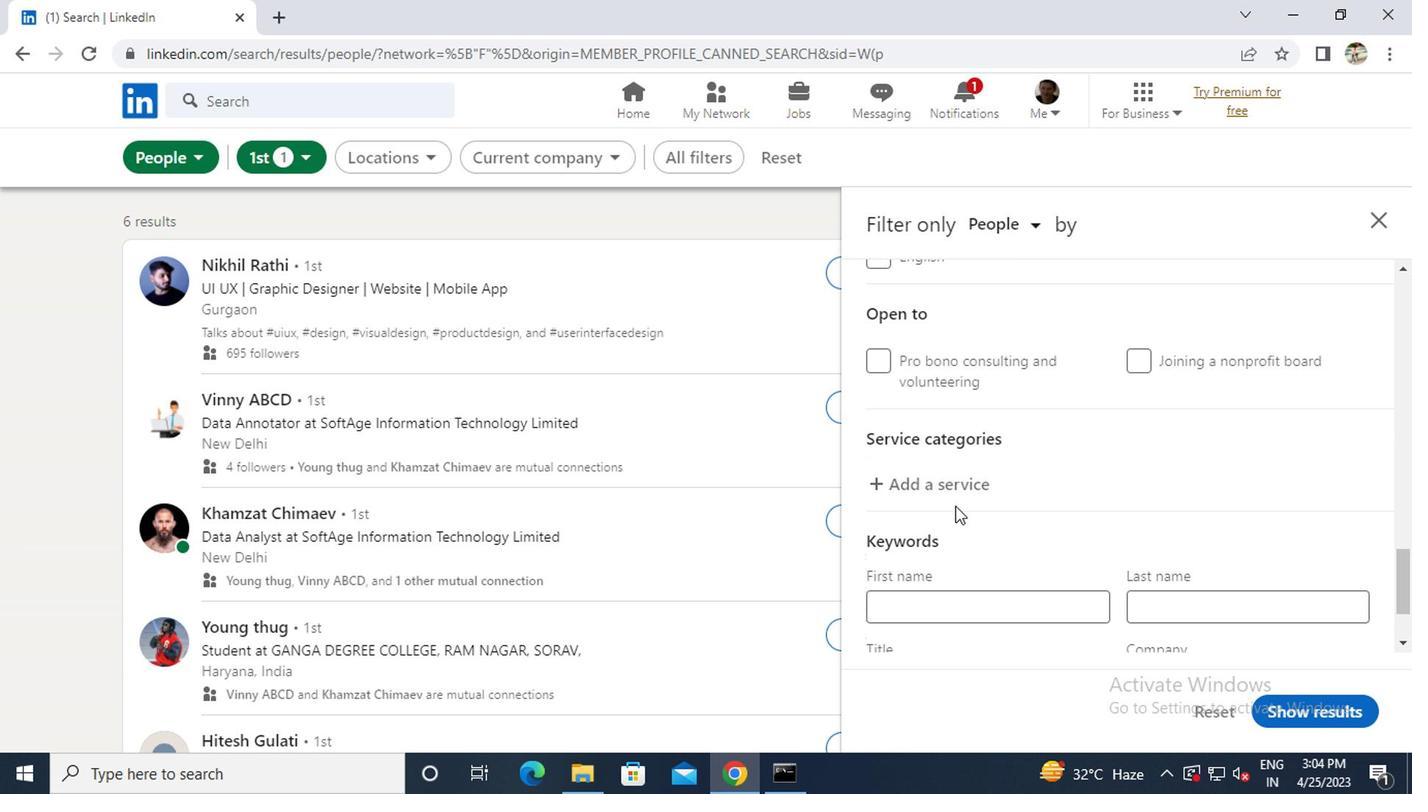 
Action: Mouse pressed left at (945, 484)
Screenshot: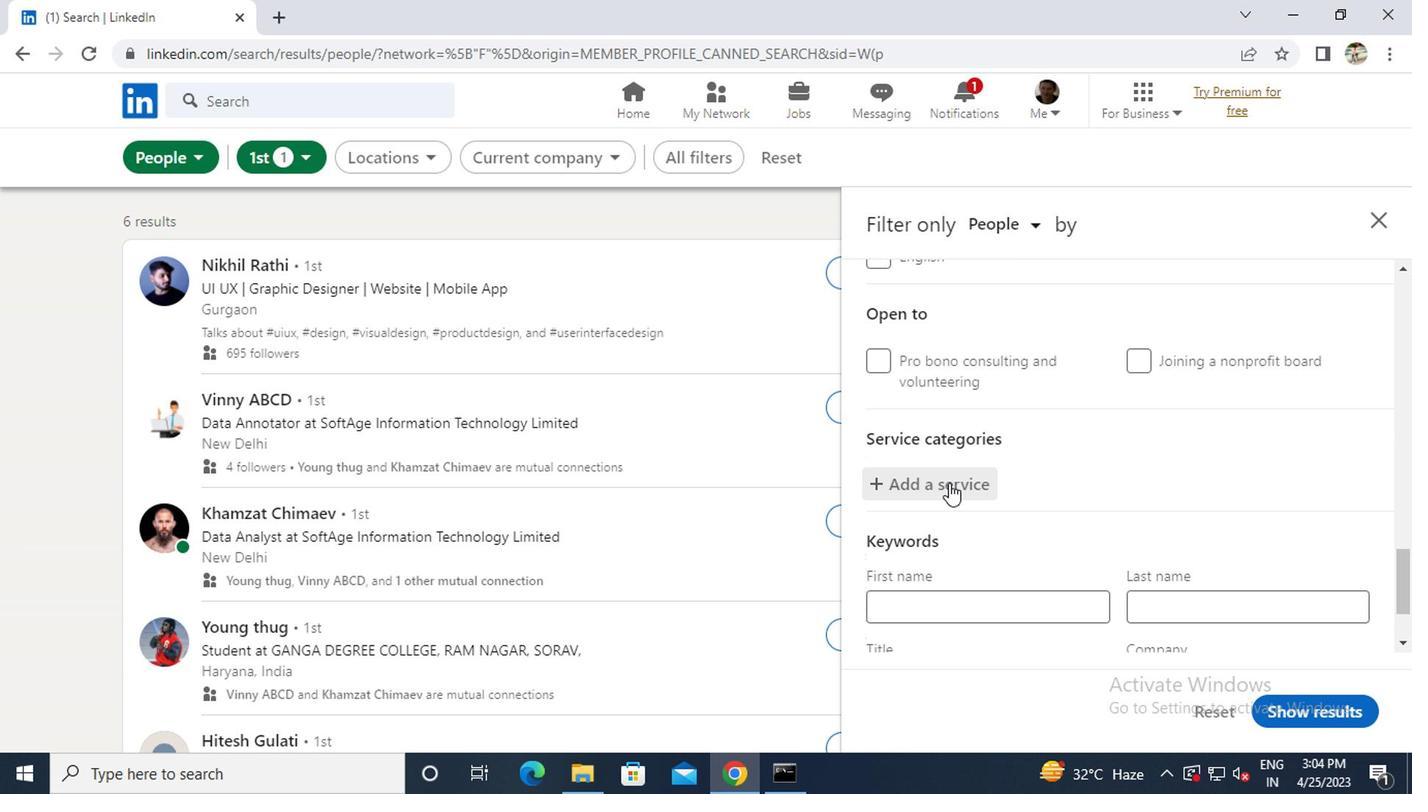 
Action: Key pressed <Key.caps_lock>F<Key.caps_lock>AMILY<Key.space>
Screenshot: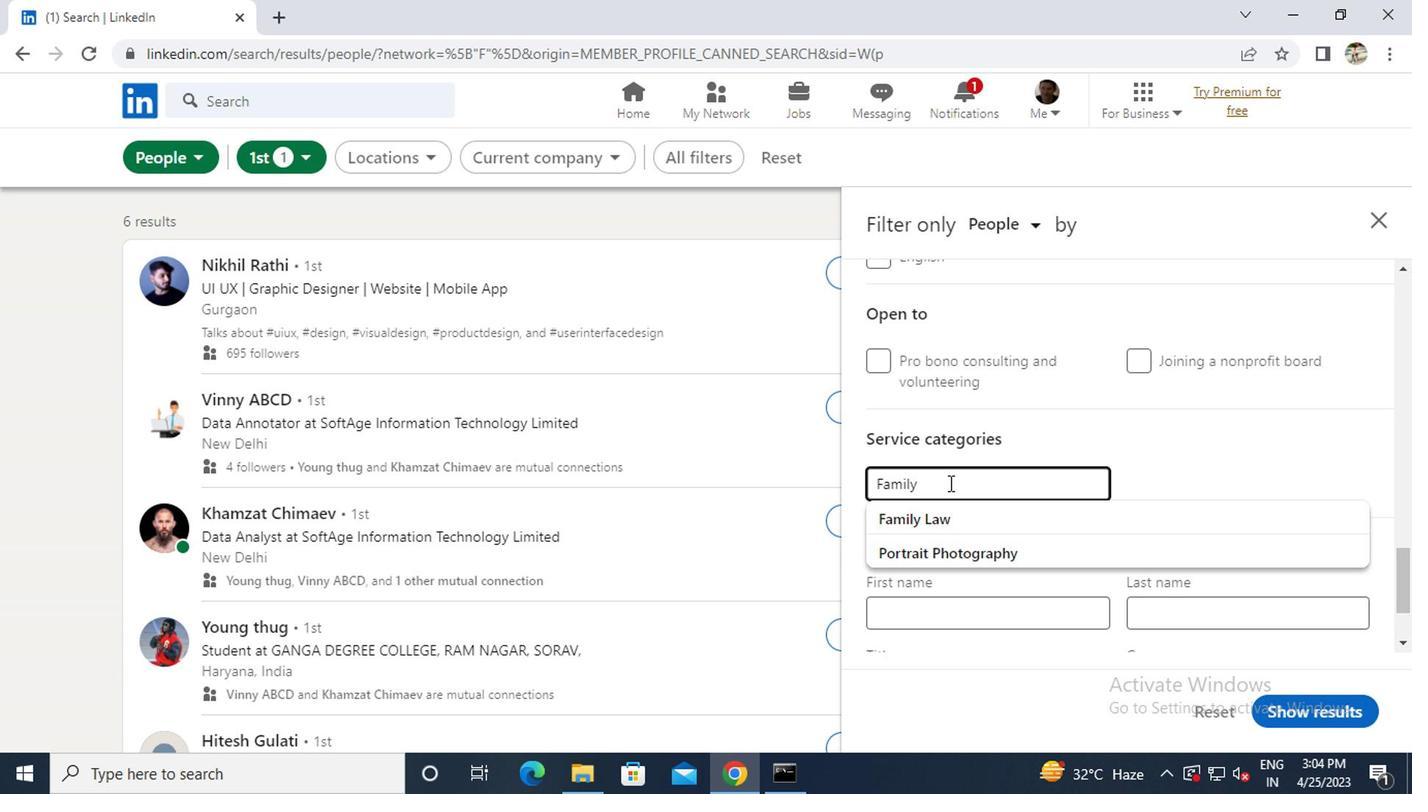 
Action: Mouse moved to (930, 529)
Screenshot: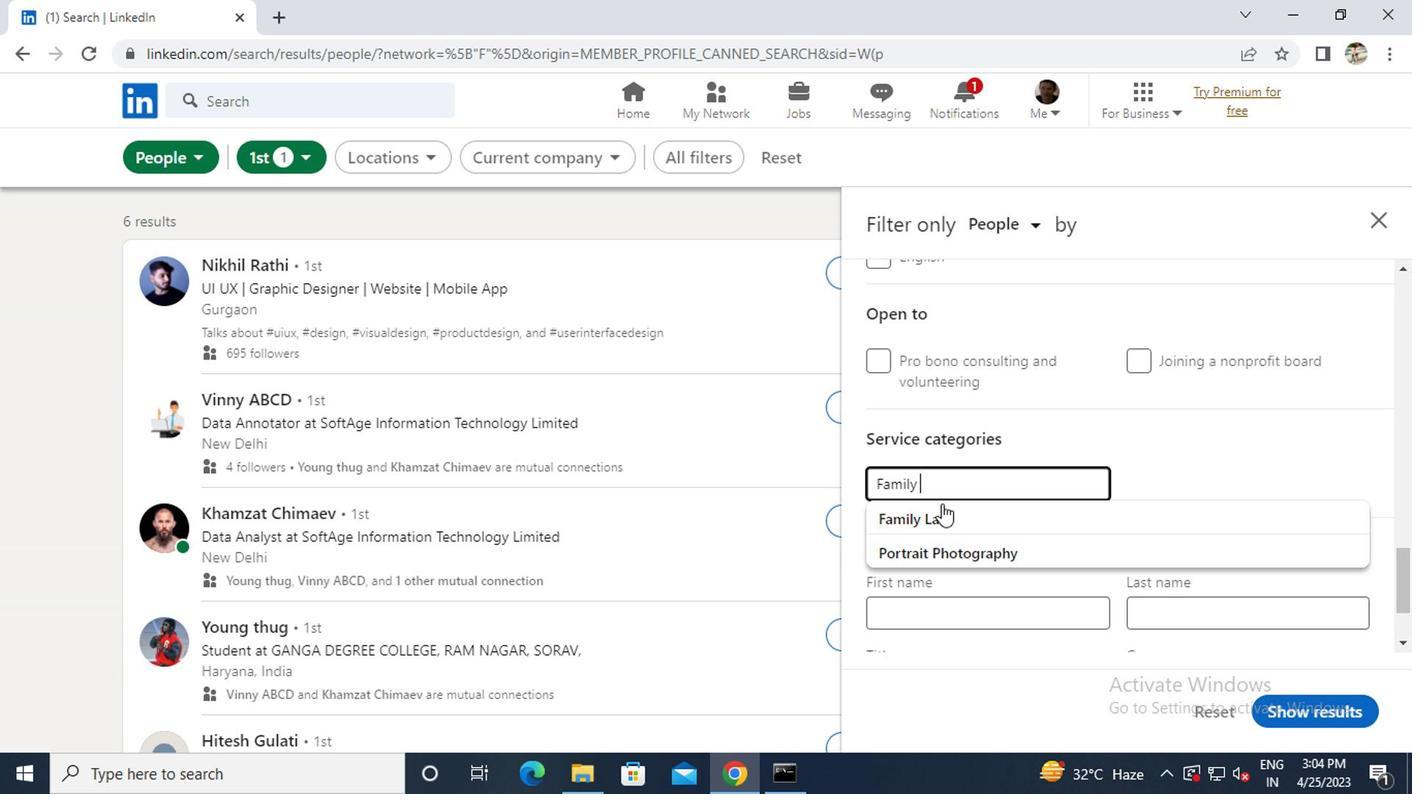 
Action: Mouse pressed left at (930, 529)
Screenshot: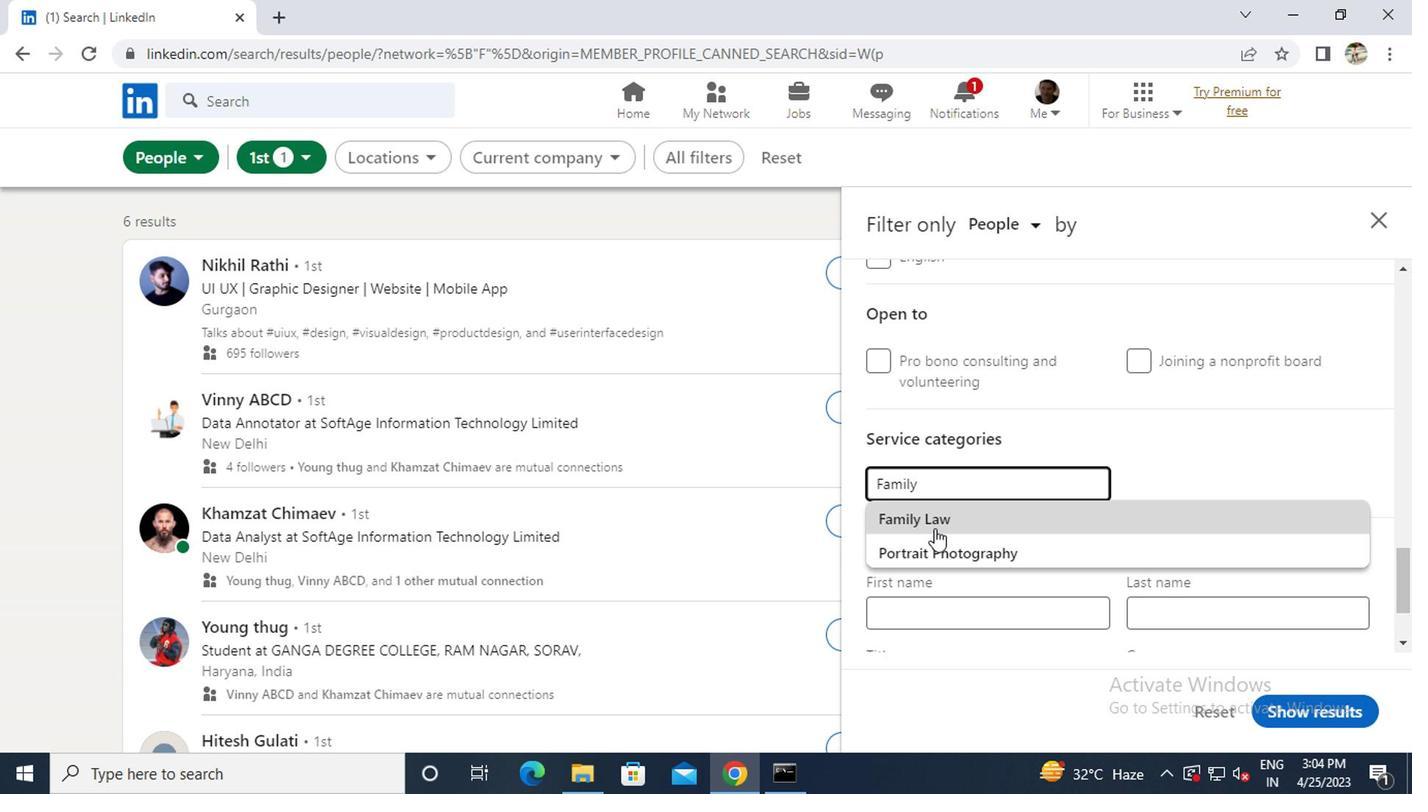 
Action: Mouse scrolled (930, 528) with delta (0, 0)
Screenshot: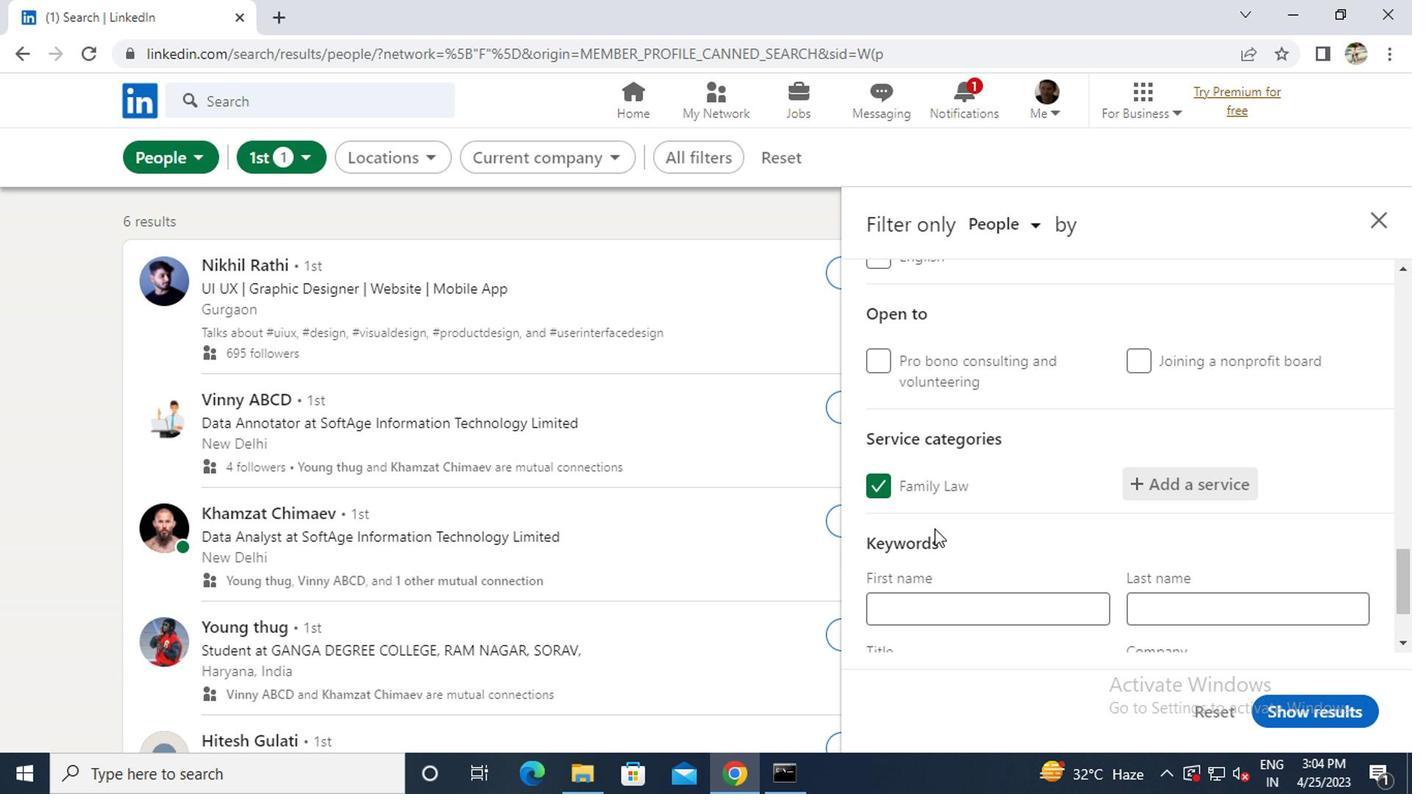 
Action: Mouse scrolled (930, 528) with delta (0, 0)
Screenshot: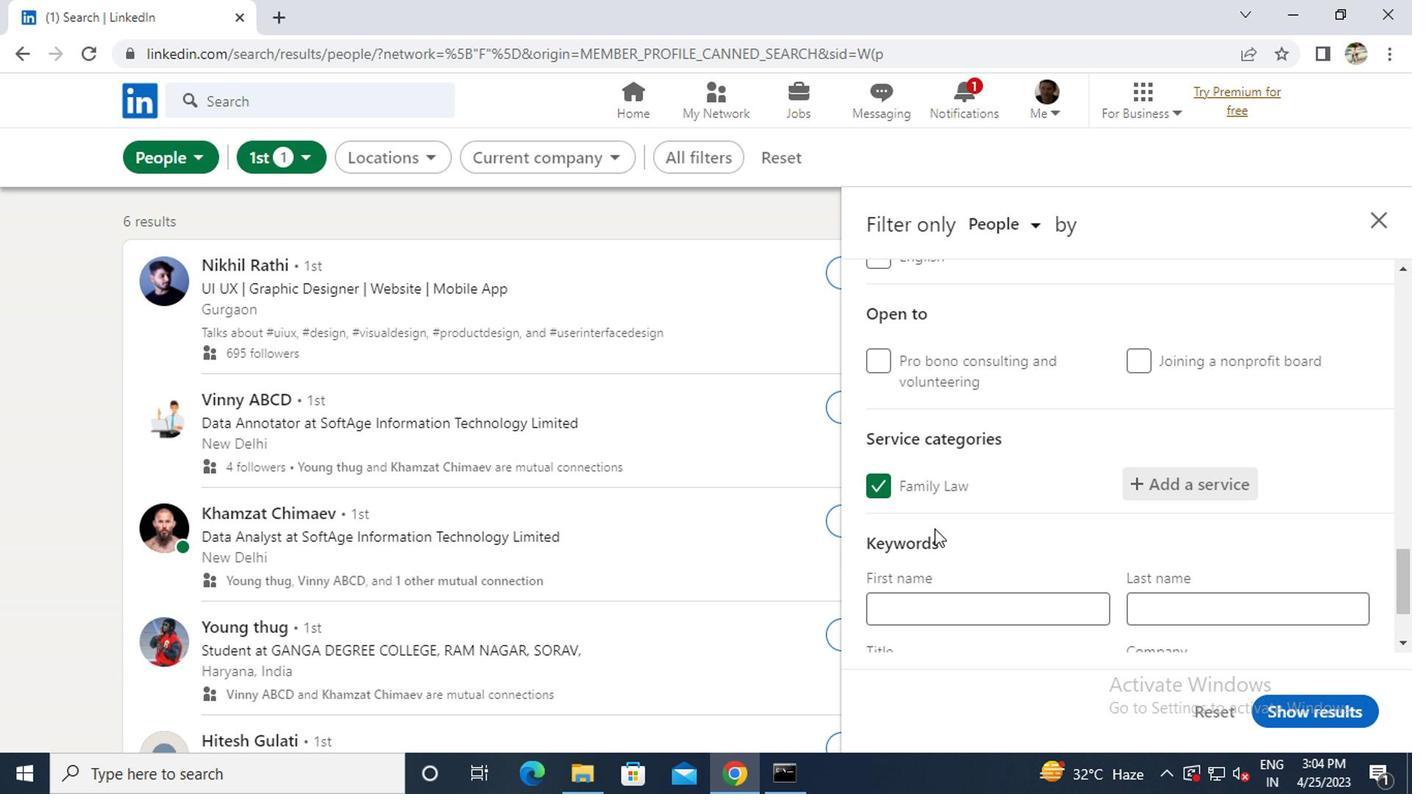 
Action: Mouse scrolled (930, 528) with delta (0, 0)
Screenshot: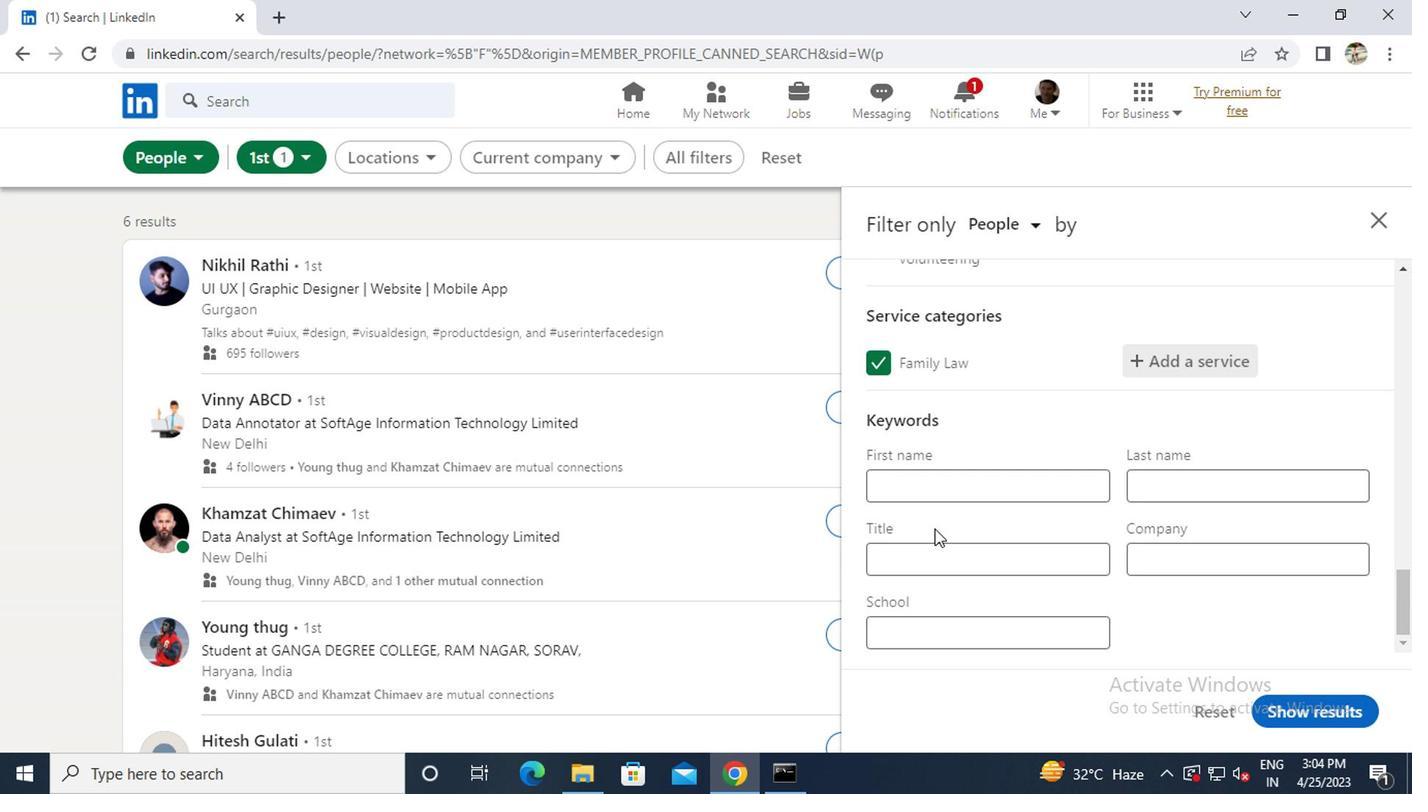 
Action: Mouse moved to (917, 559)
Screenshot: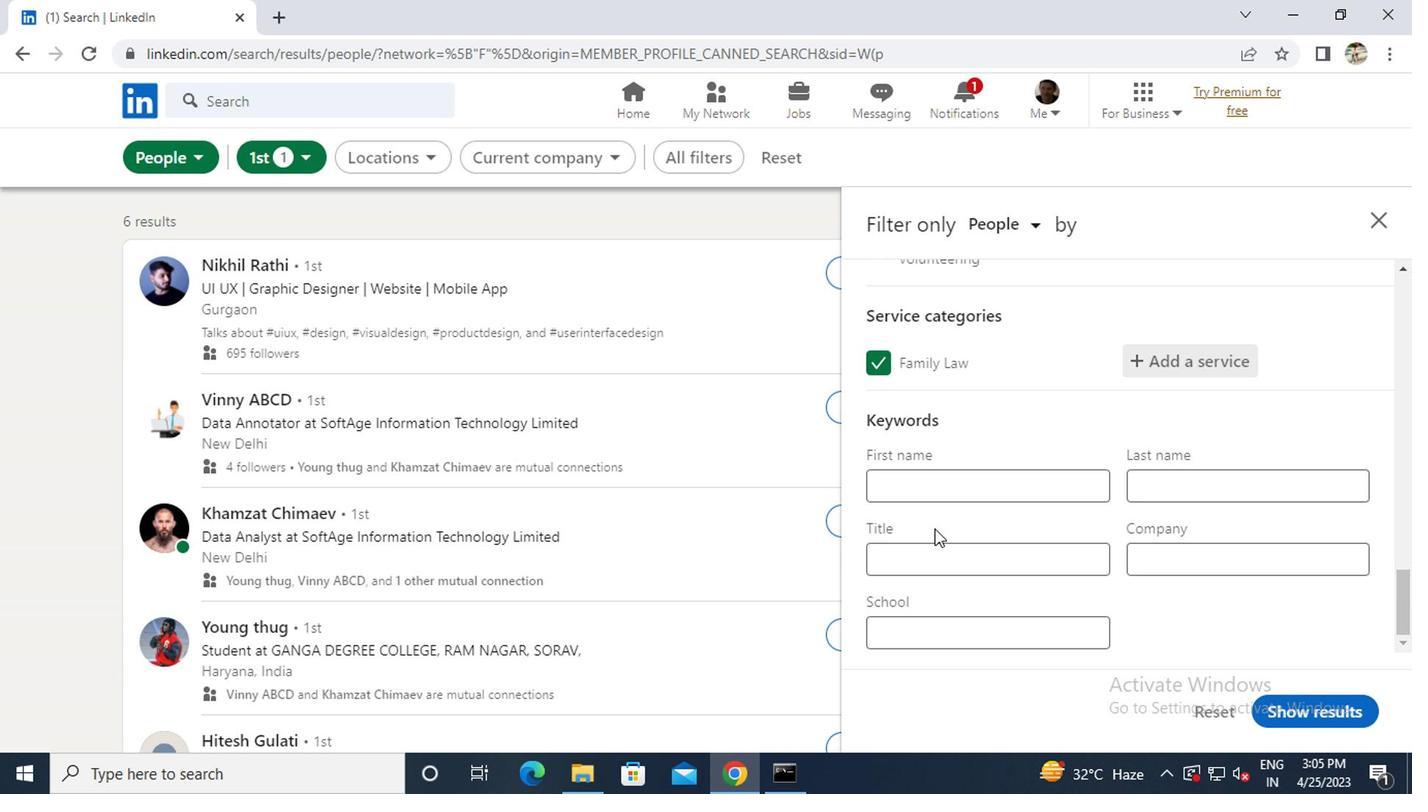 
Action: Mouse pressed left at (917, 559)
Screenshot: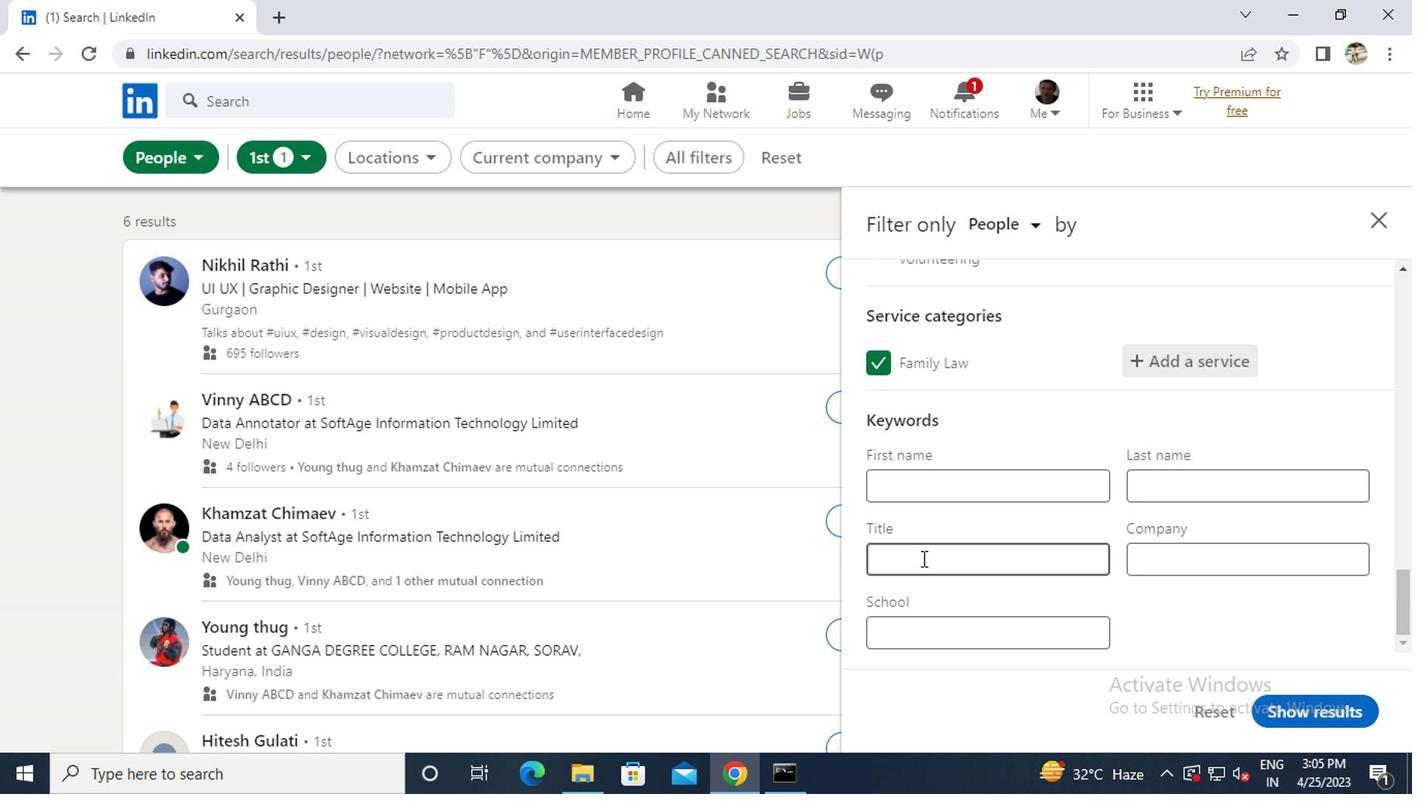 
Action: Key pressed <Key.caps_lock>P<Key.caps_lock>IPEFITTER
Screenshot: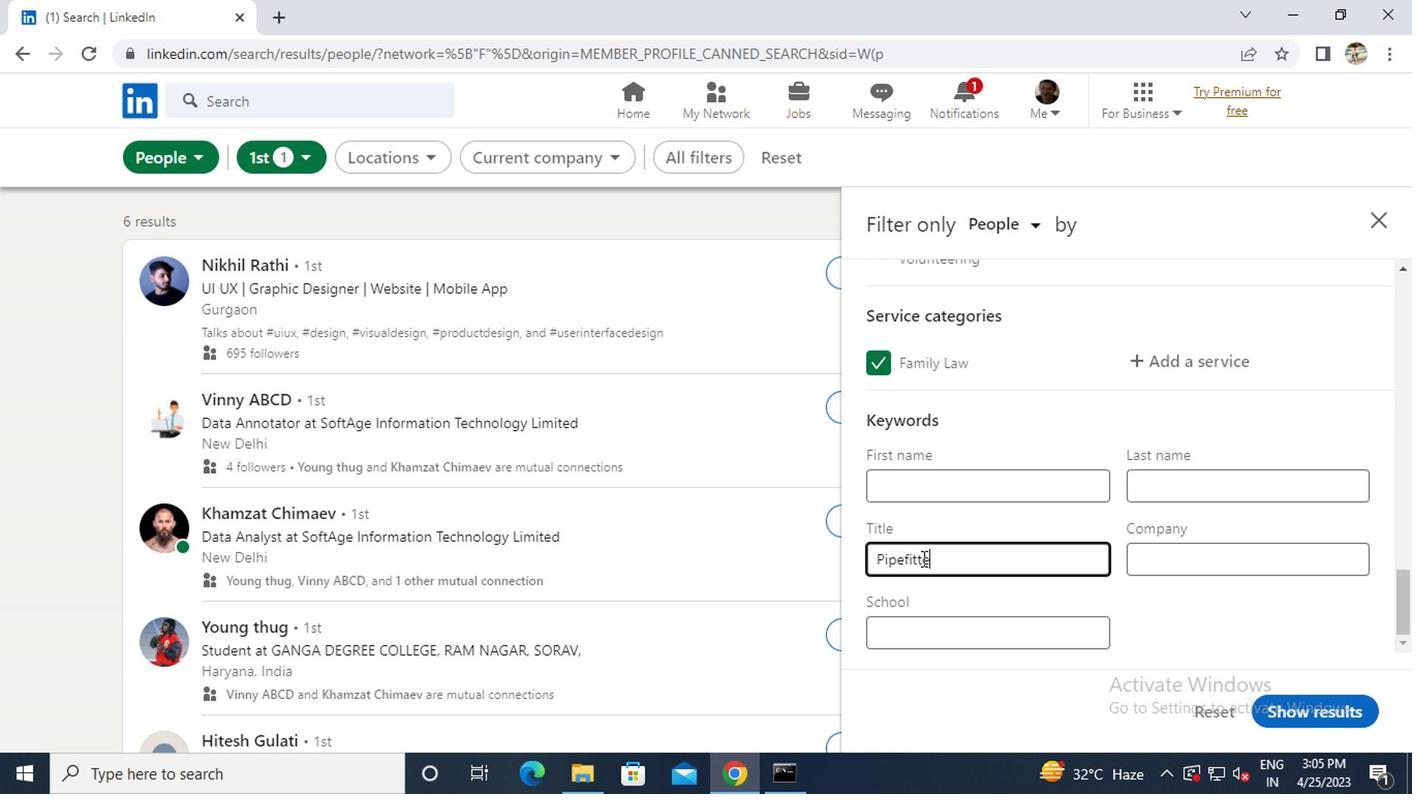 
Action: Mouse moved to (1329, 697)
Screenshot: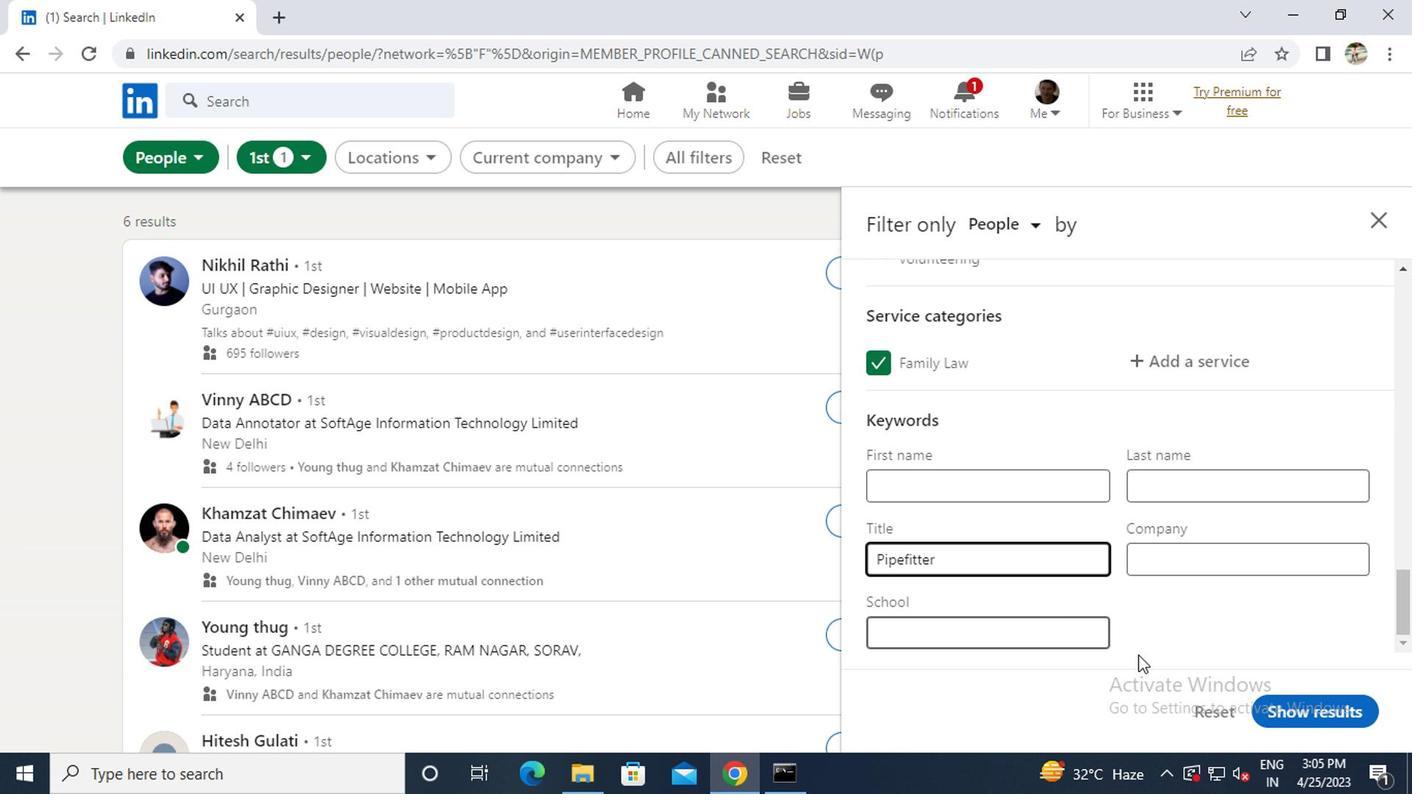 
Action: Mouse pressed left at (1329, 697)
Screenshot: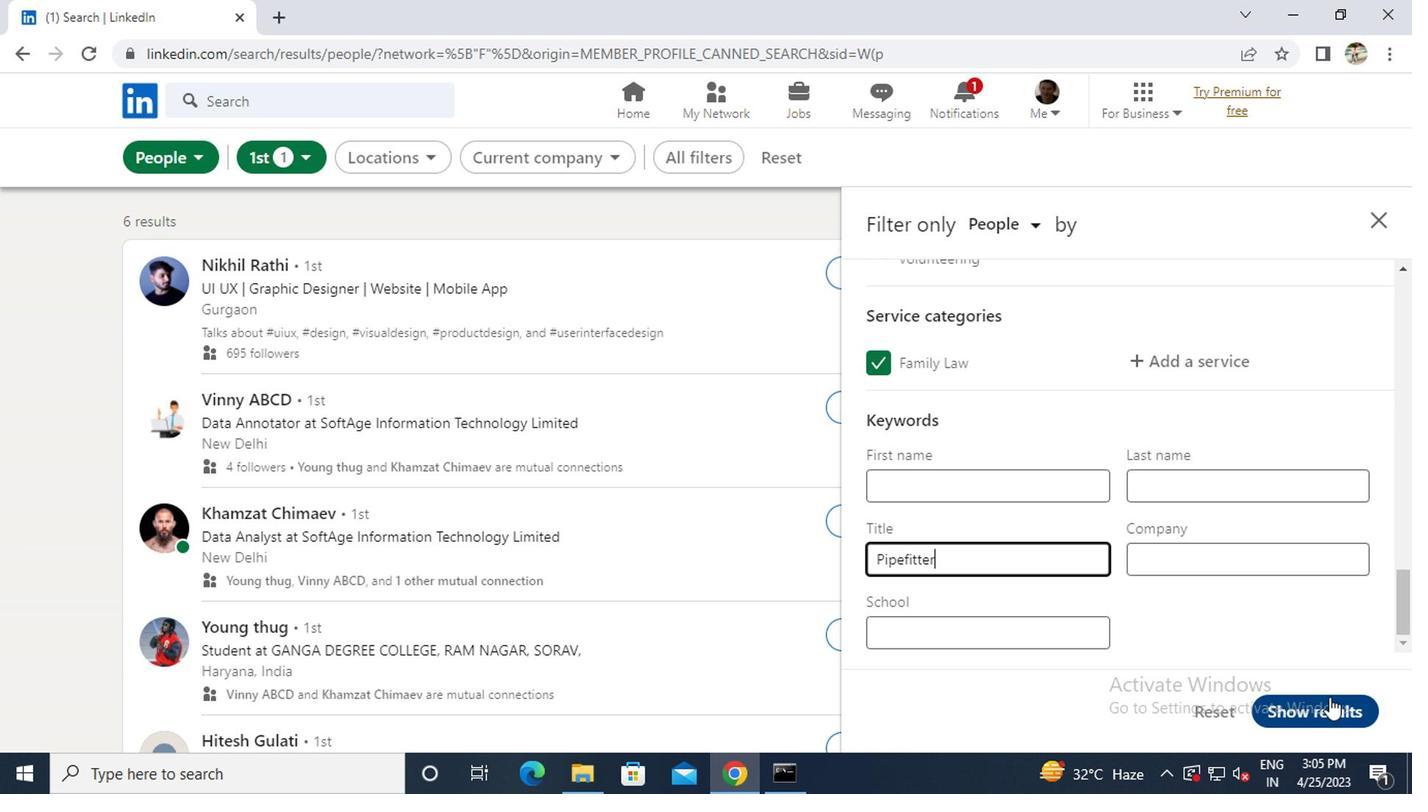 
